 Task: Create validation rules in product object.
Action: Mouse moved to (810, 60)
Screenshot: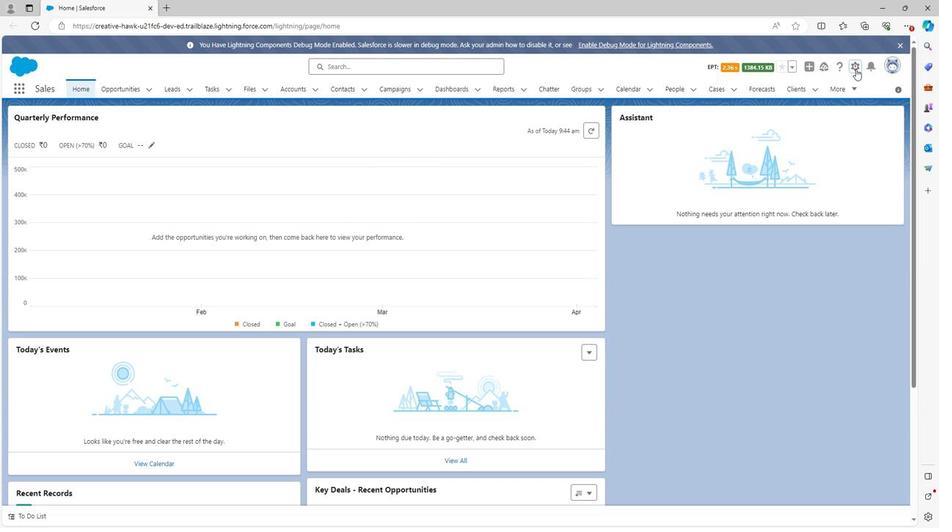 
Action: Mouse pressed left at (810, 60)
Screenshot: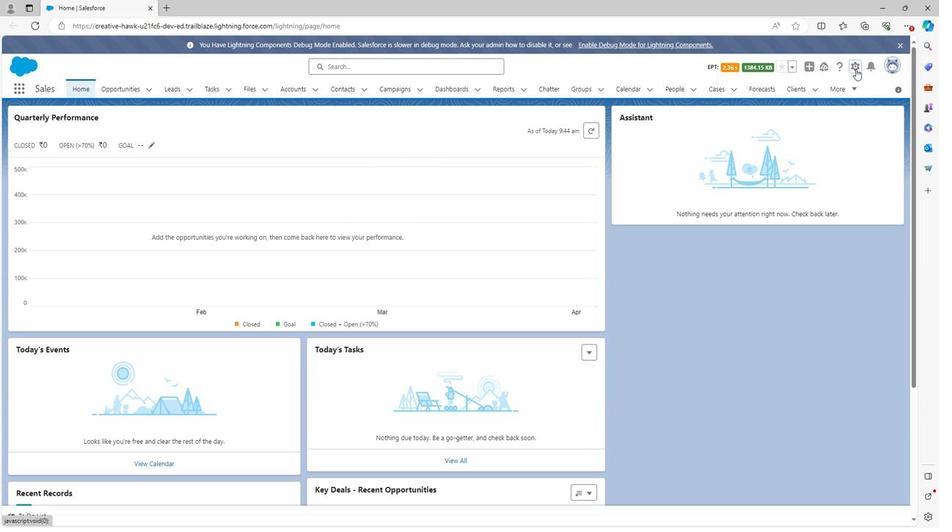 
Action: Mouse moved to (774, 86)
Screenshot: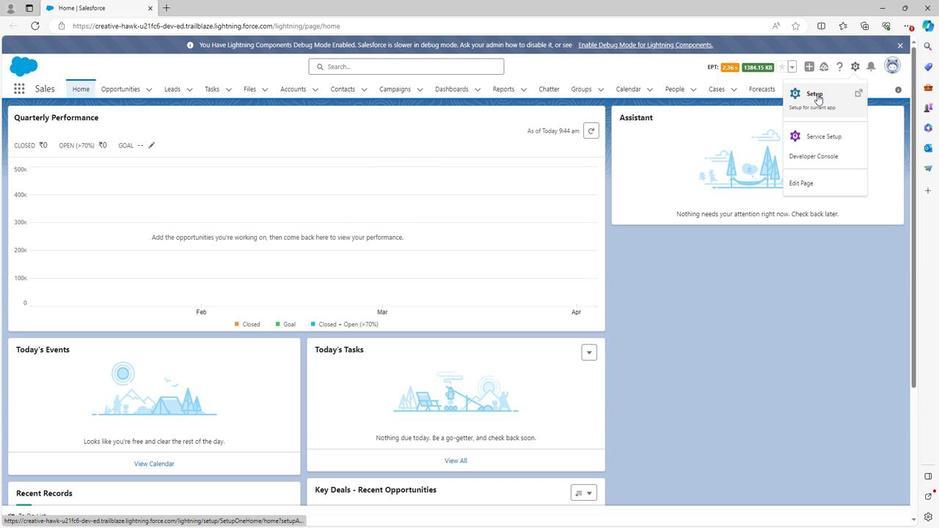 
Action: Mouse pressed left at (774, 86)
Screenshot: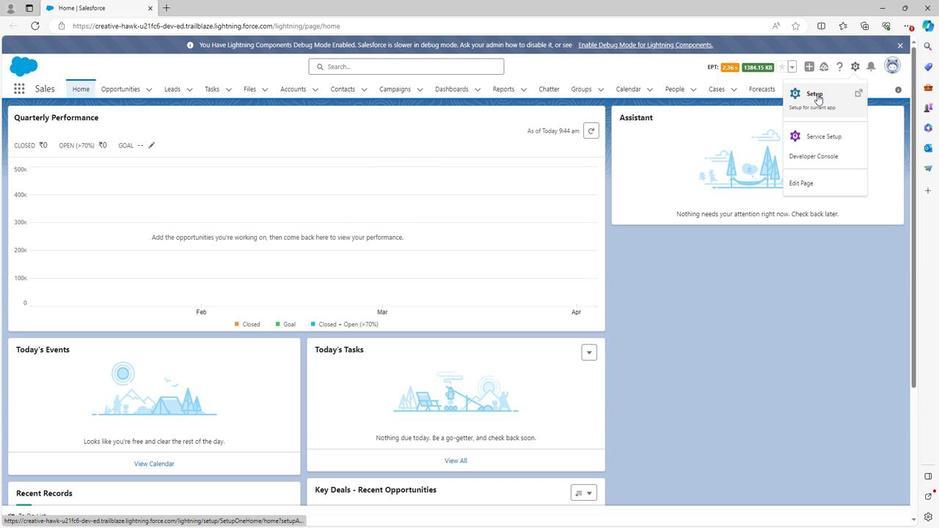 
Action: Mouse moved to (126, 82)
Screenshot: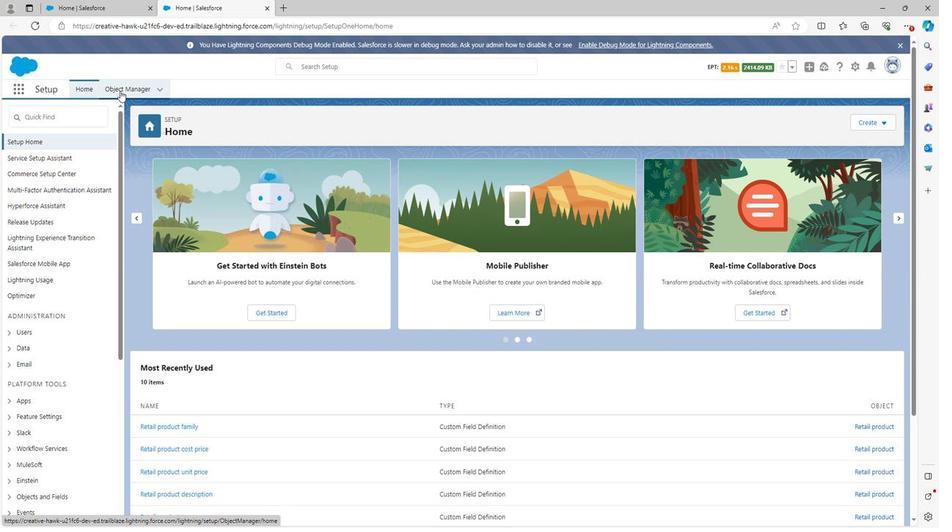
Action: Mouse pressed left at (126, 82)
Screenshot: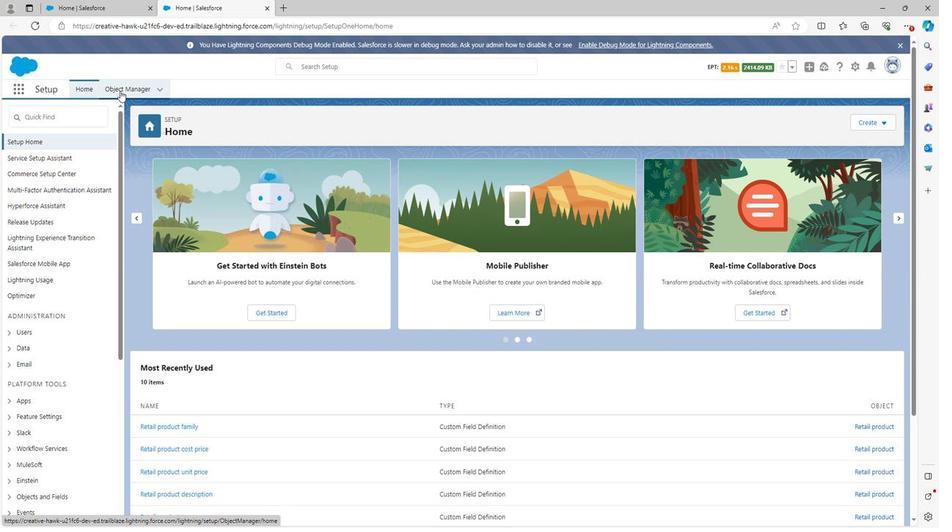 
Action: Mouse moved to (126, 297)
Screenshot: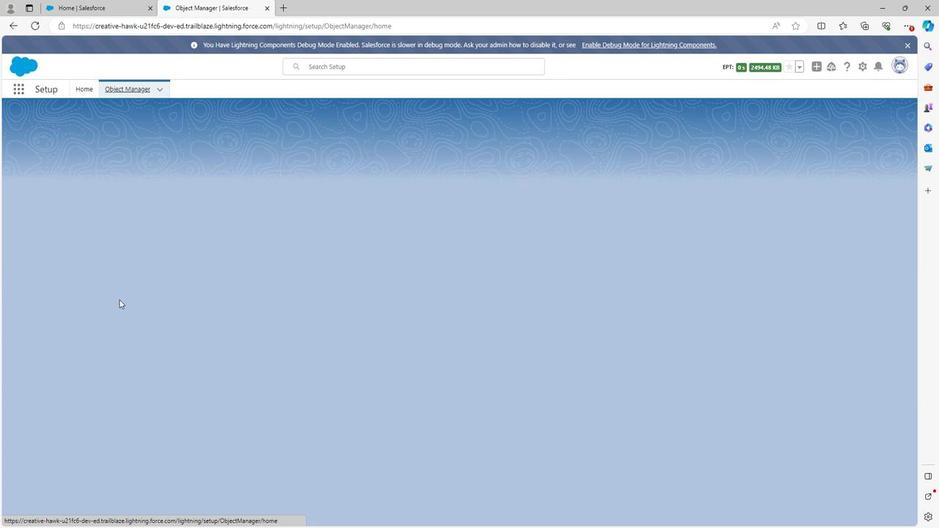 
Action: Mouse scrolled (126, 297) with delta (0, 0)
Screenshot: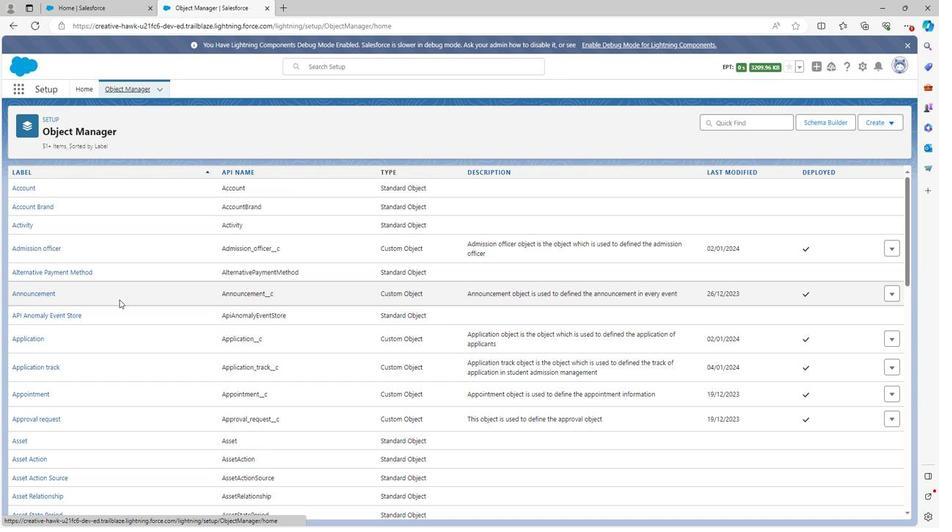 
Action: Mouse scrolled (126, 297) with delta (0, 0)
Screenshot: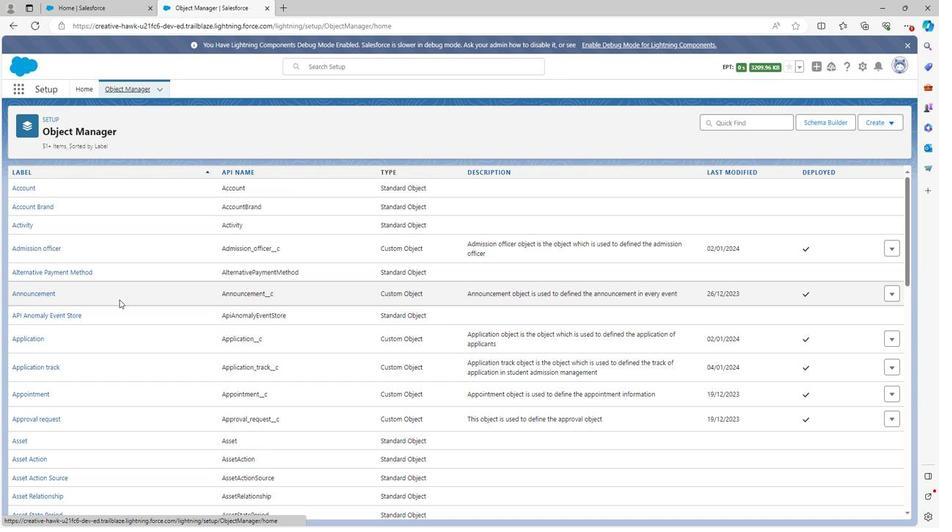 
Action: Mouse scrolled (126, 297) with delta (0, 0)
Screenshot: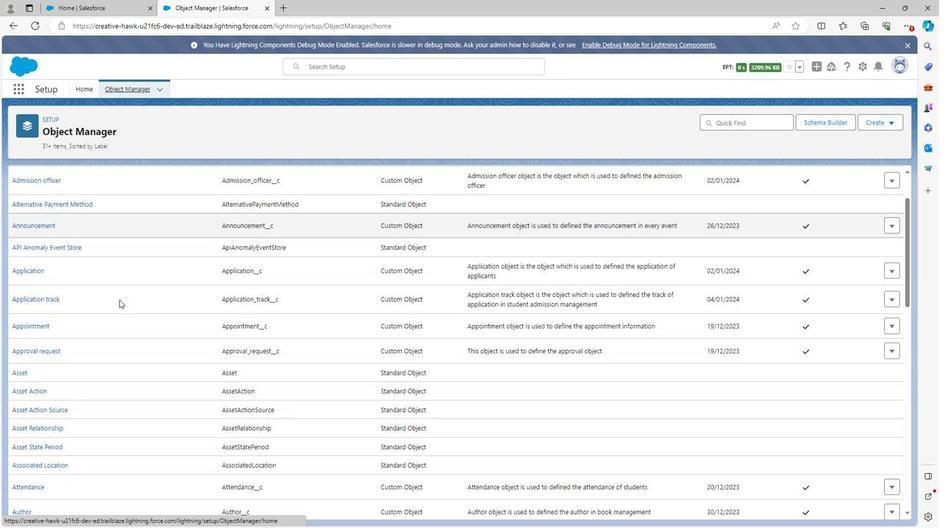 
Action: Mouse scrolled (126, 297) with delta (0, 0)
Screenshot: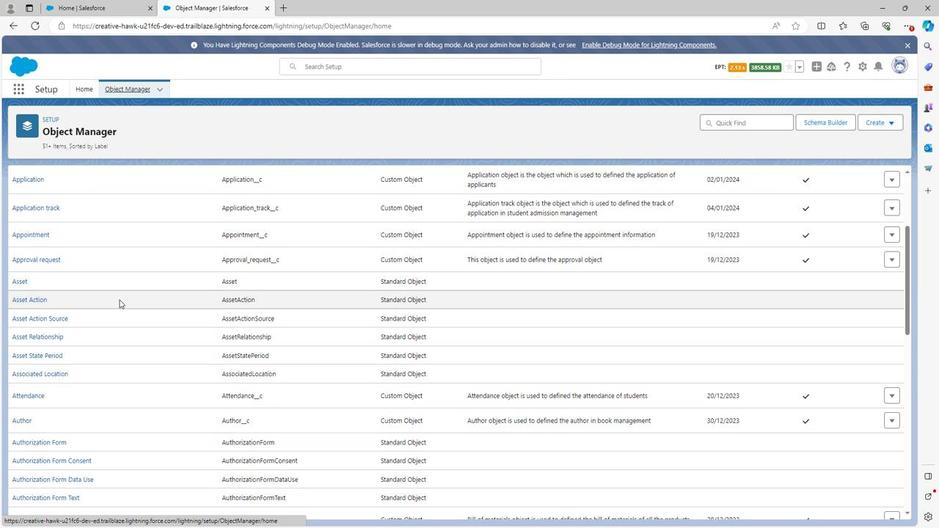 
Action: Mouse scrolled (126, 297) with delta (0, 0)
Screenshot: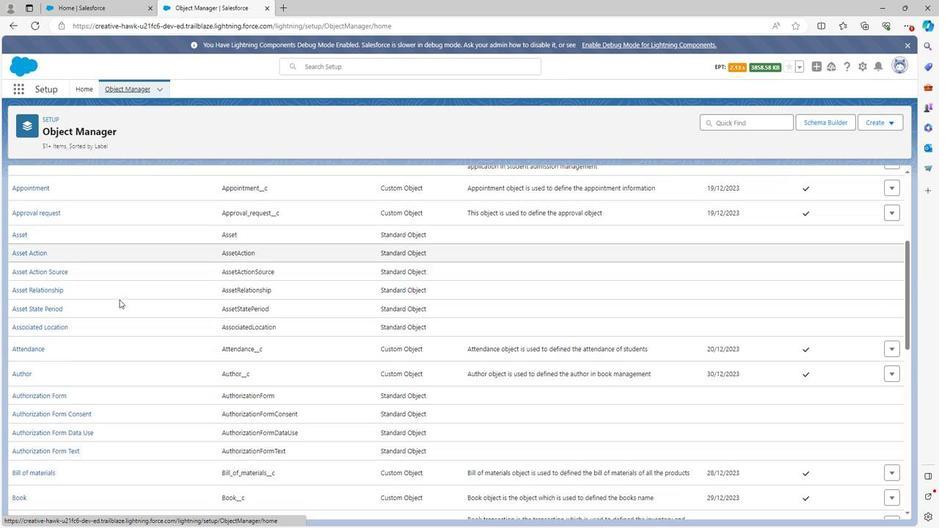 
Action: Mouse scrolled (126, 297) with delta (0, 0)
Screenshot: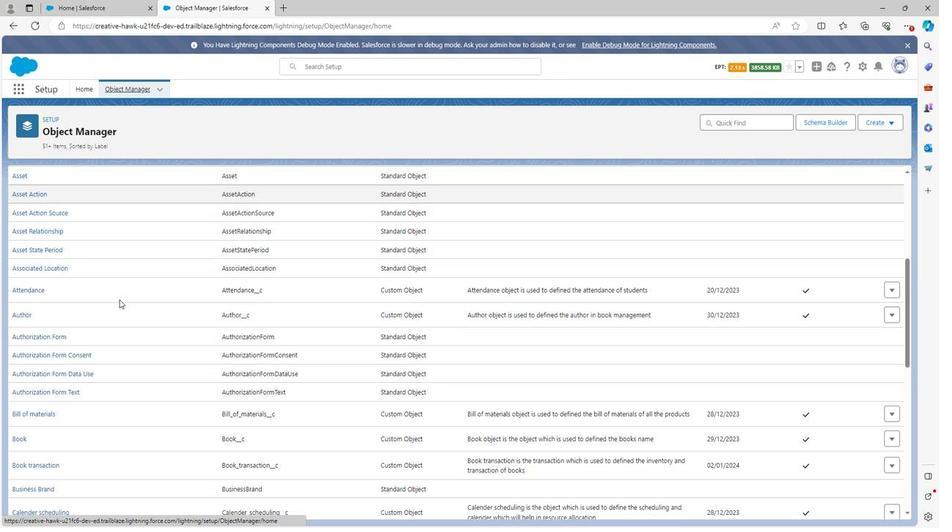 
Action: Mouse scrolled (126, 297) with delta (0, 0)
Screenshot: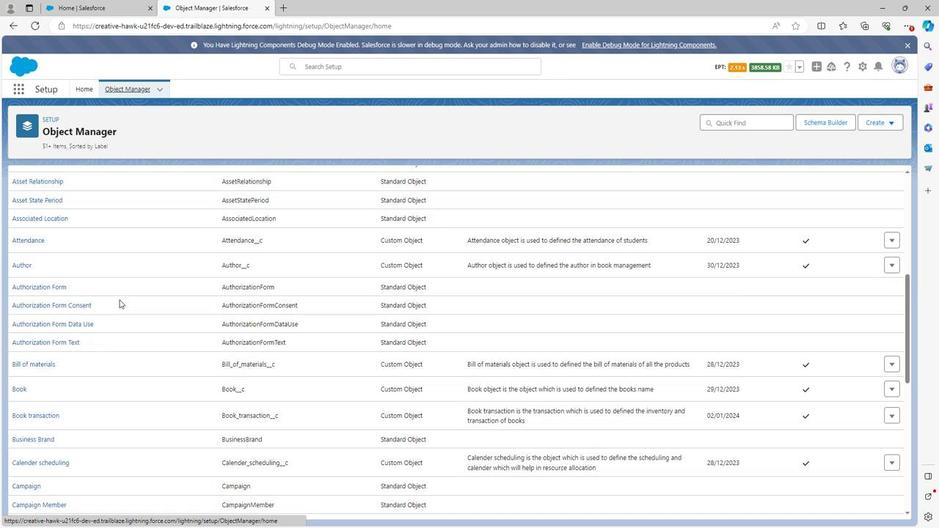 
Action: Mouse scrolled (126, 297) with delta (0, 0)
Screenshot: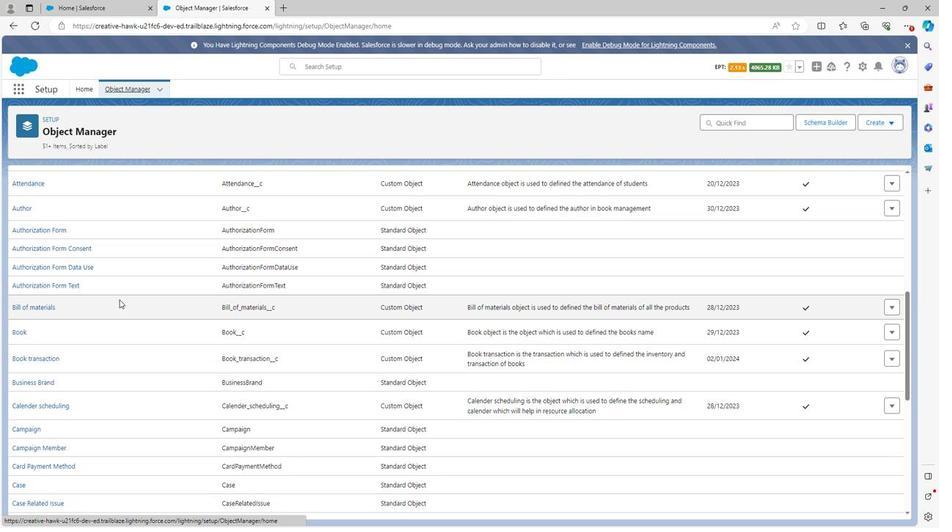 
Action: Mouse scrolled (126, 297) with delta (0, 0)
Screenshot: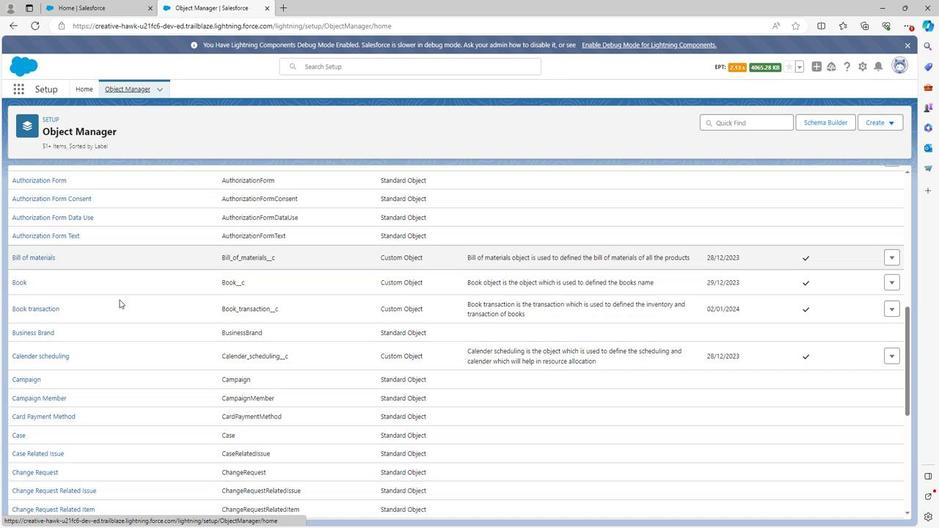
Action: Mouse scrolled (126, 297) with delta (0, 0)
Screenshot: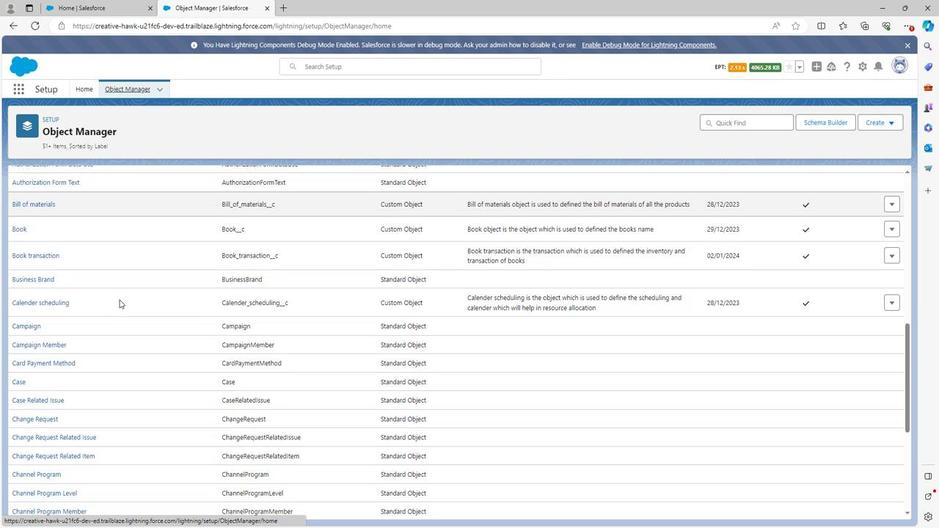 
Action: Mouse scrolled (126, 297) with delta (0, 0)
Screenshot: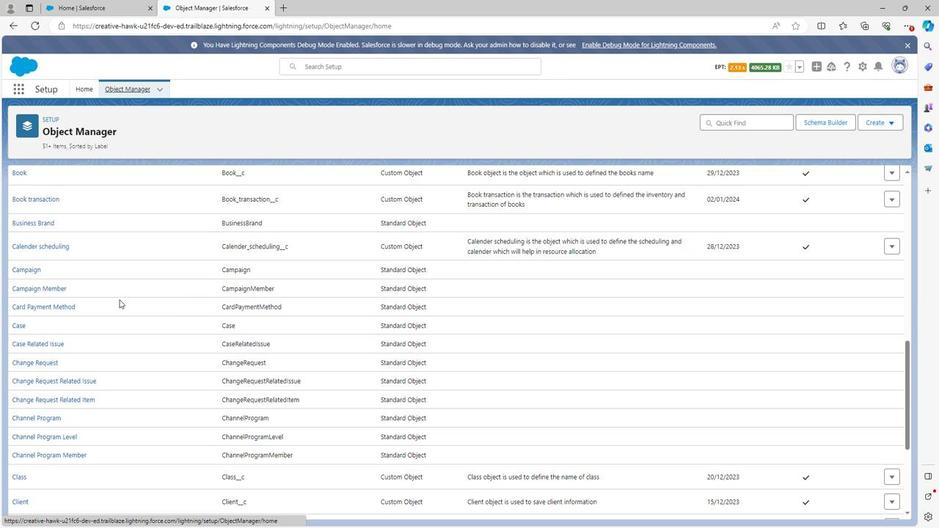 
Action: Mouse scrolled (126, 297) with delta (0, 0)
Screenshot: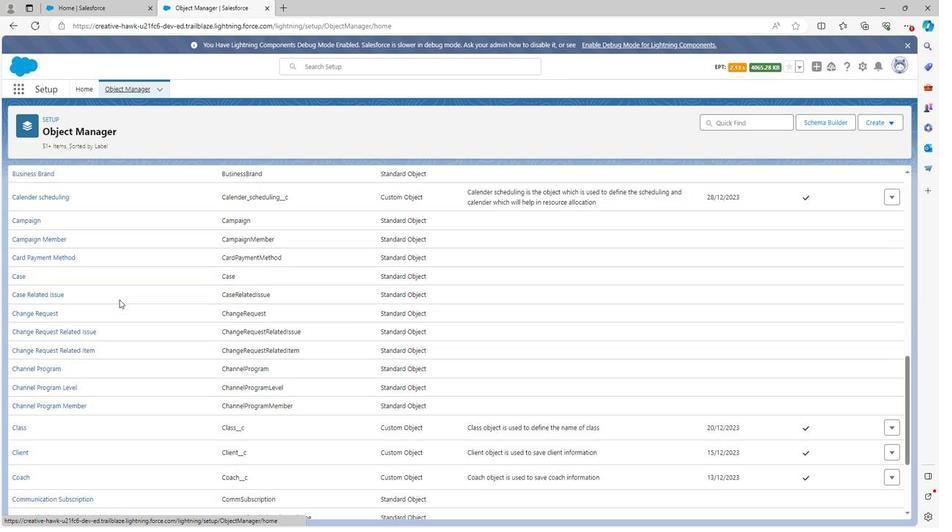 
Action: Mouse scrolled (126, 297) with delta (0, 0)
Screenshot: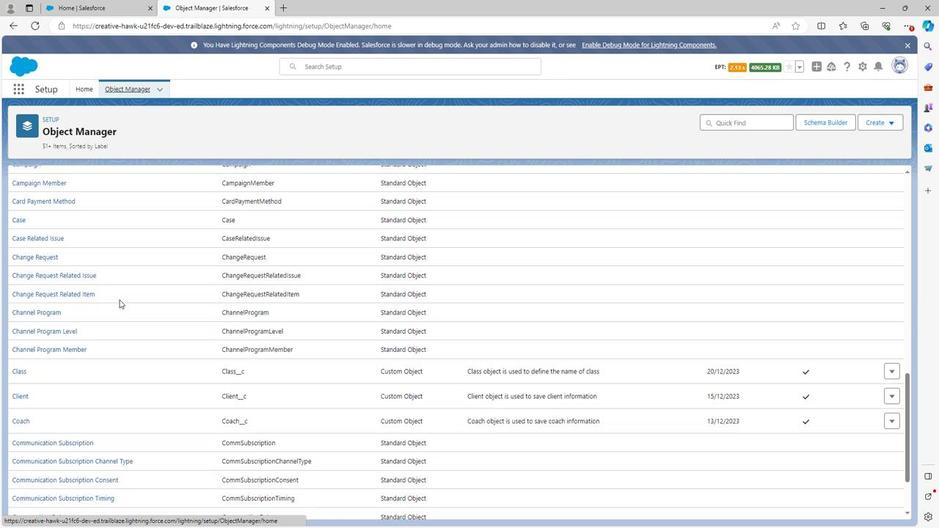 
Action: Mouse scrolled (126, 297) with delta (0, 0)
Screenshot: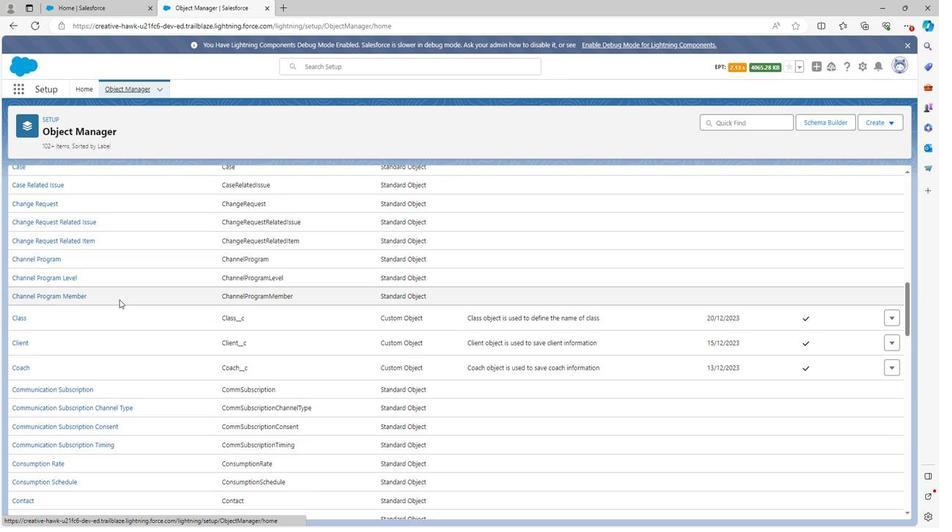 
Action: Mouse scrolled (126, 297) with delta (0, 0)
Screenshot: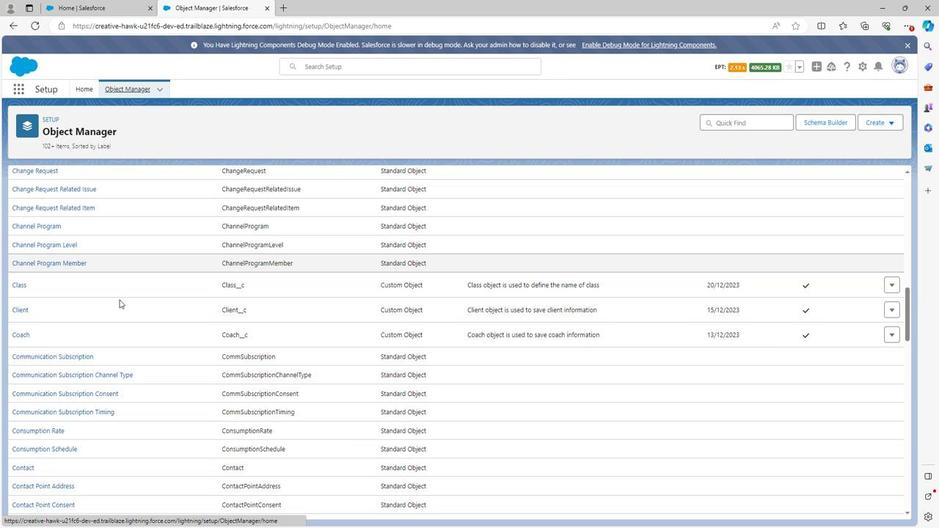 
Action: Mouse scrolled (126, 297) with delta (0, 0)
Screenshot: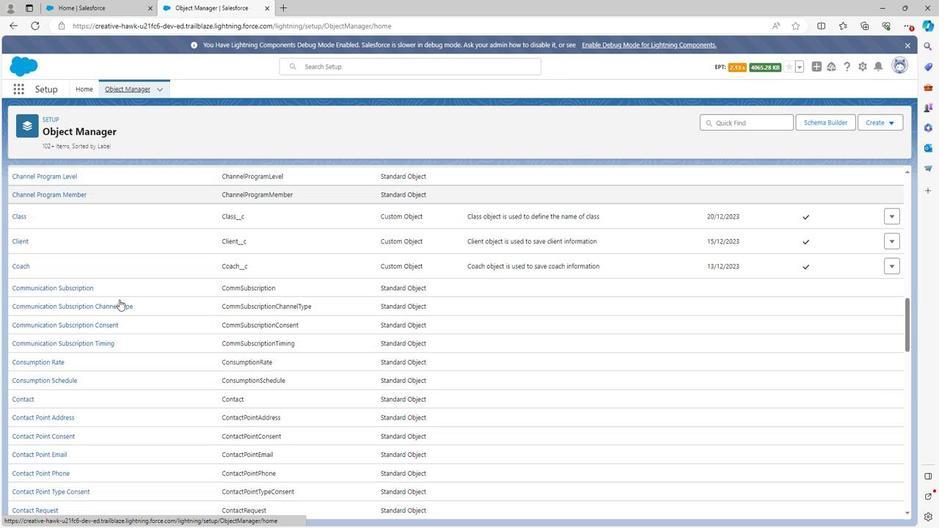 
Action: Mouse scrolled (126, 297) with delta (0, 0)
Screenshot: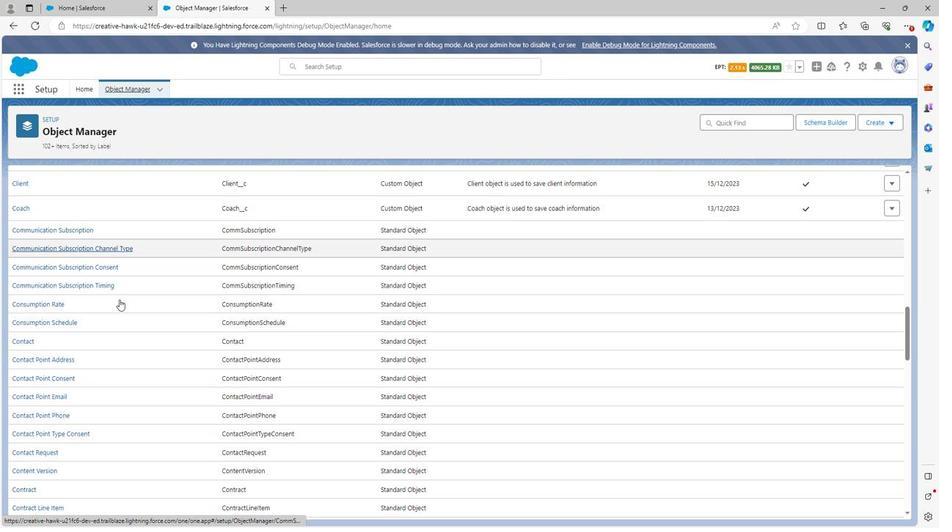 
Action: Mouse scrolled (126, 297) with delta (0, 0)
Screenshot: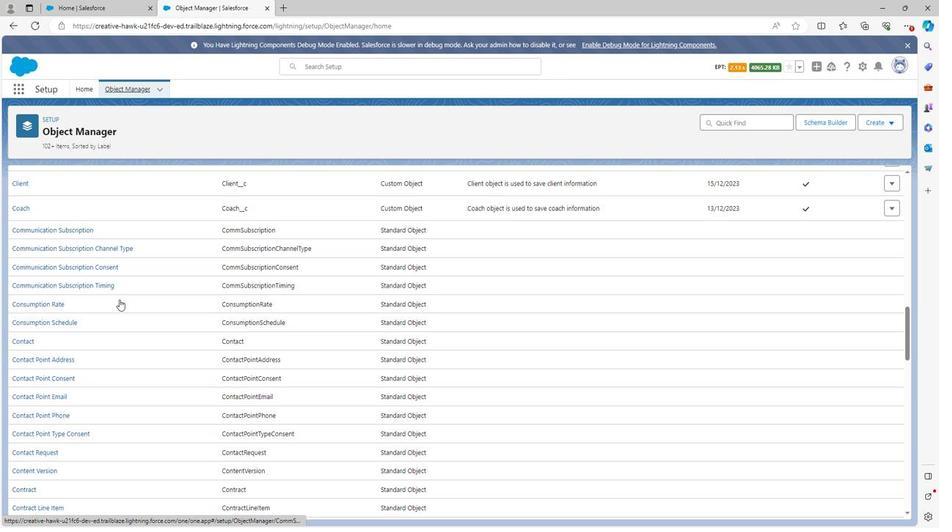 
Action: Mouse scrolled (126, 297) with delta (0, 0)
Screenshot: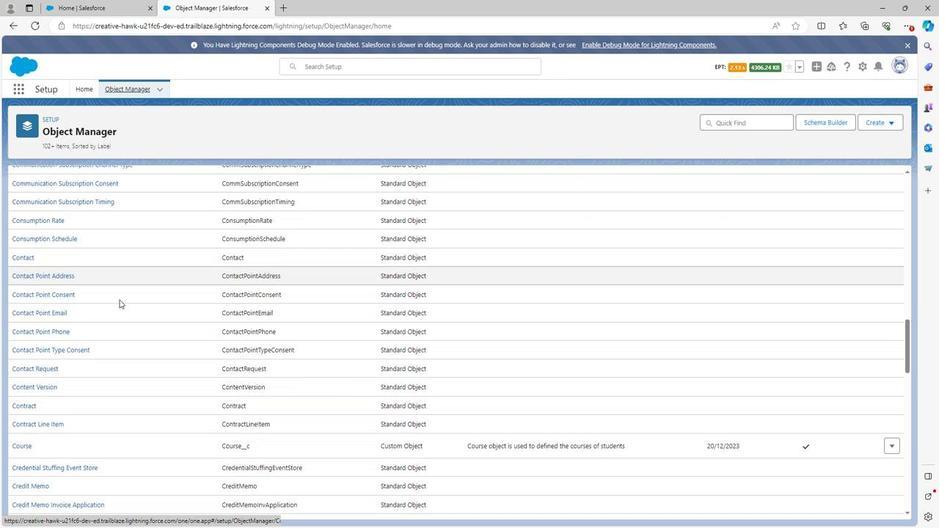 
Action: Mouse scrolled (126, 297) with delta (0, 0)
Screenshot: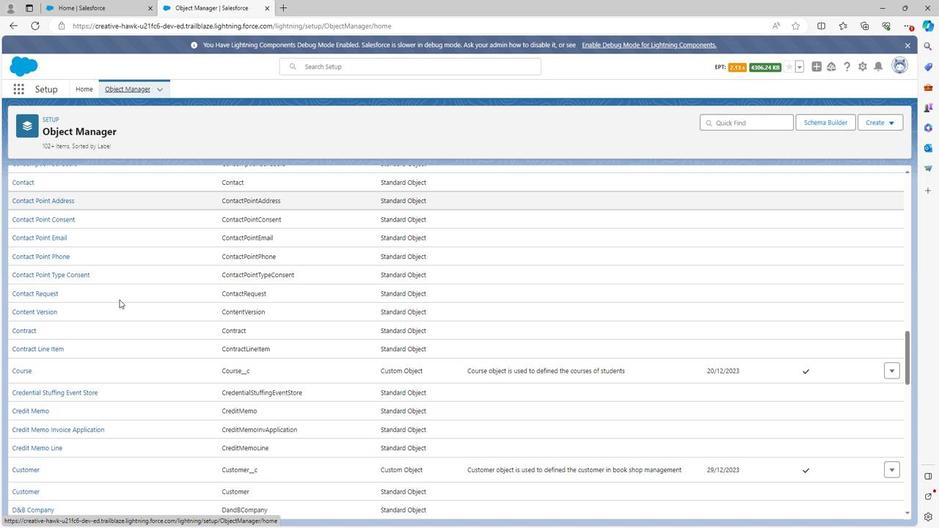 
Action: Mouse scrolled (126, 297) with delta (0, 0)
Screenshot: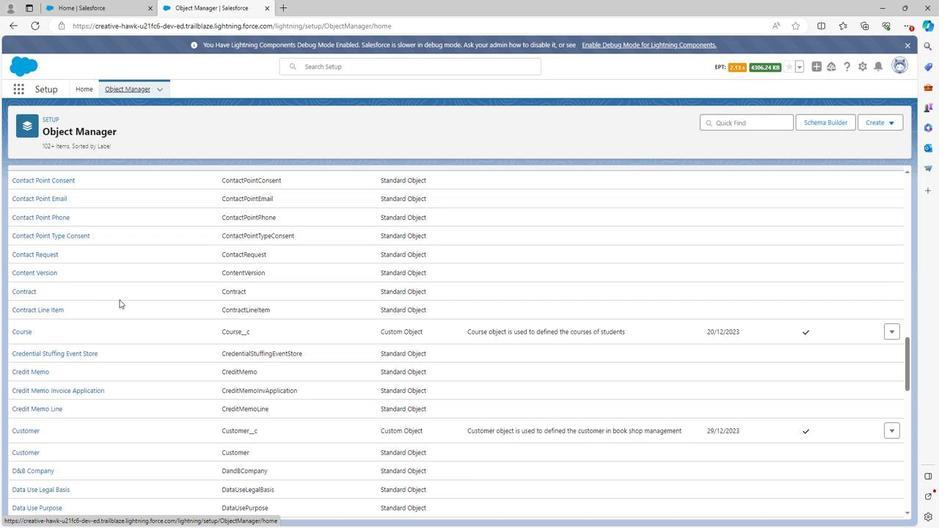 
Action: Mouse scrolled (126, 297) with delta (0, 0)
Screenshot: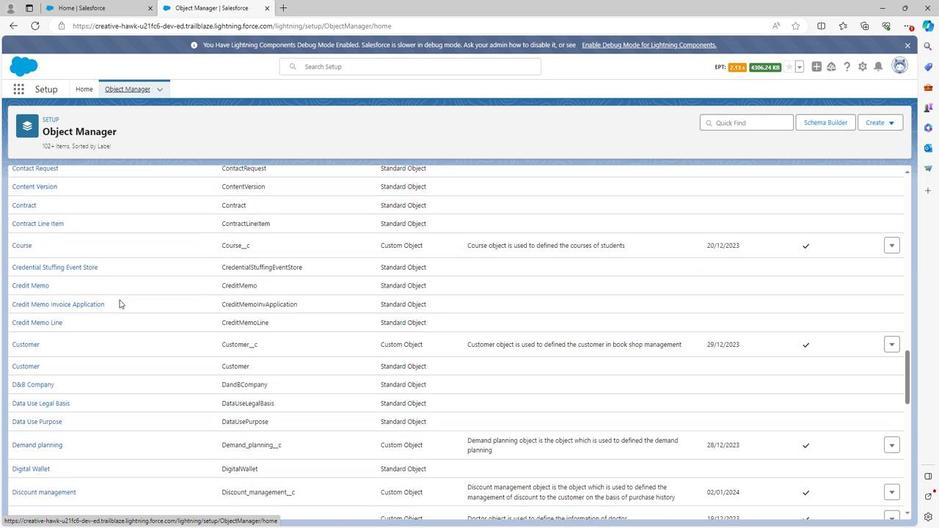 
Action: Mouse scrolled (126, 297) with delta (0, 0)
Screenshot: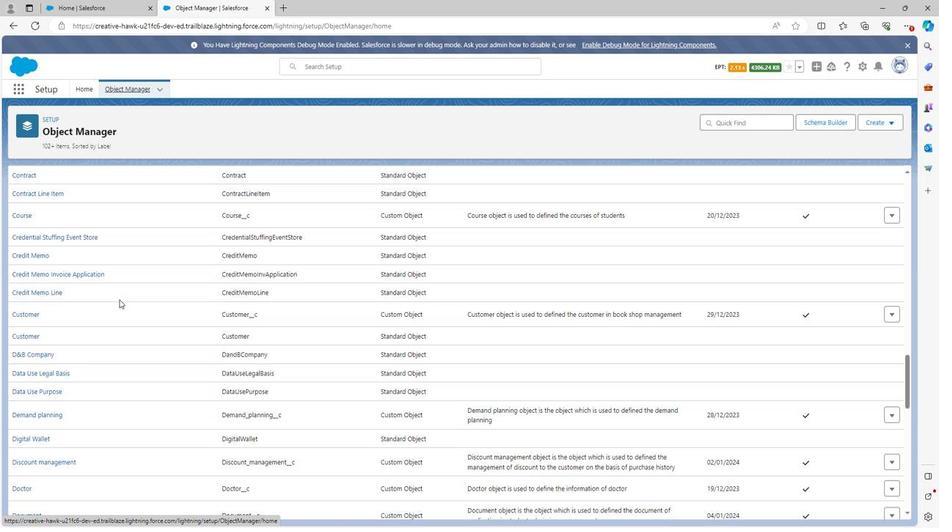 
Action: Mouse scrolled (126, 297) with delta (0, 0)
Screenshot: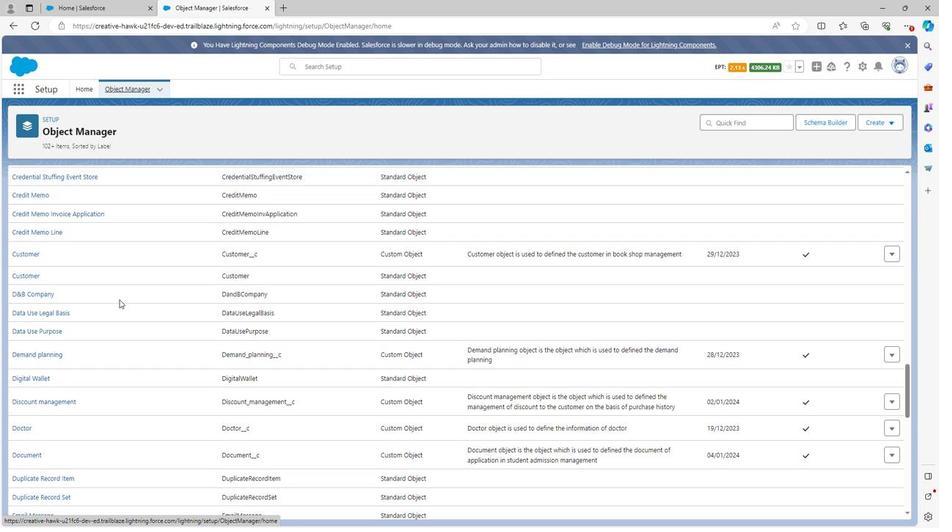 
Action: Mouse scrolled (126, 297) with delta (0, 0)
Screenshot: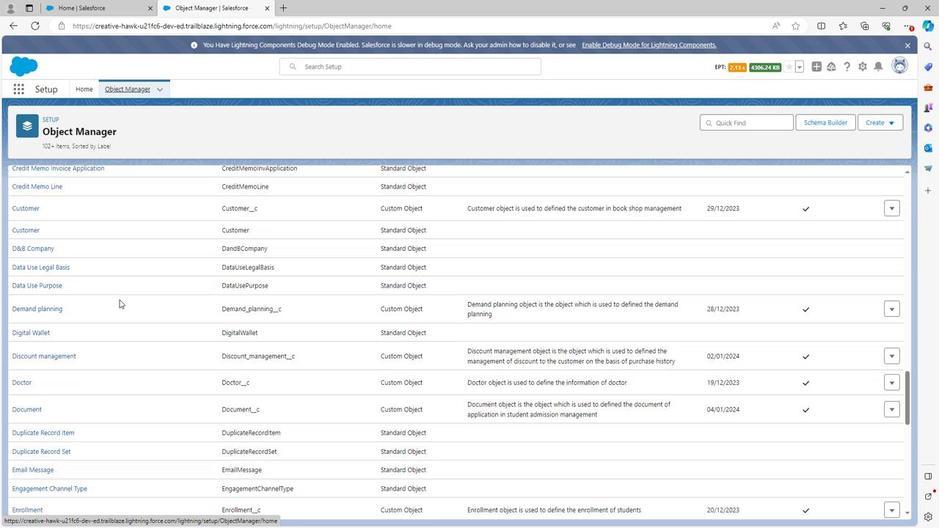 
Action: Mouse scrolled (126, 297) with delta (0, 0)
Screenshot: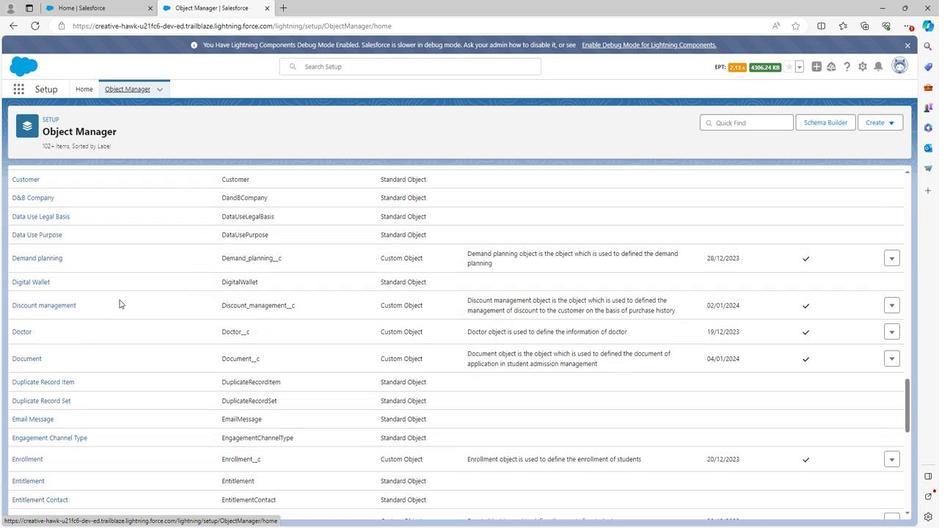 
Action: Mouse scrolled (126, 297) with delta (0, 0)
Screenshot: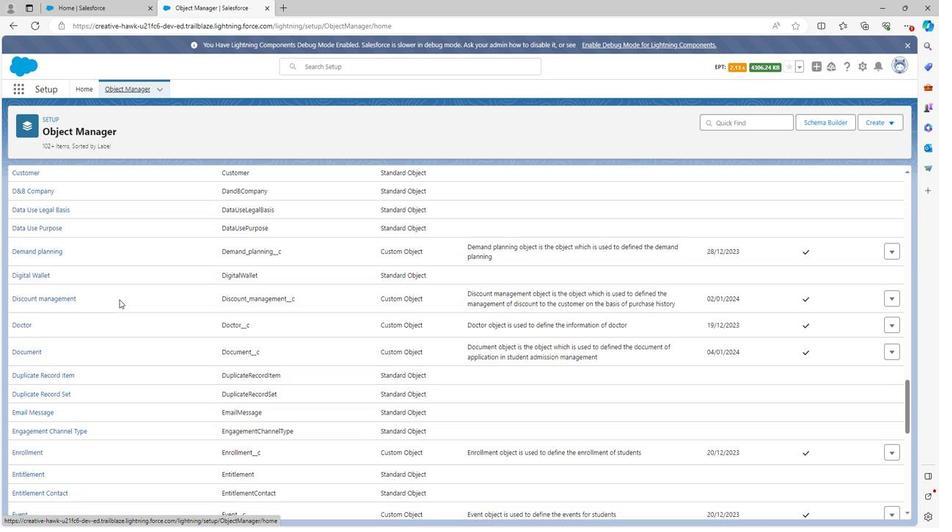 
Action: Mouse scrolled (126, 297) with delta (0, 0)
Screenshot: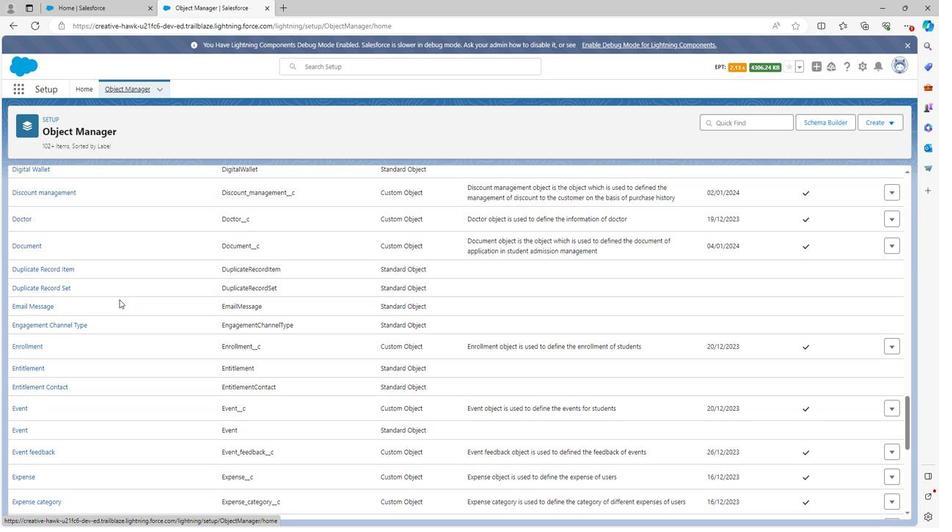 
Action: Mouse scrolled (126, 297) with delta (0, 0)
Screenshot: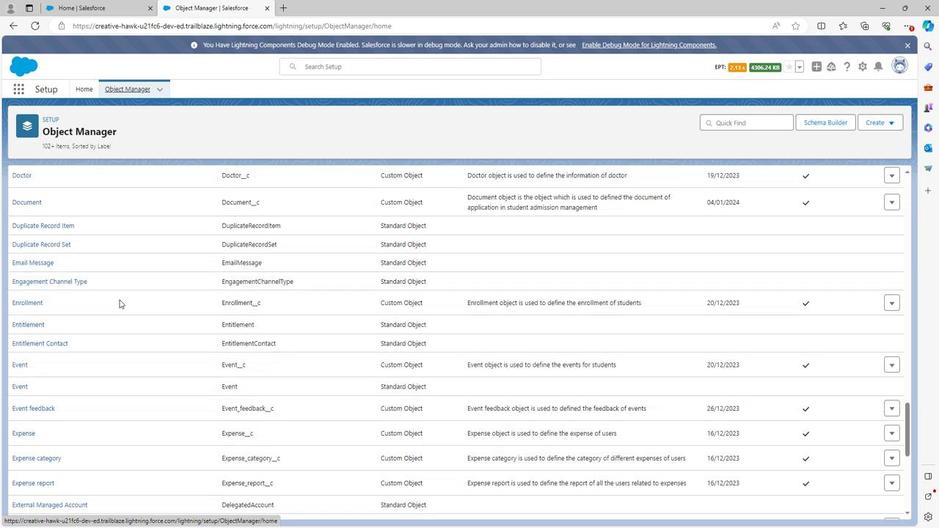 
Action: Mouse scrolled (126, 297) with delta (0, 0)
Screenshot: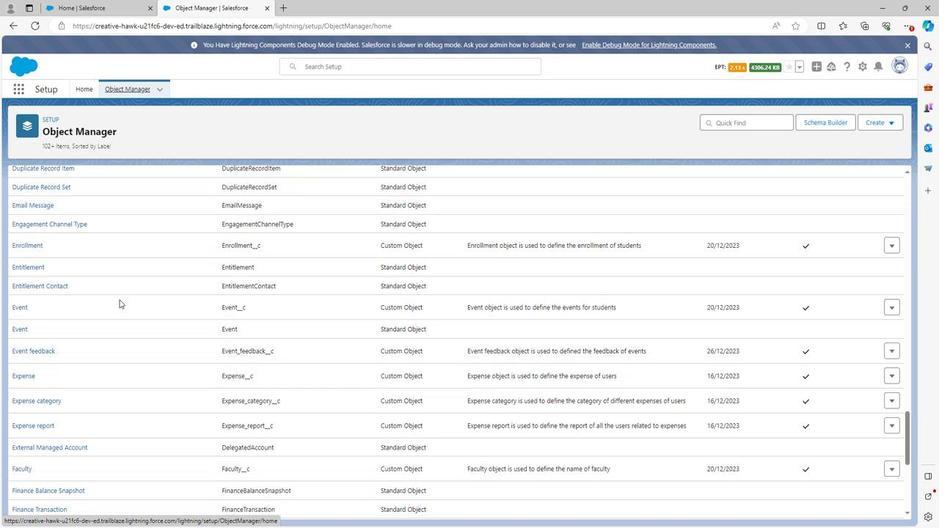 
Action: Mouse scrolled (126, 297) with delta (0, 0)
Screenshot: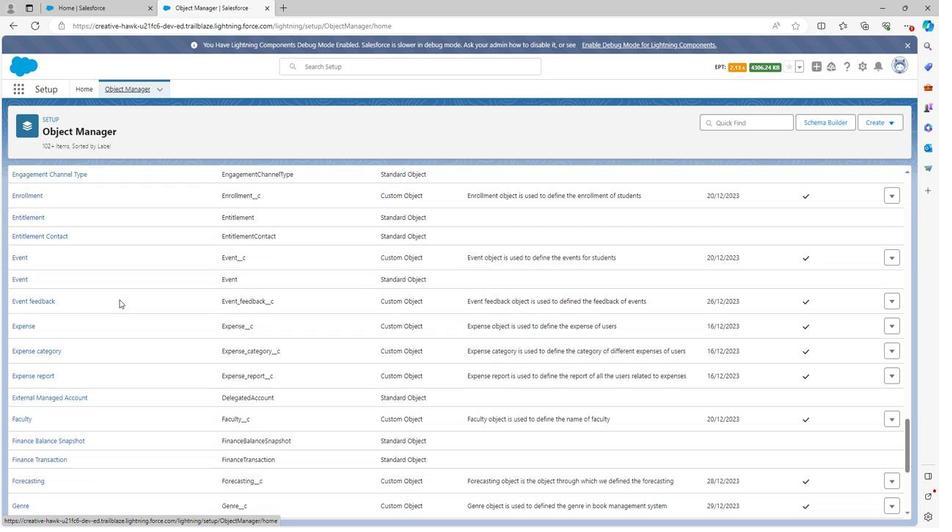 
Action: Mouse scrolled (126, 297) with delta (0, 0)
Screenshot: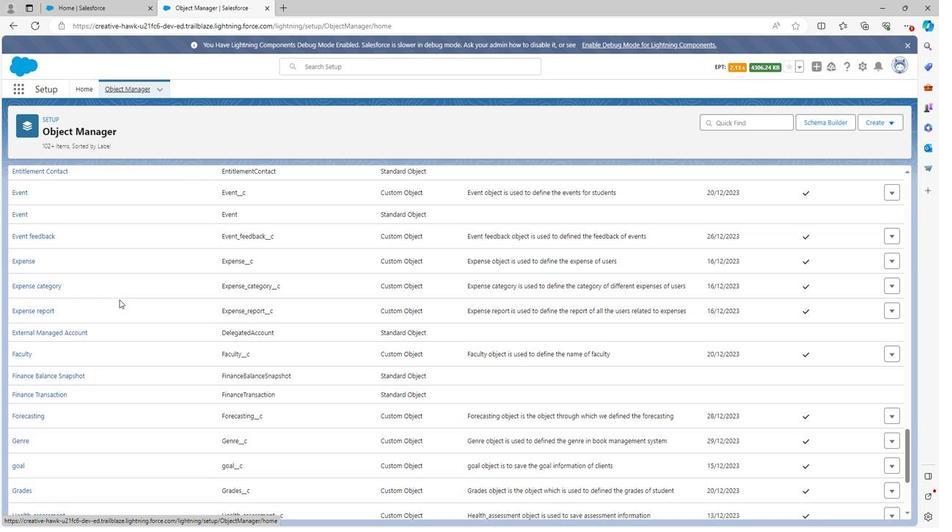 
Action: Mouse scrolled (126, 297) with delta (0, 0)
Screenshot: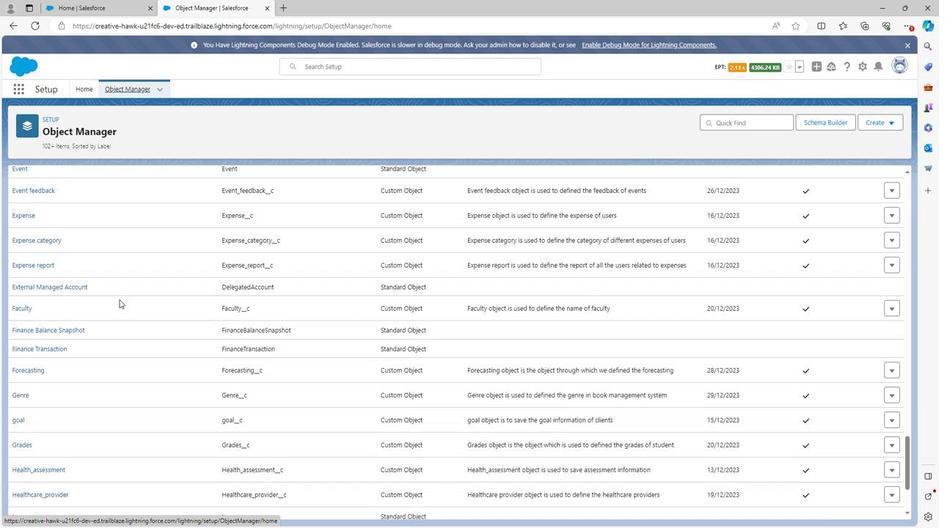 
Action: Mouse scrolled (126, 297) with delta (0, 0)
Screenshot: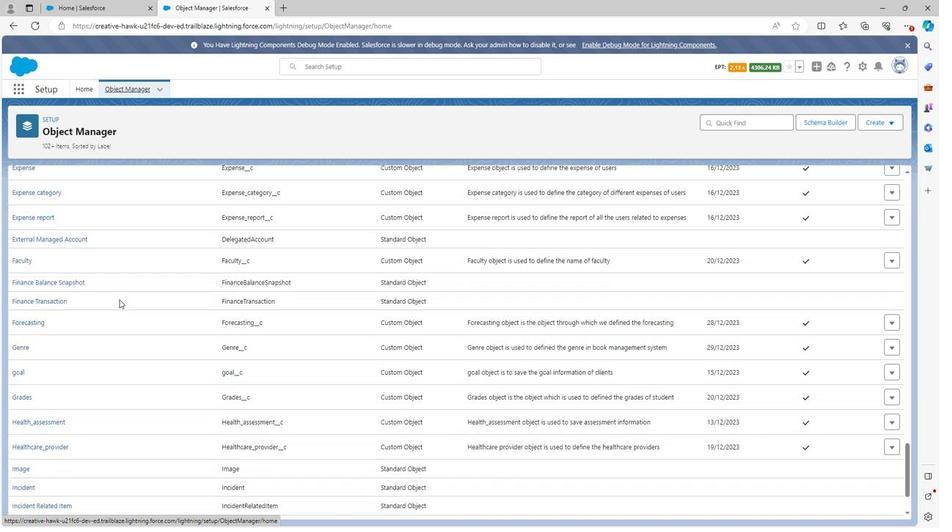 
Action: Mouse scrolled (126, 297) with delta (0, 0)
Screenshot: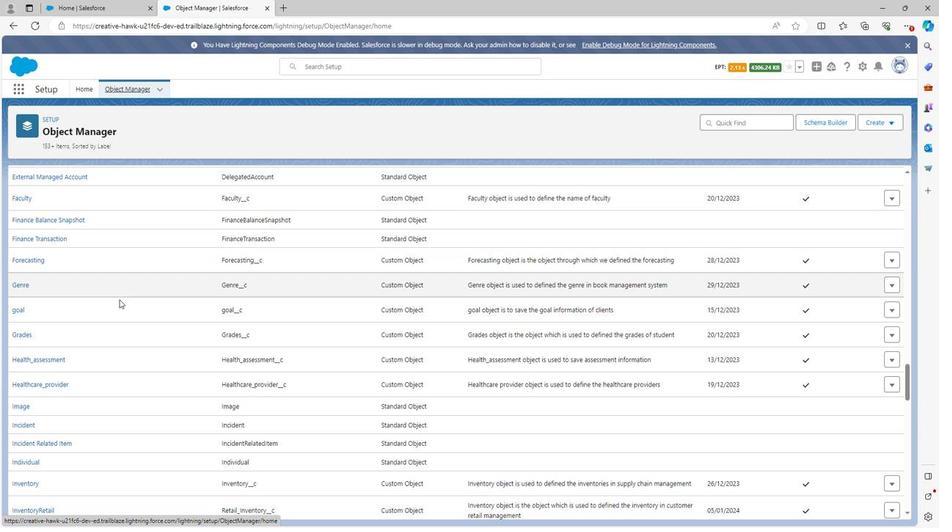 
Action: Mouse scrolled (126, 297) with delta (0, 0)
Screenshot: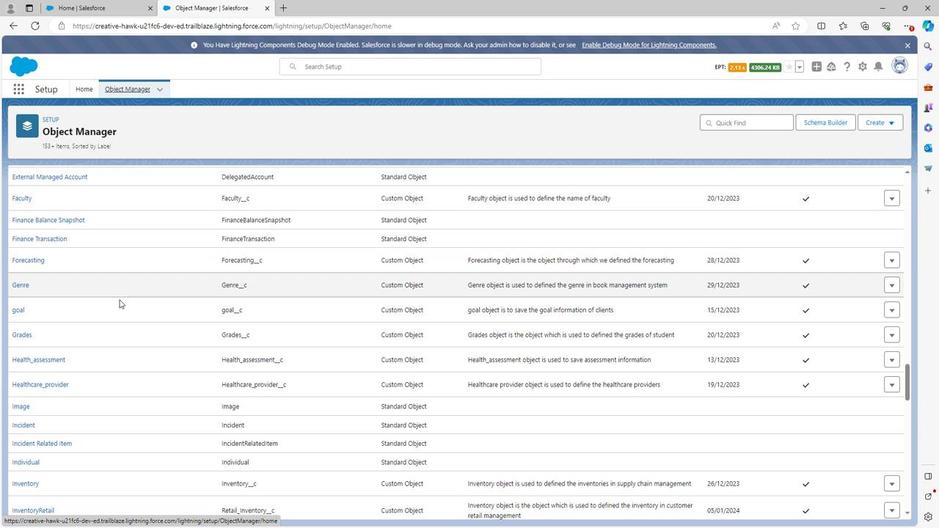 
Action: Mouse scrolled (126, 297) with delta (0, 0)
Screenshot: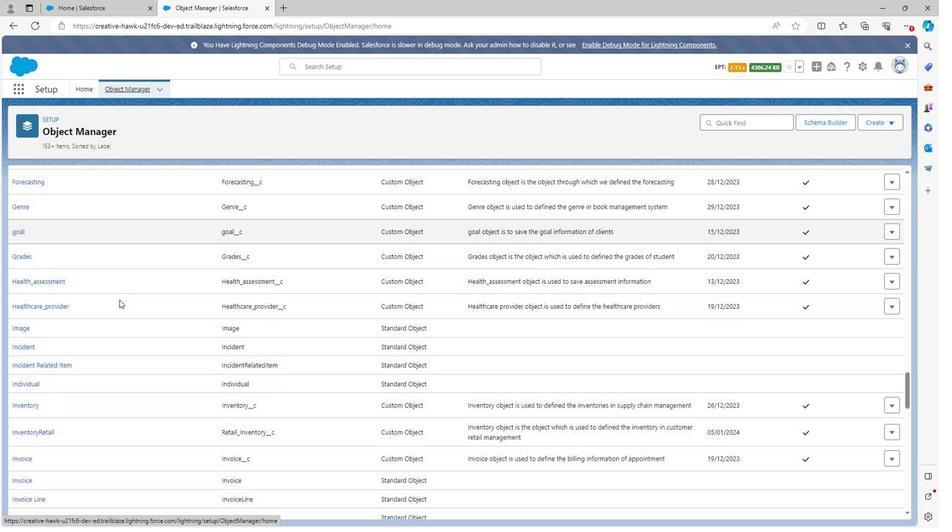 
Action: Mouse scrolled (126, 297) with delta (0, 0)
Screenshot: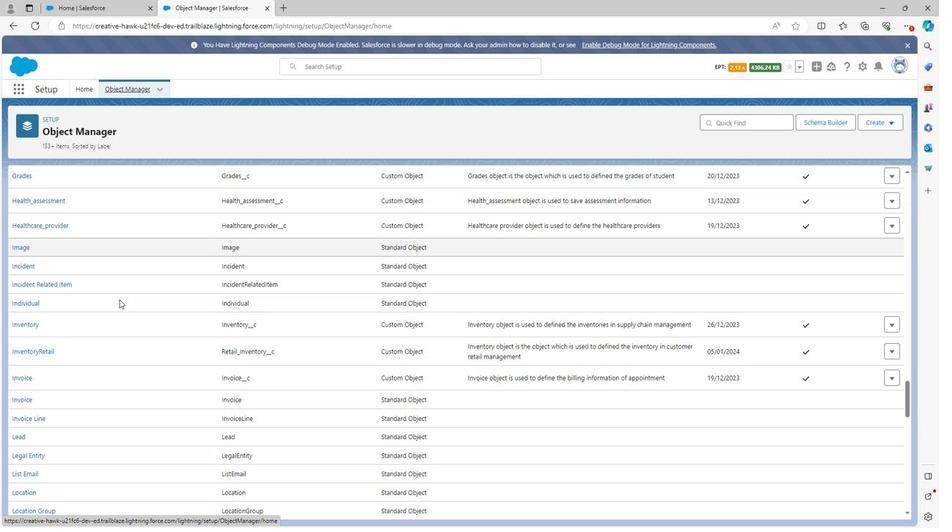 
Action: Mouse scrolled (126, 297) with delta (0, 0)
Screenshot: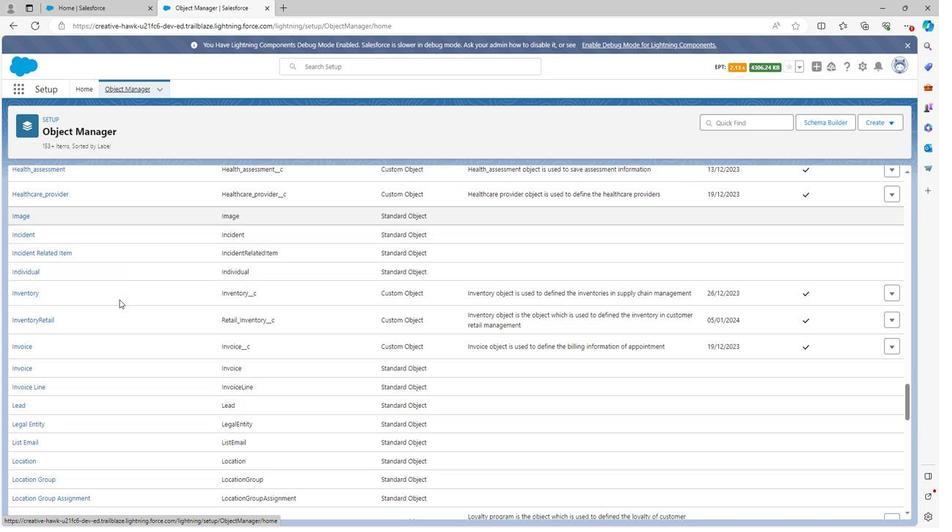 
Action: Mouse scrolled (126, 297) with delta (0, 0)
Screenshot: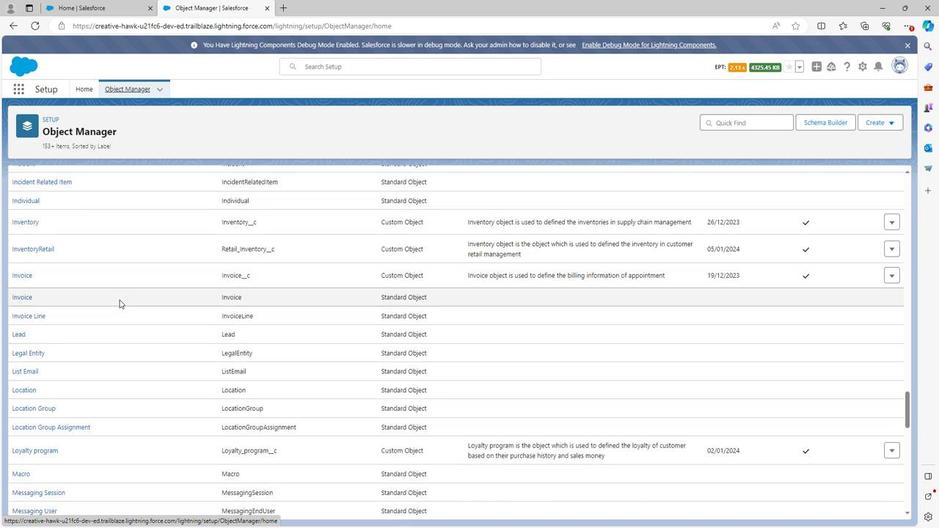 
Action: Mouse scrolled (126, 297) with delta (0, 0)
Screenshot: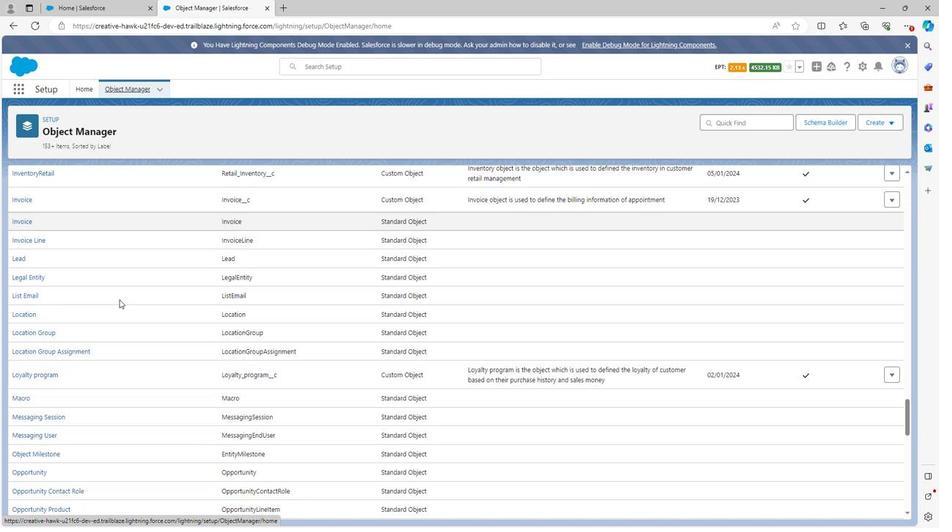 
Action: Mouse scrolled (126, 297) with delta (0, 0)
Screenshot: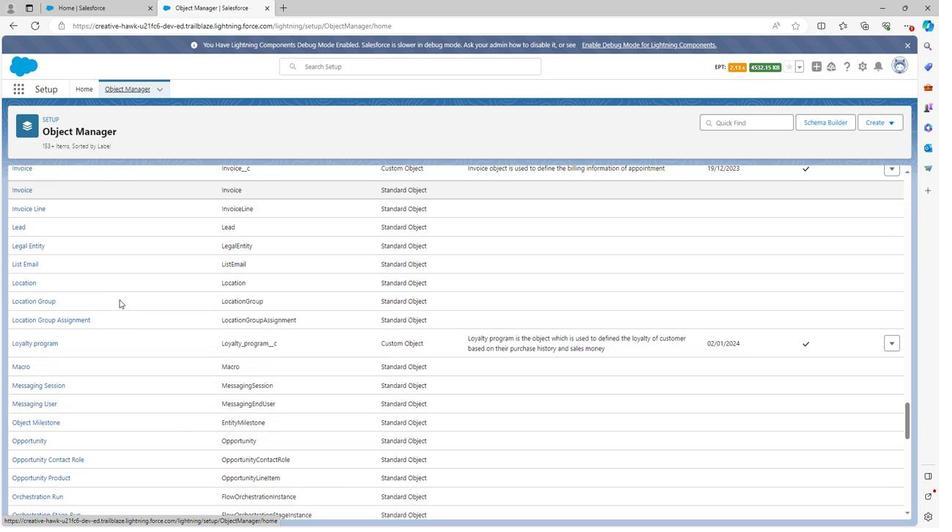 
Action: Mouse scrolled (126, 297) with delta (0, 0)
Screenshot: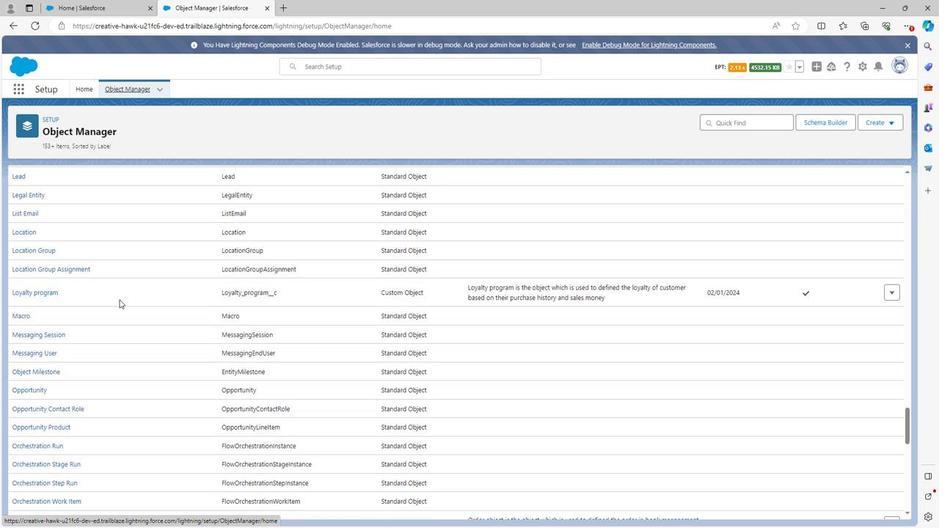 
Action: Mouse scrolled (126, 297) with delta (0, 0)
Screenshot: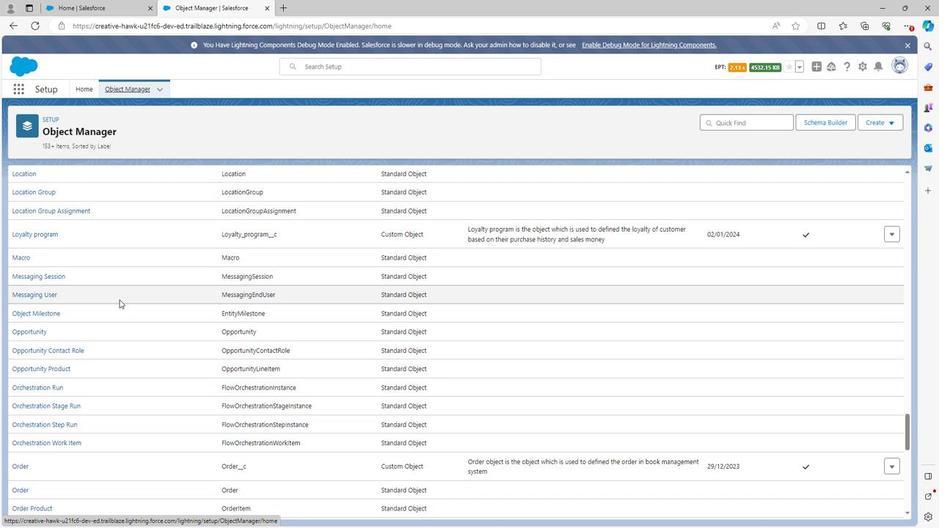 
Action: Mouse scrolled (126, 297) with delta (0, 0)
Screenshot: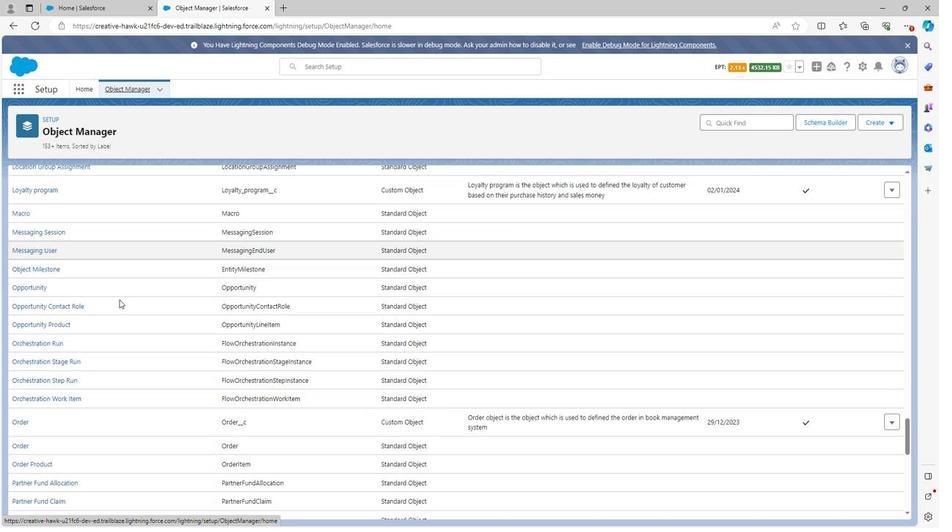
Action: Mouse scrolled (126, 297) with delta (0, 0)
Screenshot: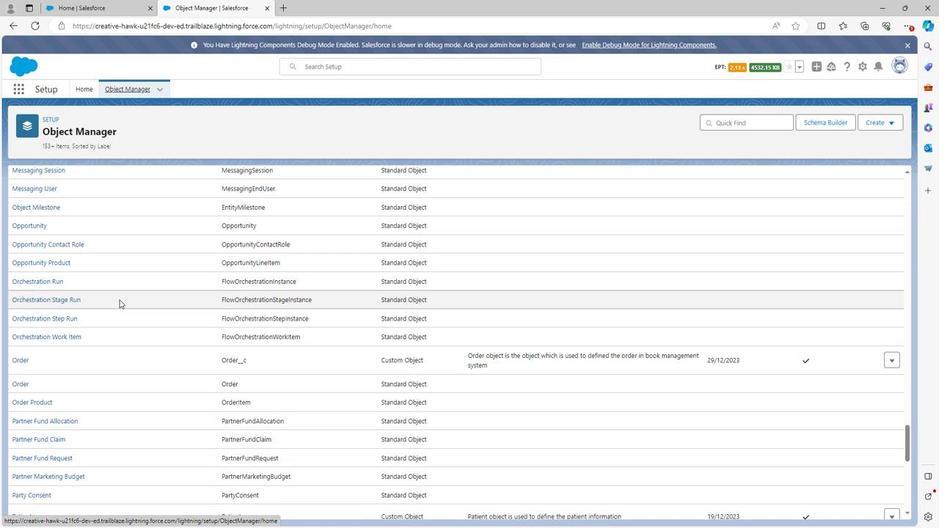 
Action: Mouse scrolled (126, 297) with delta (0, 0)
Screenshot: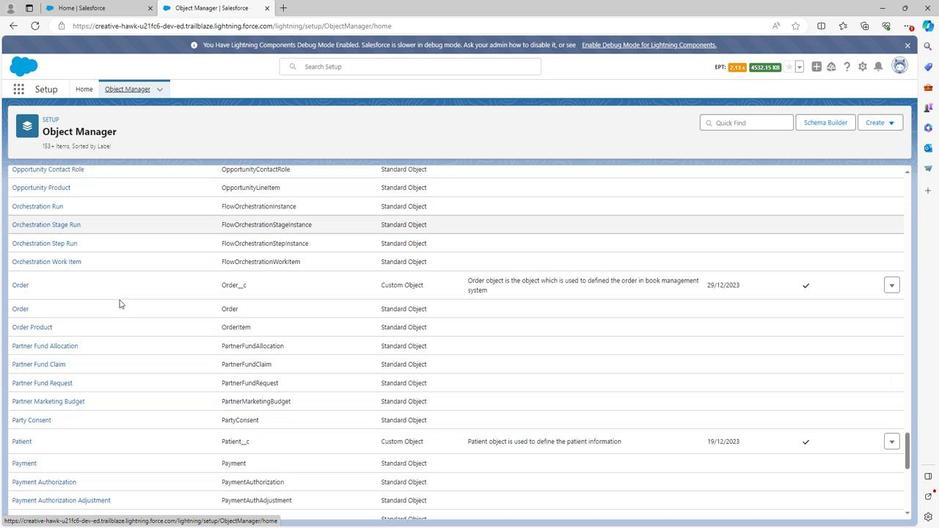 
Action: Mouse scrolled (126, 297) with delta (0, 0)
Screenshot: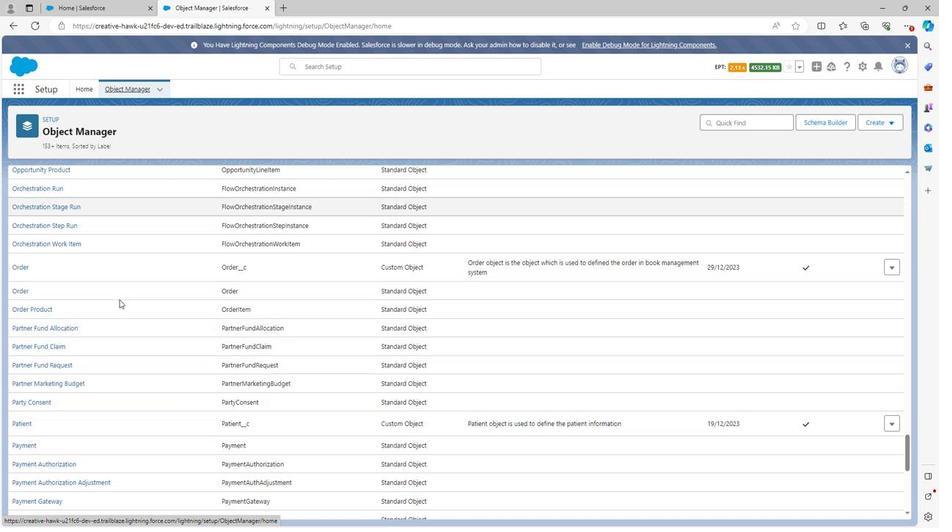 
Action: Mouse scrolled (126, 297) with delta (0, 0)
Screenshot: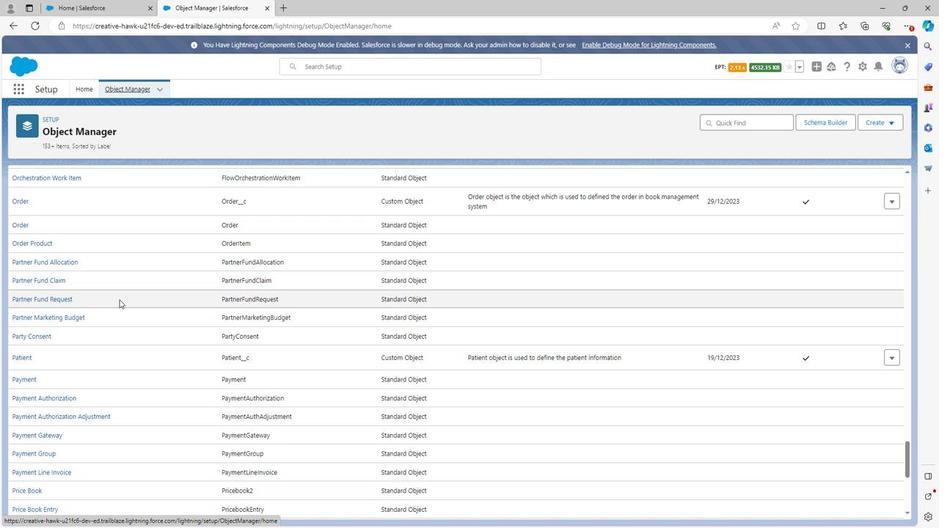 
Action: Mouse scrolled (126, 297) with delta (0, 0)
Screenshot: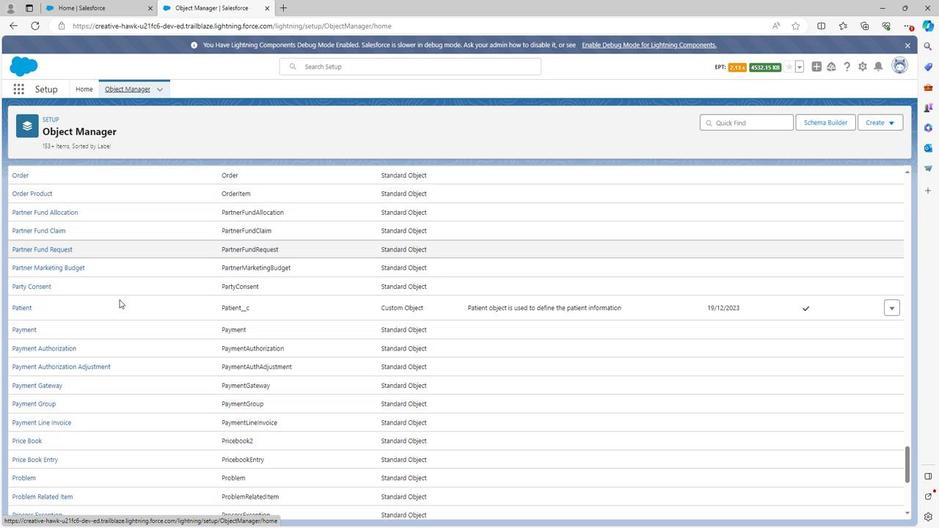 
Action: Mouse scrolled (126, 297) with delta (0, 0)
Screenshot: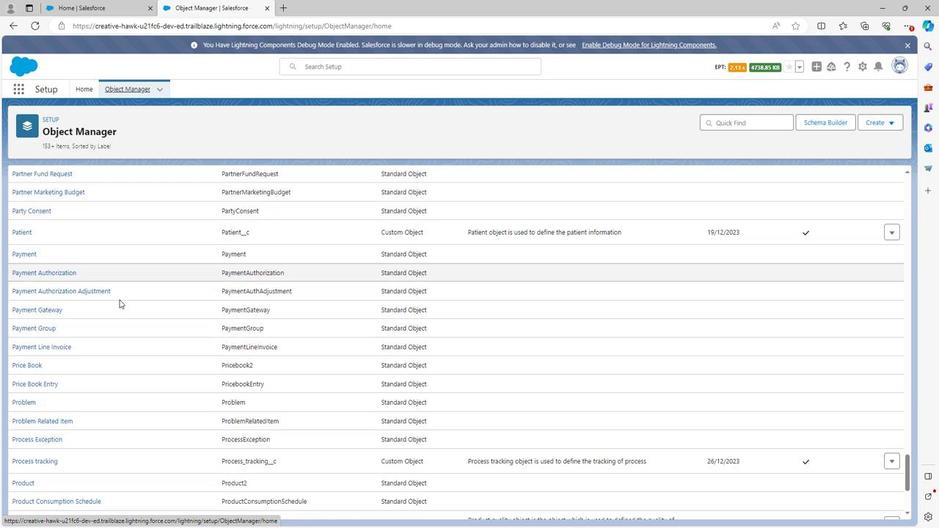 
Action: Mouse scrolled (126, 297) with delta (0, 0)
Screenshot: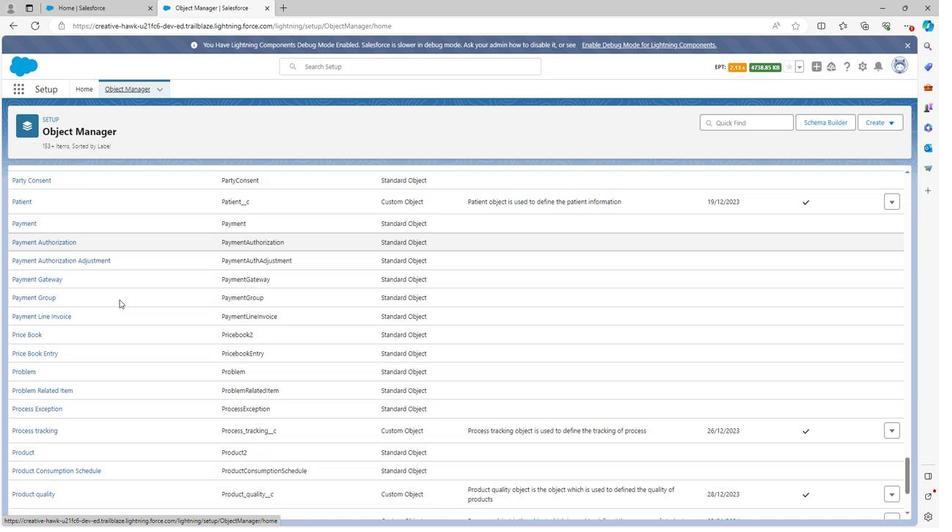 
Action: Mouse scrolled (126, 297) with delta (0, 0)
Screenshot: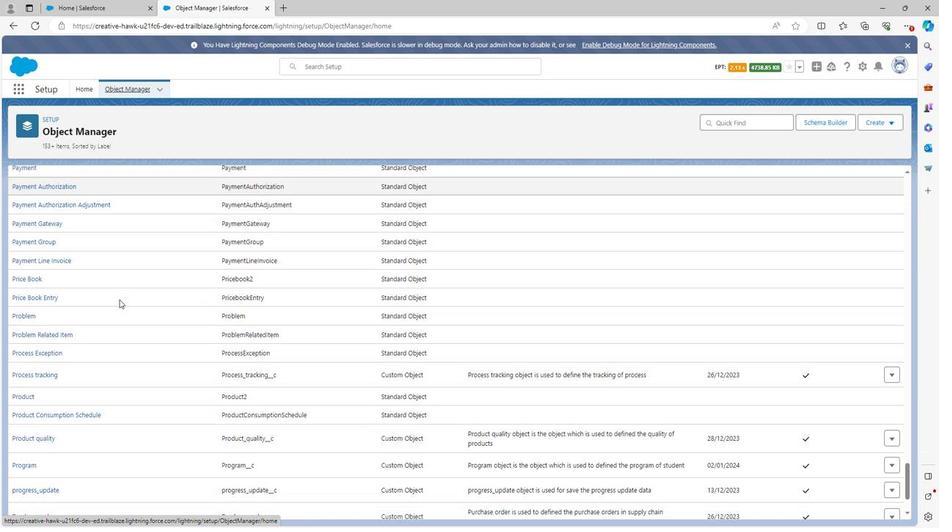 
Action: Mouse scrolled (126, 297) with delta (0, 0)
Screenshot: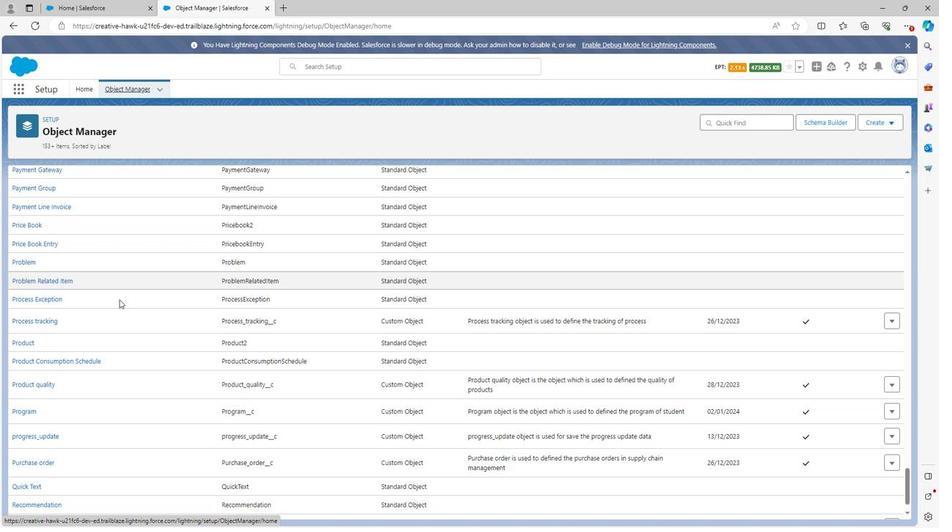 
Action: Mouse scrolled (126, 297) with delta (0, 0)
Screenshot: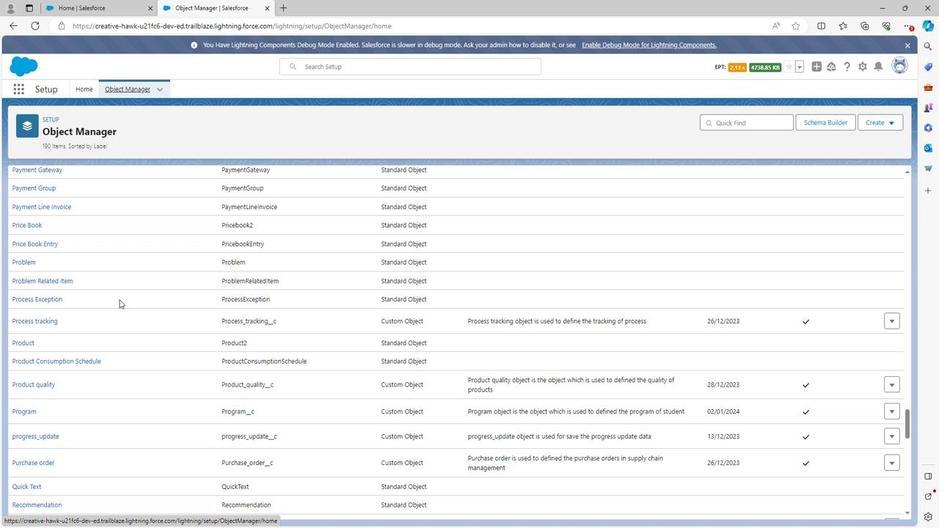 
Action: Mouse scrolled (126, 297) with delta (0, 0)
Screenshot: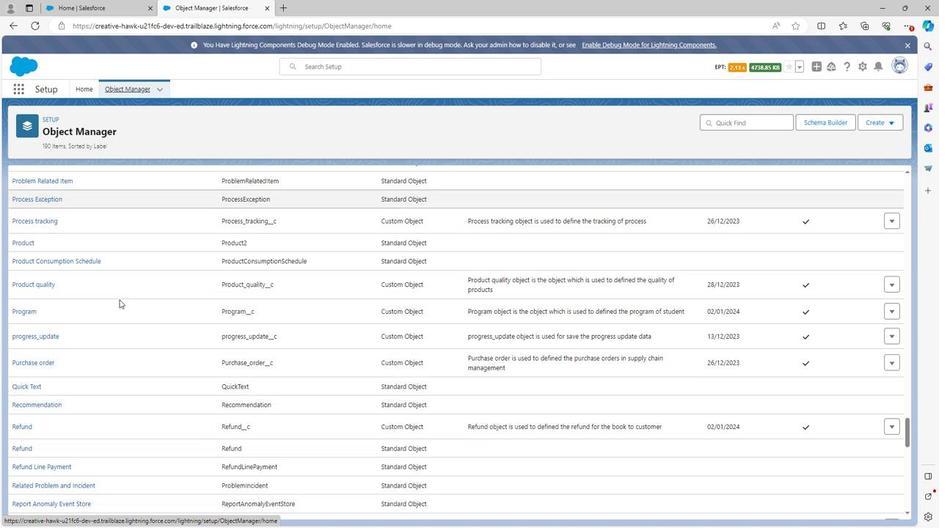 
Action: Mouse scrolled (126, 297) with delta (0, 0)
Screenshot: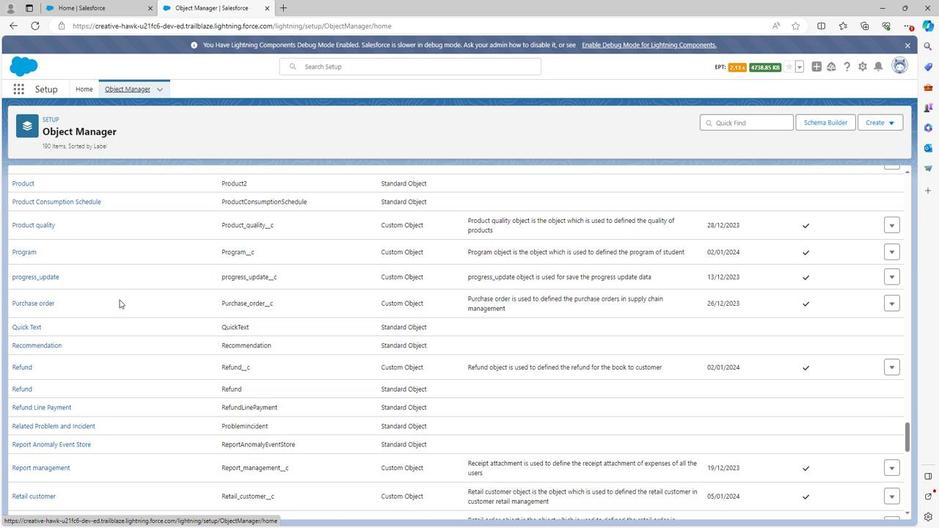 
Action: Mouse scrolled (126, 297) with delta (0, 0)
Screenshot: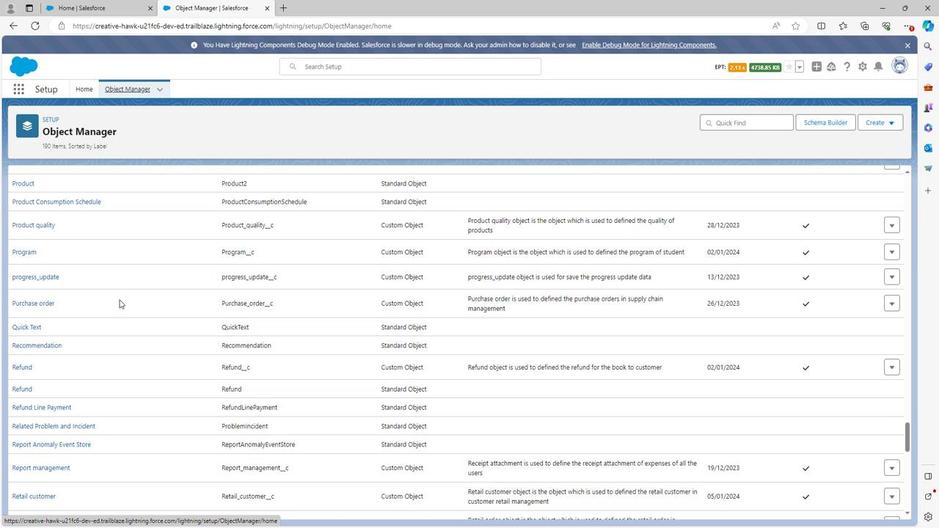 
Action: Mouse scrolled (126, 297) with delta (0, 0)
Screenshot: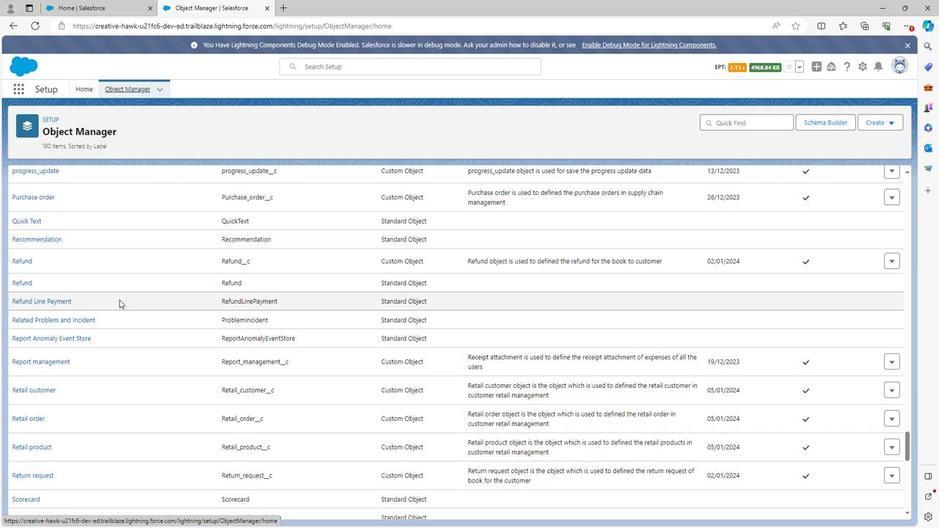 
Action: Mouse moved to (126, 300)
Screenshot: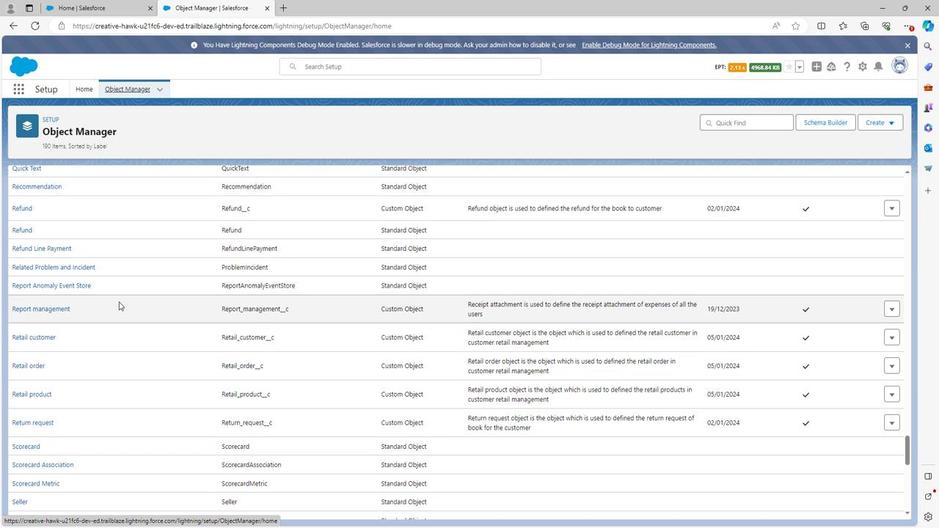 
Action: Mouse scrolled (126, 299) with delta (0, 0)
Screenshot: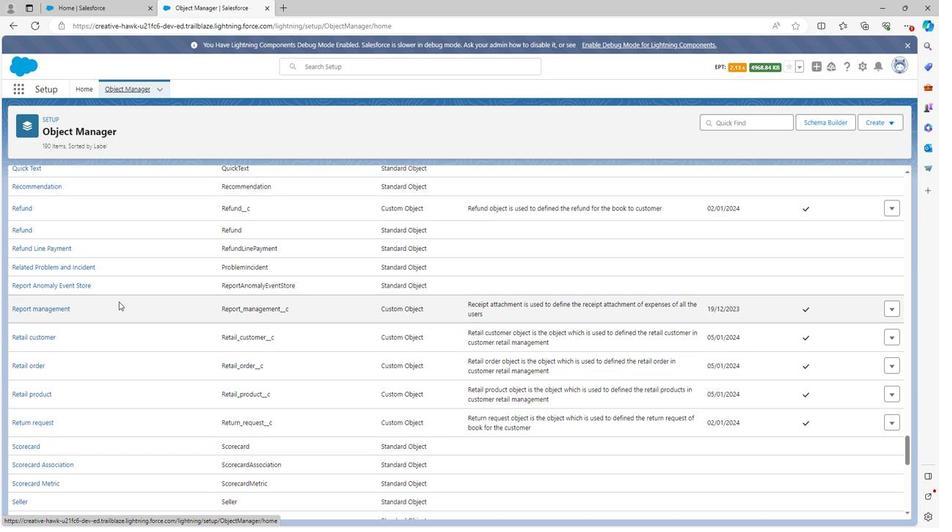 
Action: Mouse scrolled (126, 300) with delta (0, 0)
Screenshot: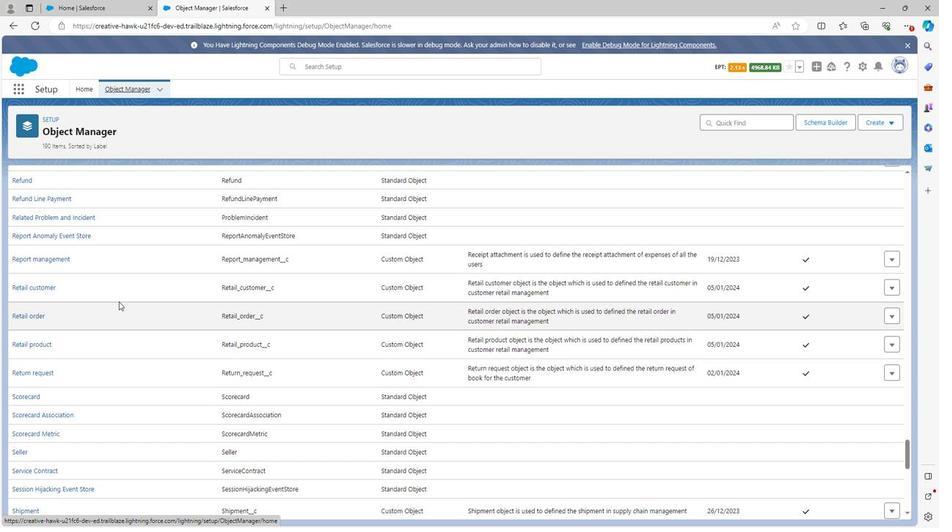 
Action: Mouse moved to (49, 394)
Screenshot: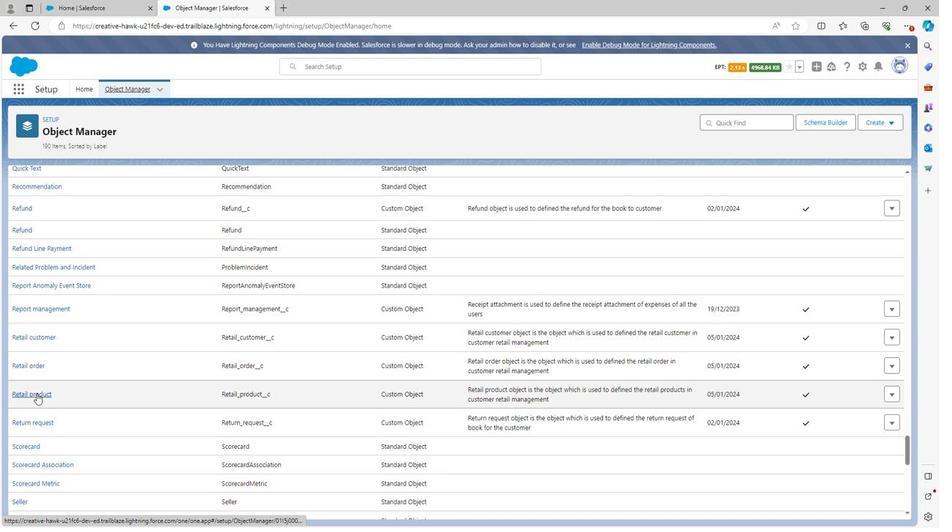 
Action: Mouse pressed left at (49, 394)
Screenshot: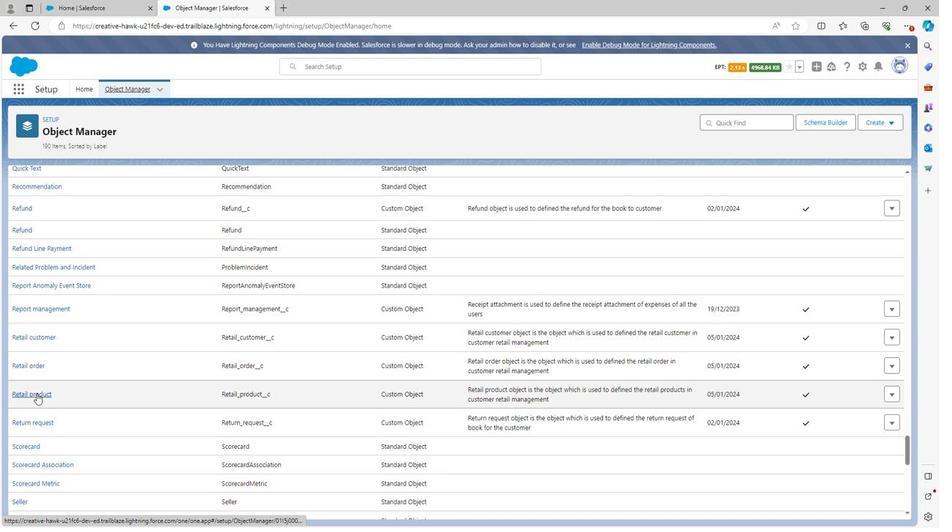 
Action: Mouse moved to (92, 187)
Screenshot: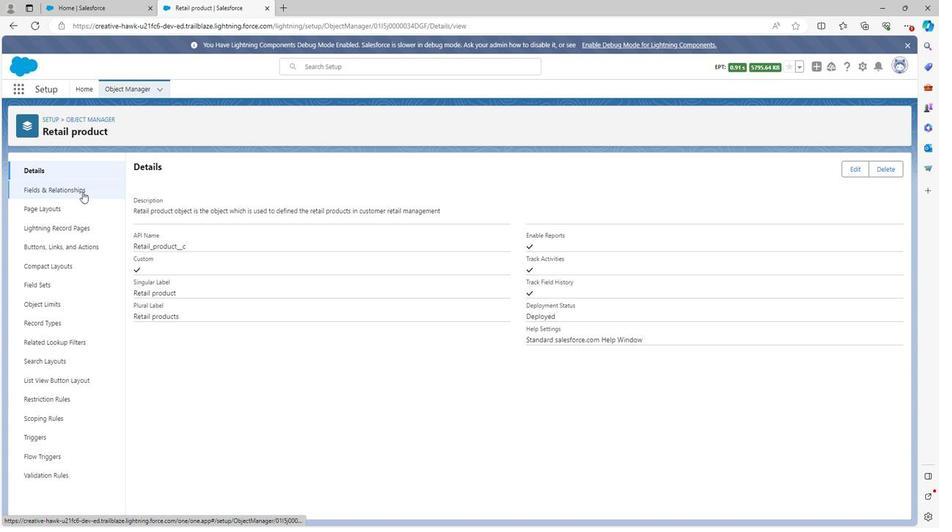 
Action: Mouse pressed left at (92, 187)
Screenshot: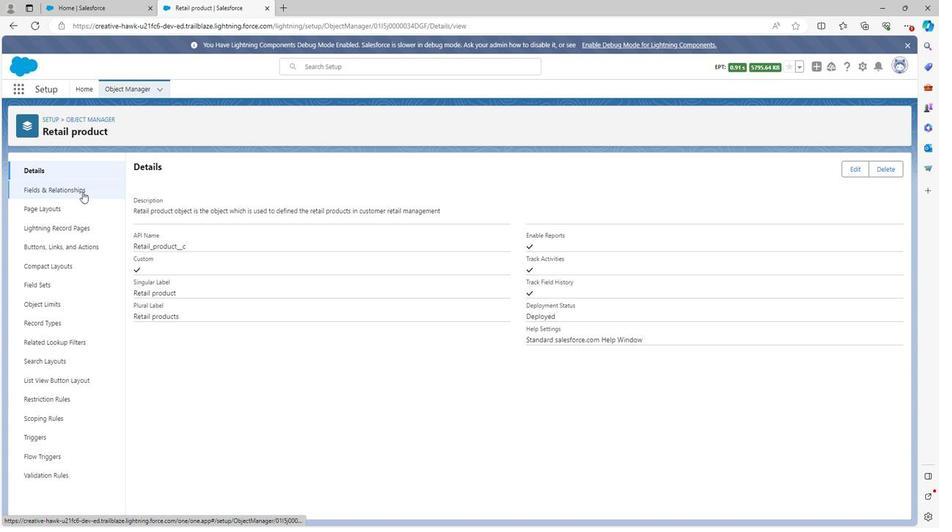 
Action: Mouse moved to (155, 291)
Screenshot: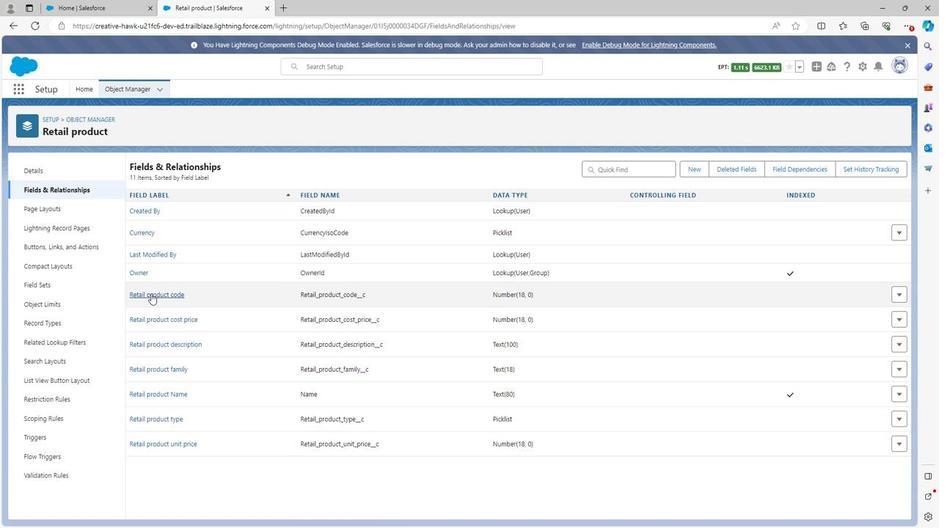
Action: Mouse pressed left at (155, 291)
Screenshot: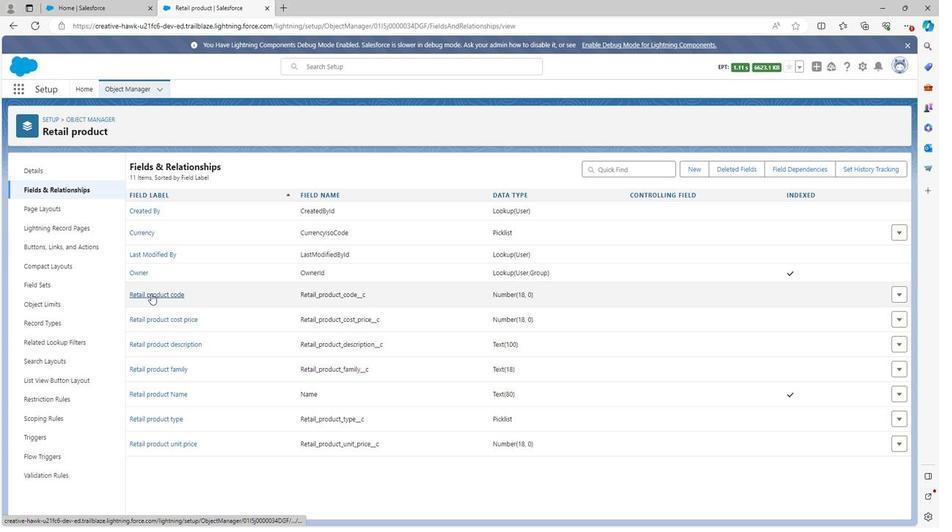 
Action: Mouse moved to (366, 462)
Screenshot: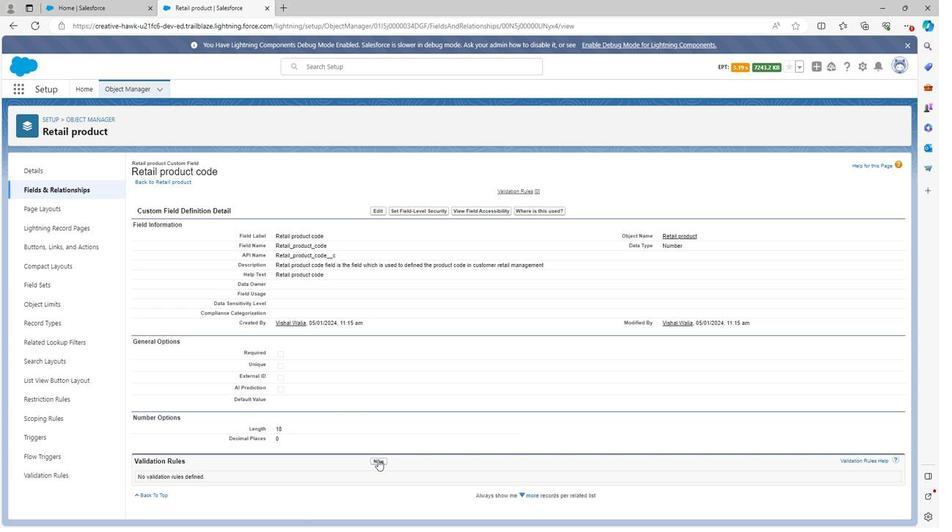 
Action: Mouse pressed left at (366, 462)
Screenshot: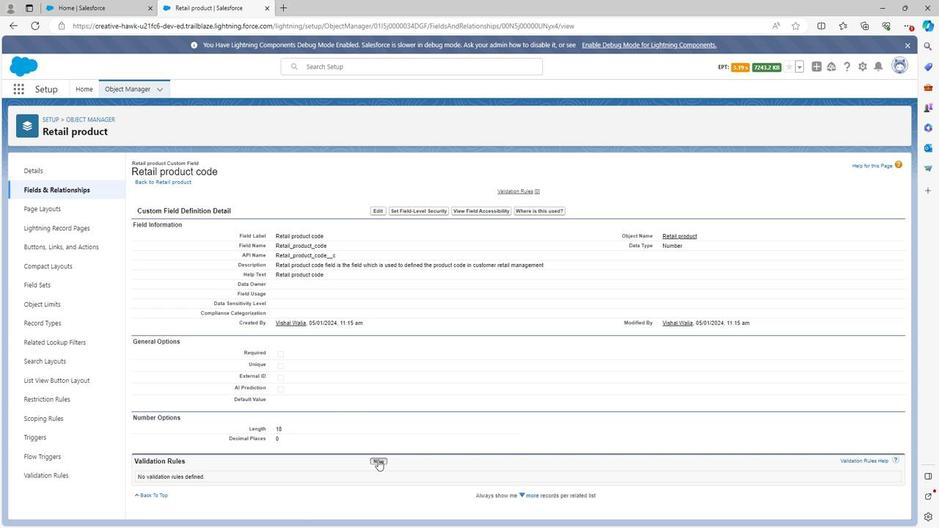 
Action: Mouse moved to (240, 231)
Screenshot: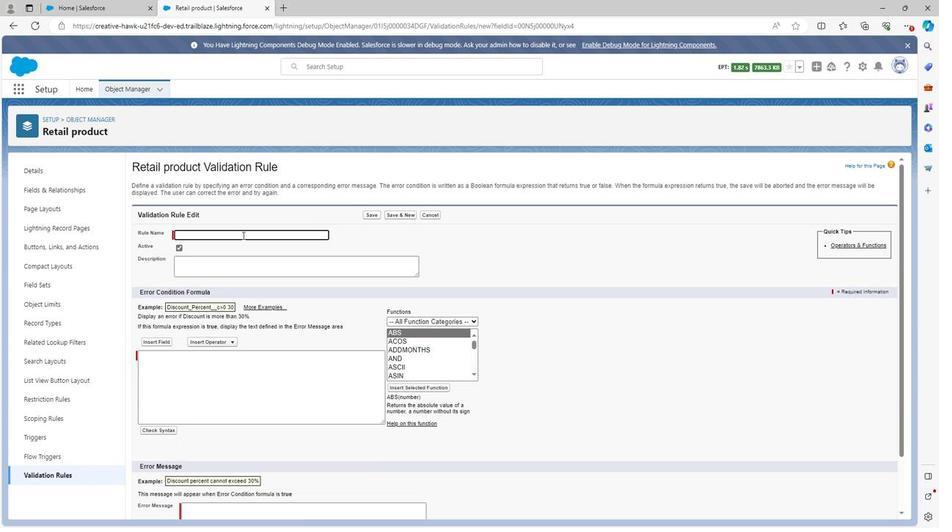
Action: Mouse pressed left at (240, 231)
Screenshot: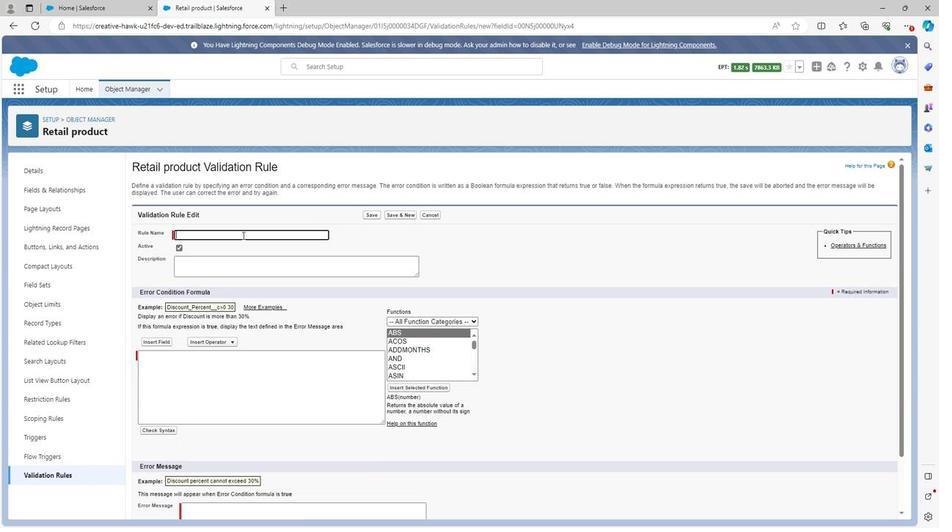 
Action: Mouse moved to (146, 290)
Screenshot: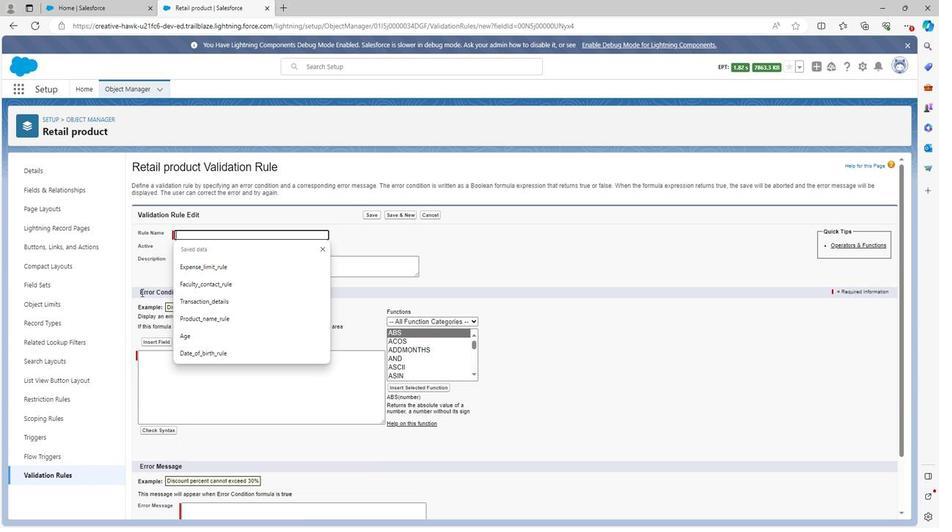 
Action: Key pressed <Key.shift><Key.shift>Retail<Key.space>product<Key.space>code<Key.space>rule
Screenshot: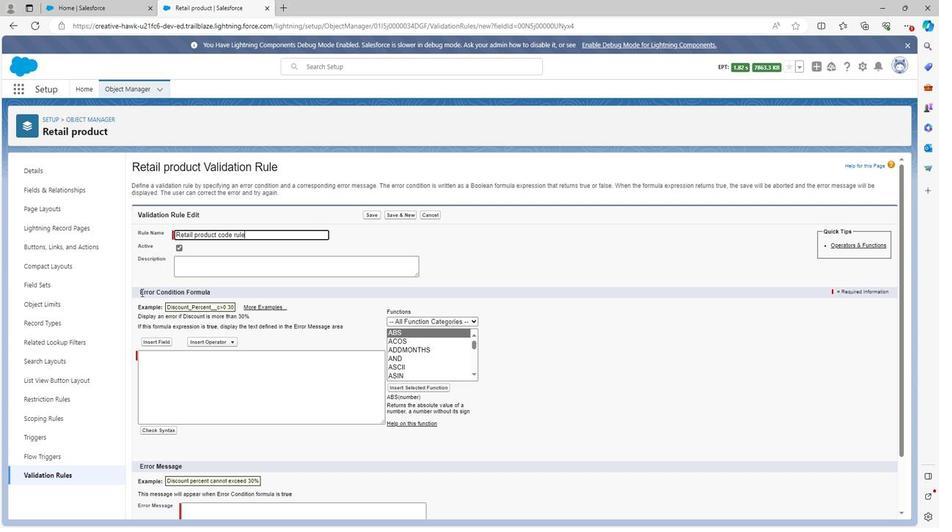 
Action: Mouse moved to (210, 264)
Screenshot: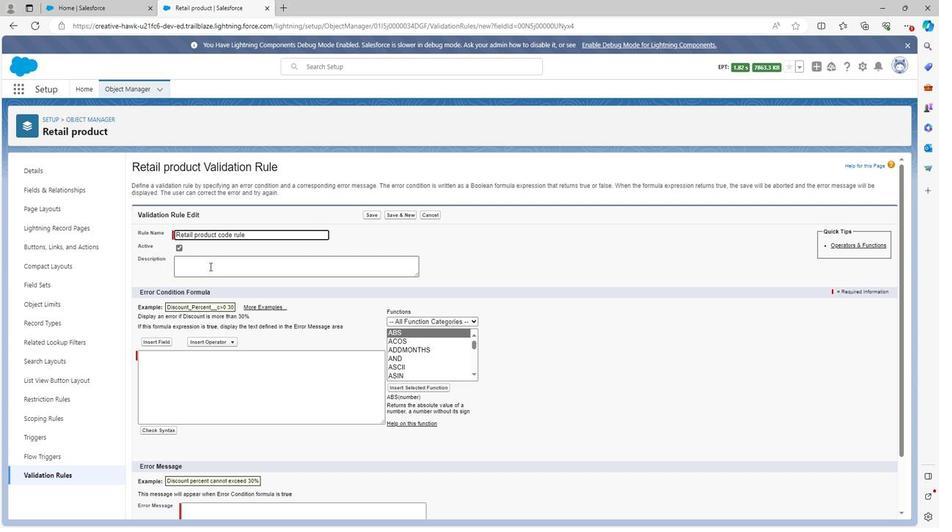 
Action: Mouse pressed left at (210, 264)
Screenshot: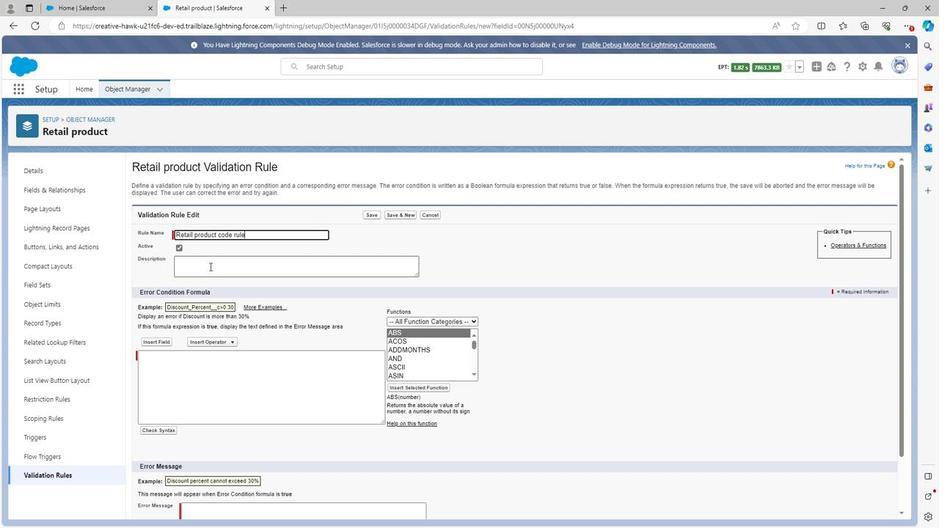 
Action: Mouse moved to (191, 275)
Screenshot: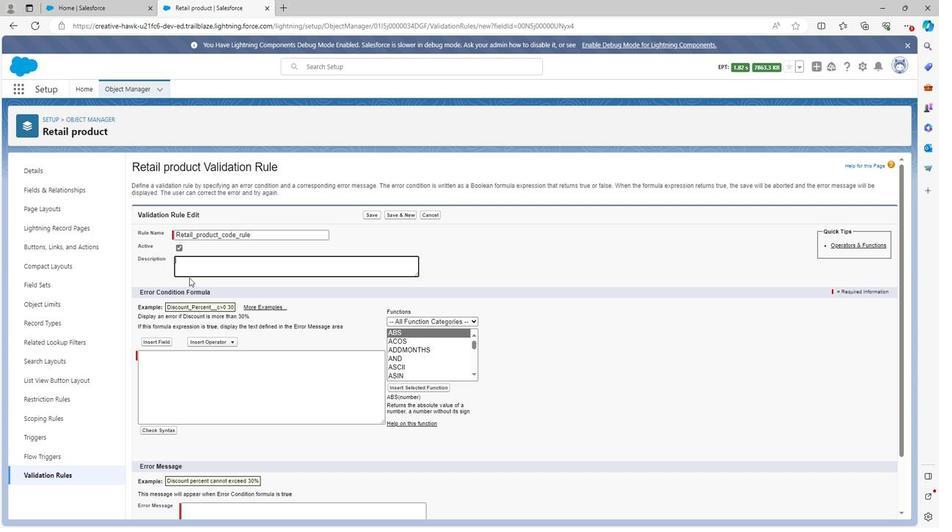 
Action: Key pressed <Key.shift>Retail<Key.space>produvt<Key.backspace><Key.backspace>ct<Key.space>code<Key.space>rule<Key.space>is<Key.space>the<Key.space>rule<Key.space>in<Key.space>which<Key.space>we<Key.space>define<Key.space>product<Key.space>code<Key.space>with<Key.space>some<Key.space>validations
Screenshot: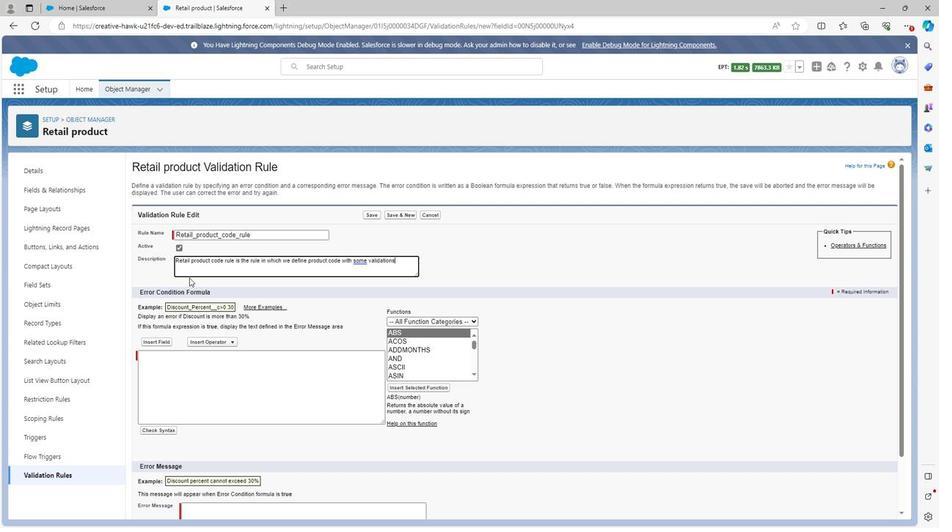 
Action: Mouse moved to (166, 338)
Screenshot: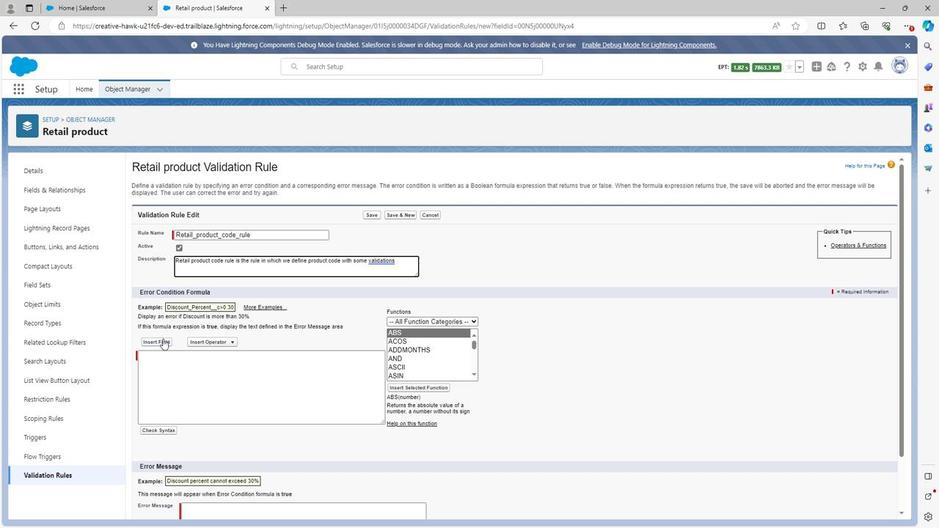 
Action: Mouse pressed left at (166, 338)
Screenshot: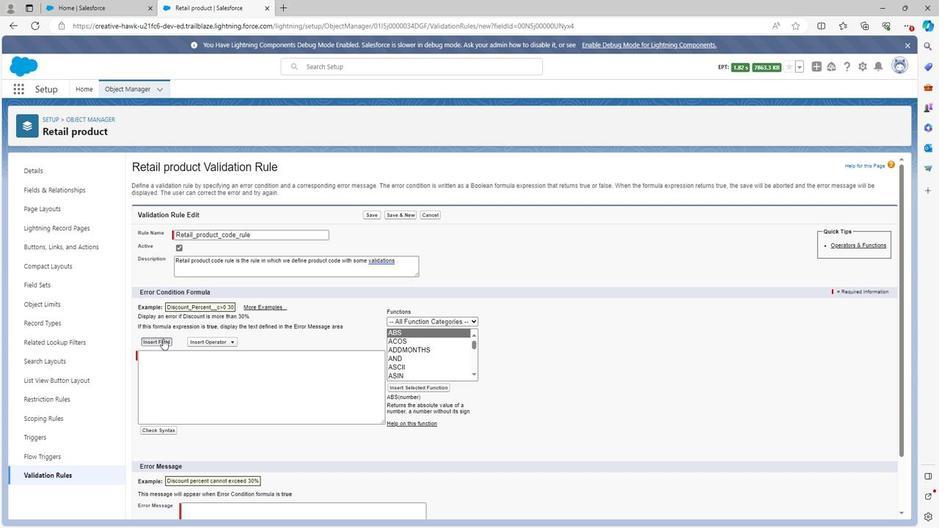 
Action: Mouse moved to (417, 333)
Screenshot: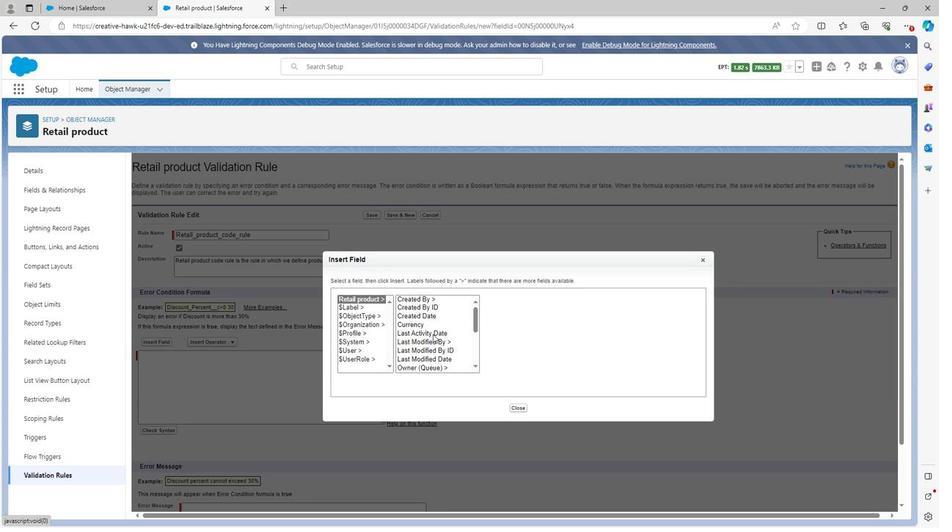 
Action: Mouse scrolled (417, 333) with delta (0, 0)
Screenshot: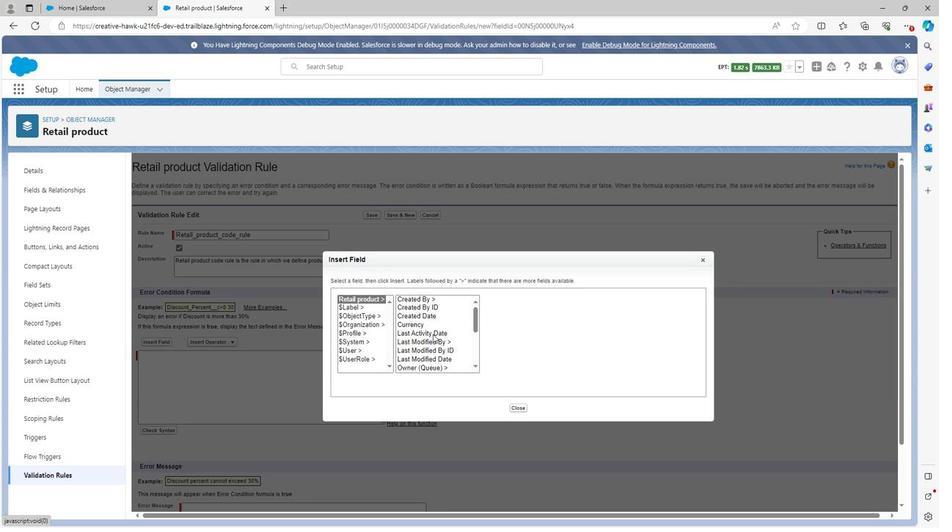
Action: Mouse moved to (417, 334)
Screenshot: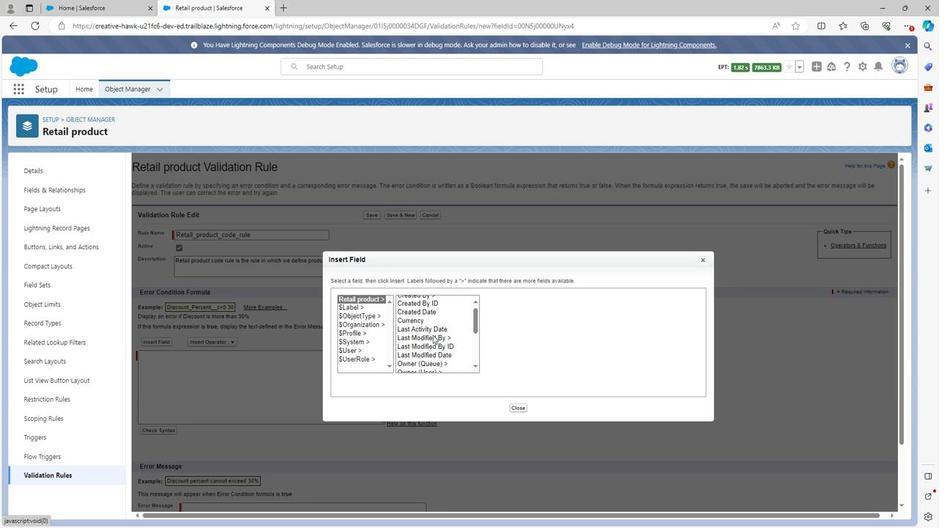 
Action: Mouse scrolled (417, 333) with delta (0, 0)
Screenshot: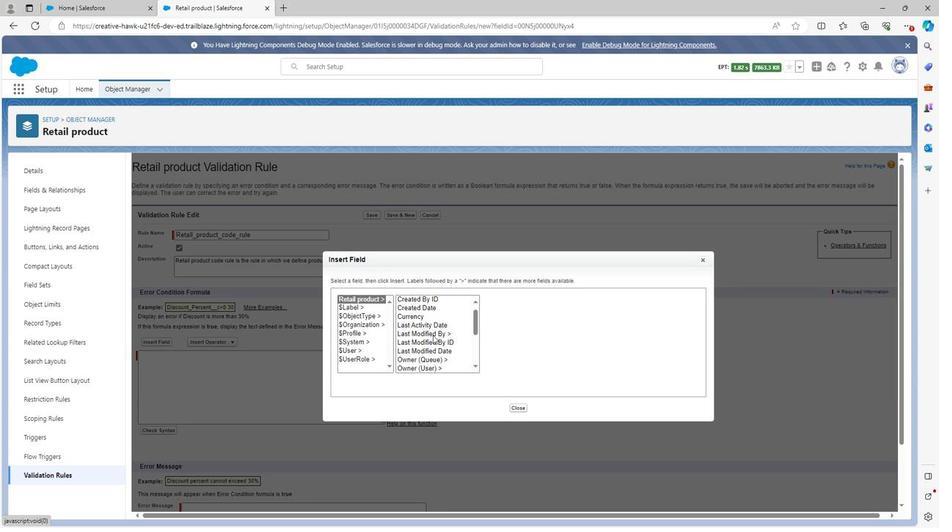 
Action: Mouse moved to (417, 334)
Screenshot: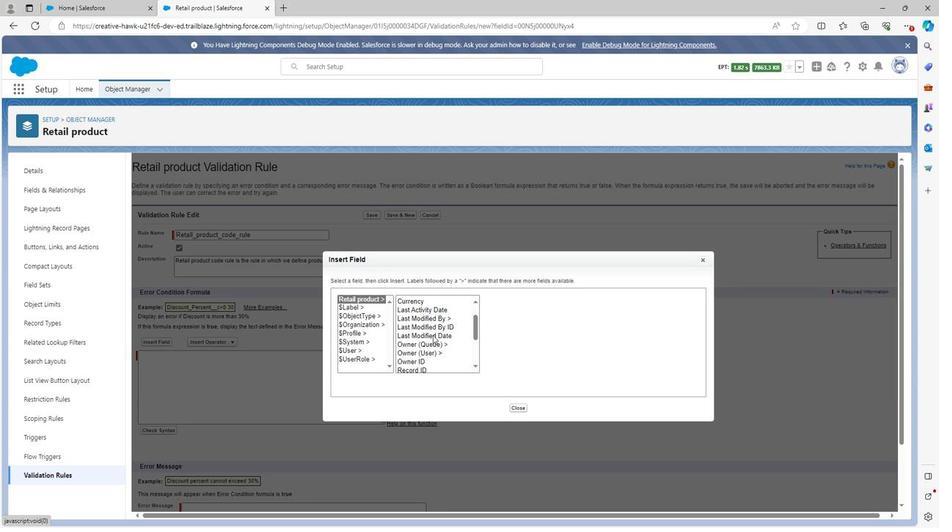 
Action: Mouse scrolled (417, 333) with delta (0, 0)
Screenshot: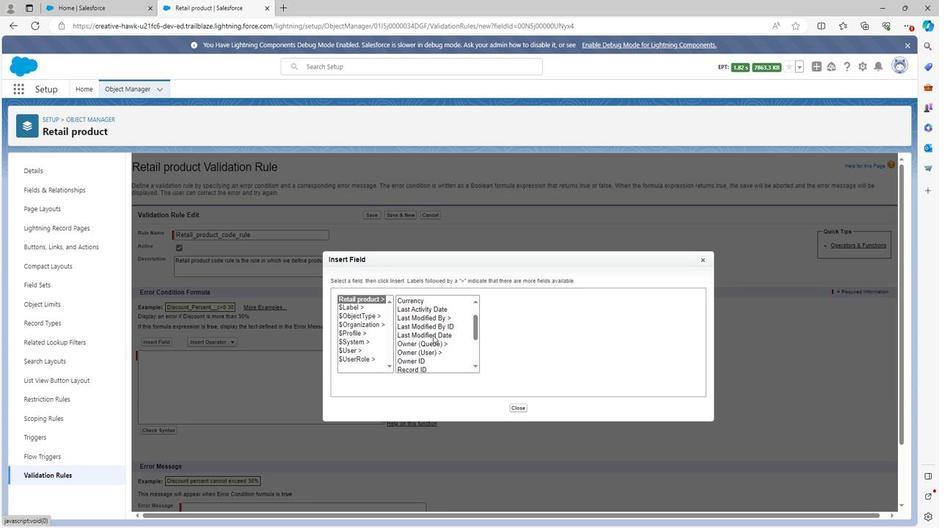 
Action: Mouse moved to (417, 334)
Screenshot: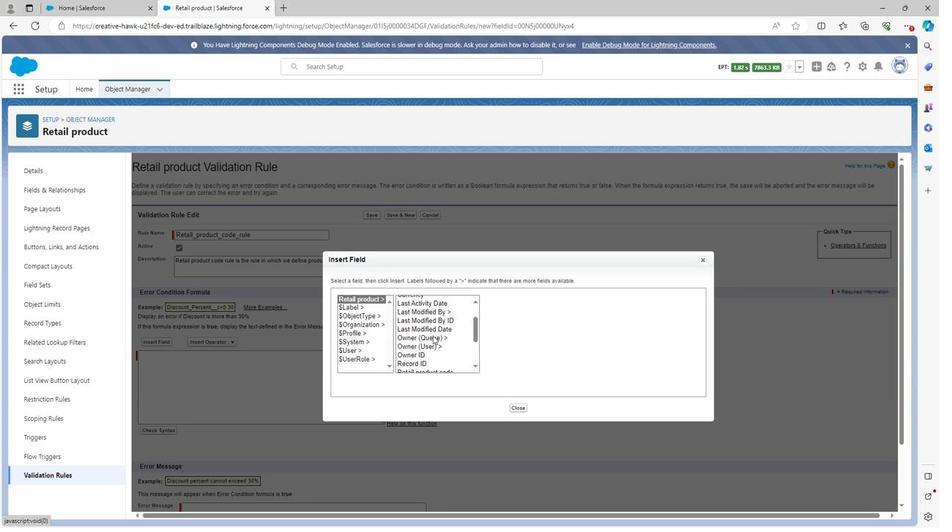 
Action: Mouse scrolled (417, 334) with delta (0, 0)
Screenshot: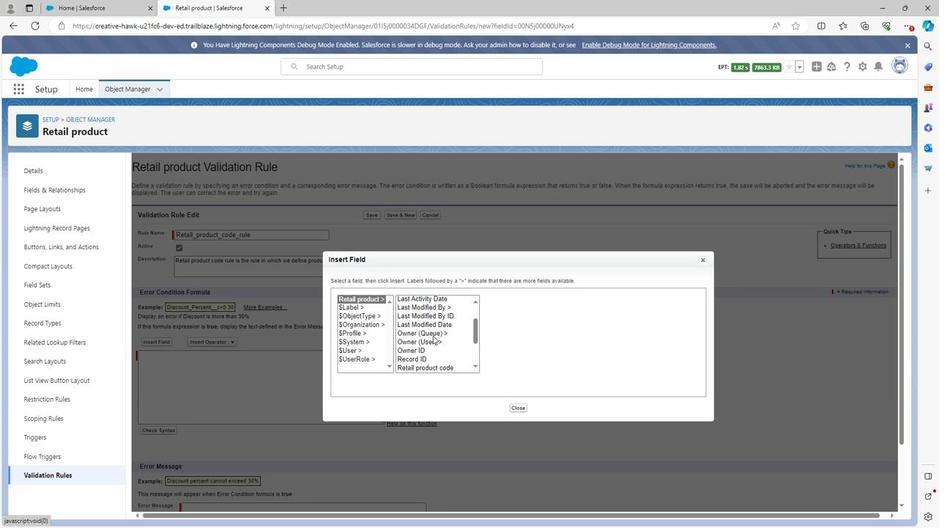 
Action: Mouse scrolled (417, 334) with delta (0, 0)
Screenshot: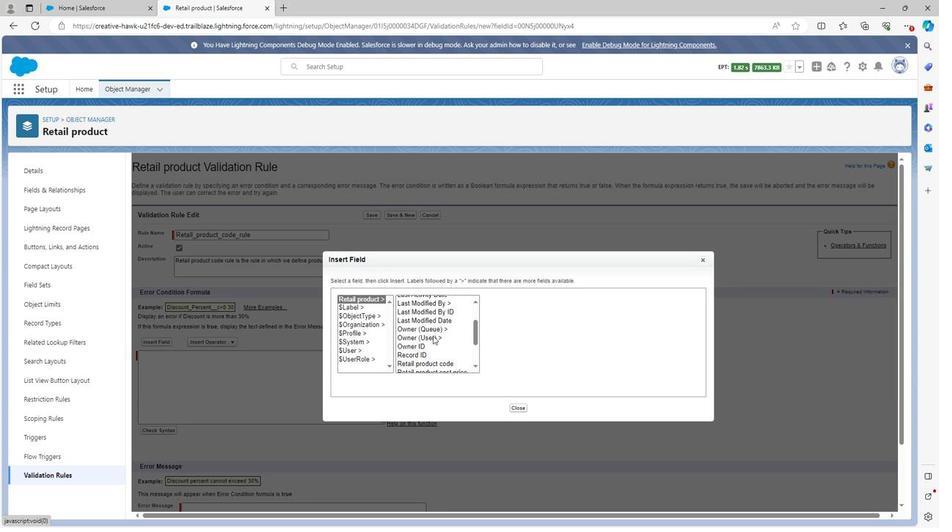 
Action: Mouse scrolled (417, 334) with delta (0, 0)
Screenshot: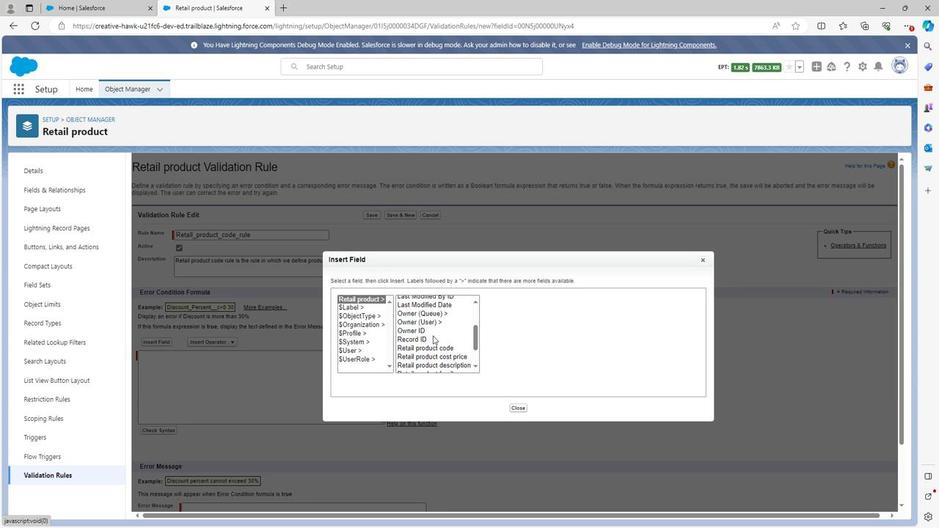 
Action: Mouse moved to (418, 329)
Screenshot: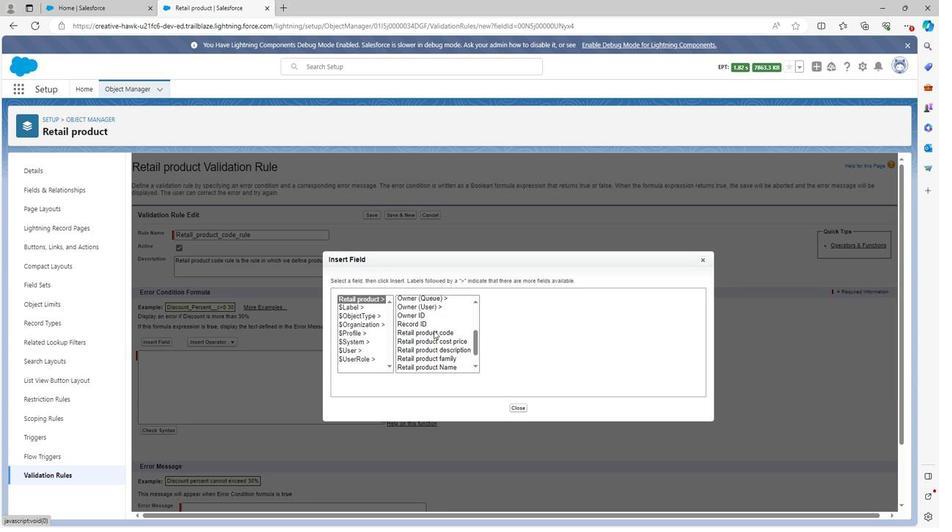 
Action: Mouse pressed left at (418, 329)
Screenshot: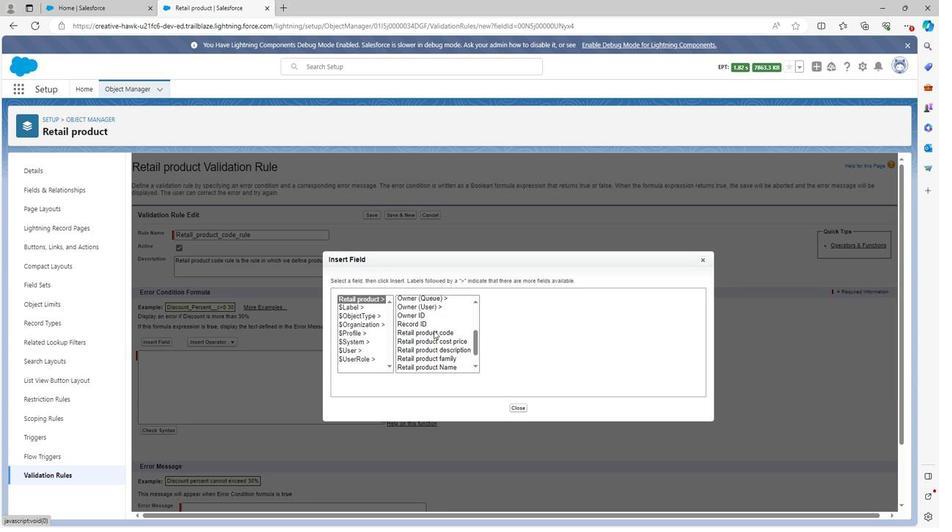 
Action: Mouse moved to (504, 351)
Screenshot: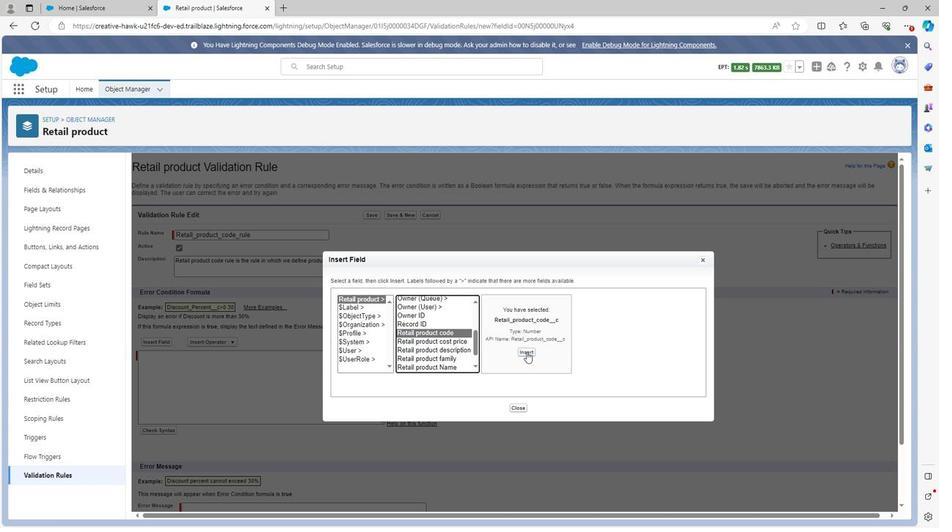 
Action: Mouse pressed left at (504, 351)
Screenshot: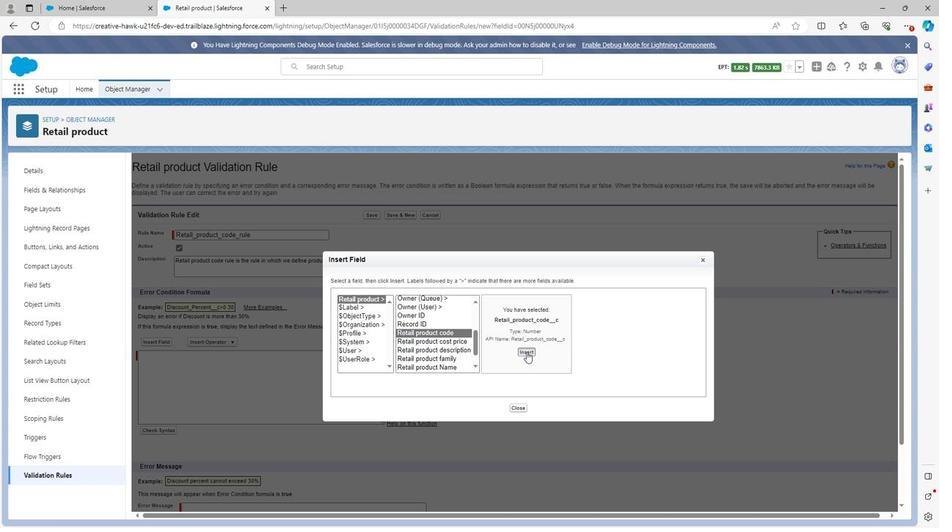 
Action: Mouse moved to (230, 339)
Screenshot: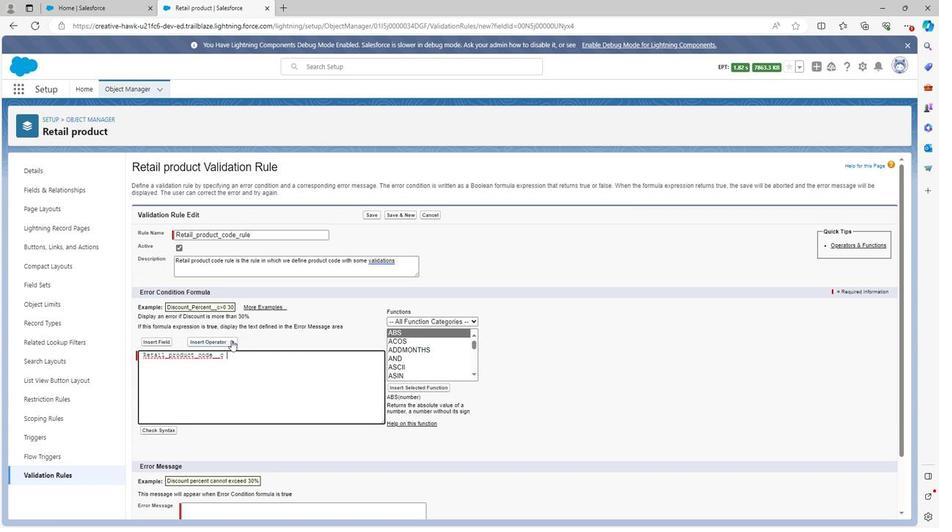 
Action: Mouse pressed left at (230, 339)
Screenshot: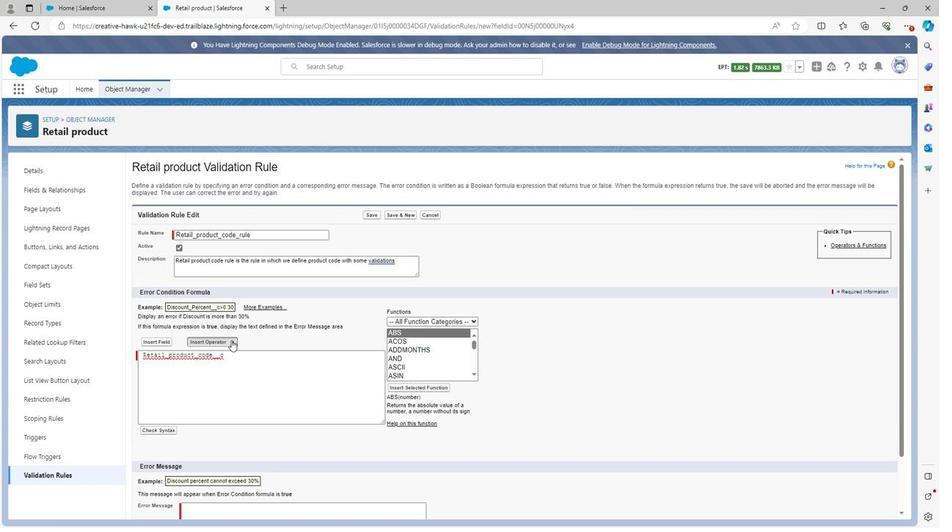
Action: Mouse moved to (213, 452)
Screenshot: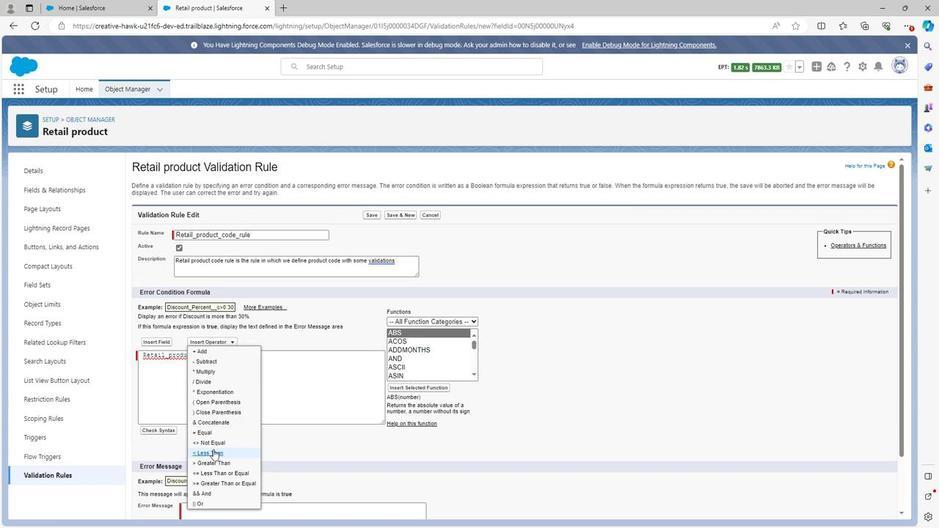 
Action: Mouse pressed left at (213, 452)
Screenshot: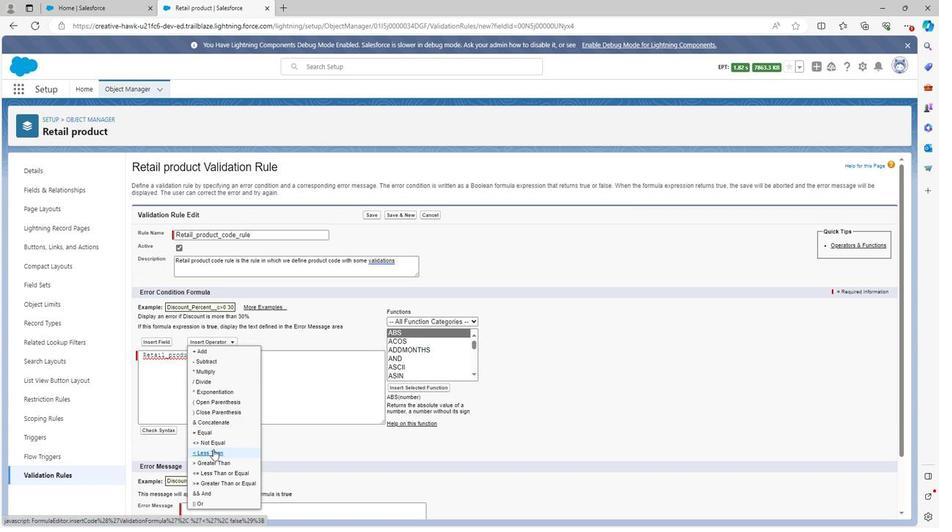 
Action: Key pressed 0
Screenshot: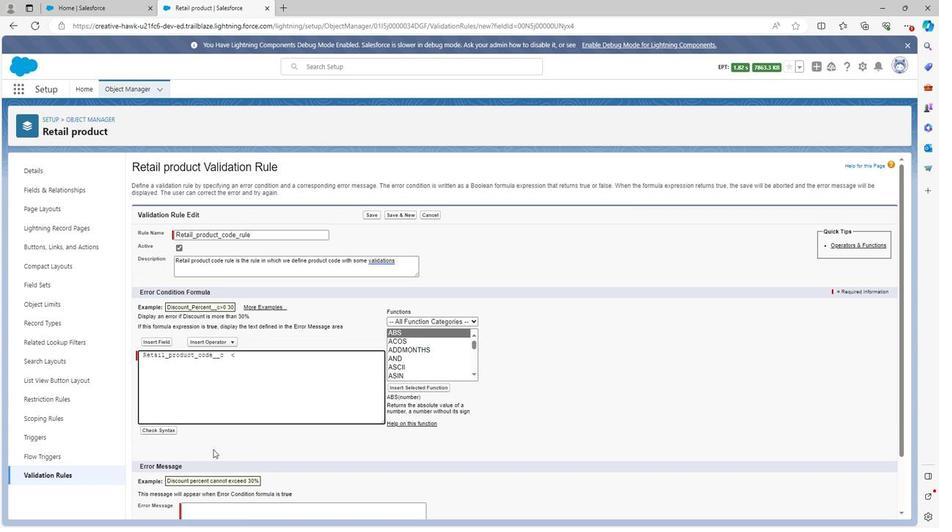 
Action: Mouse moved to (176, 432)
Screenshot: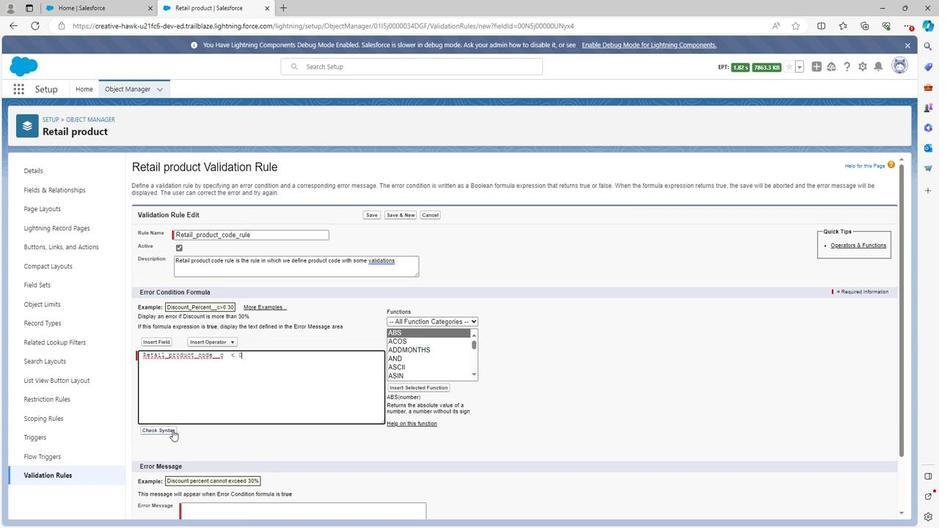 
Action: Mouse pressed left at (176, 432)
Screenshot: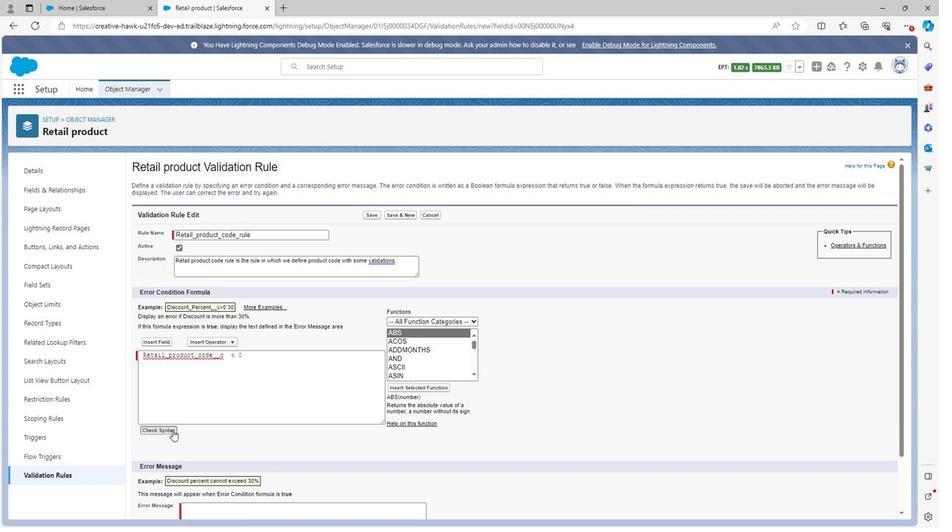 
Action: Mouse moved to (176, 430)
Screenshot: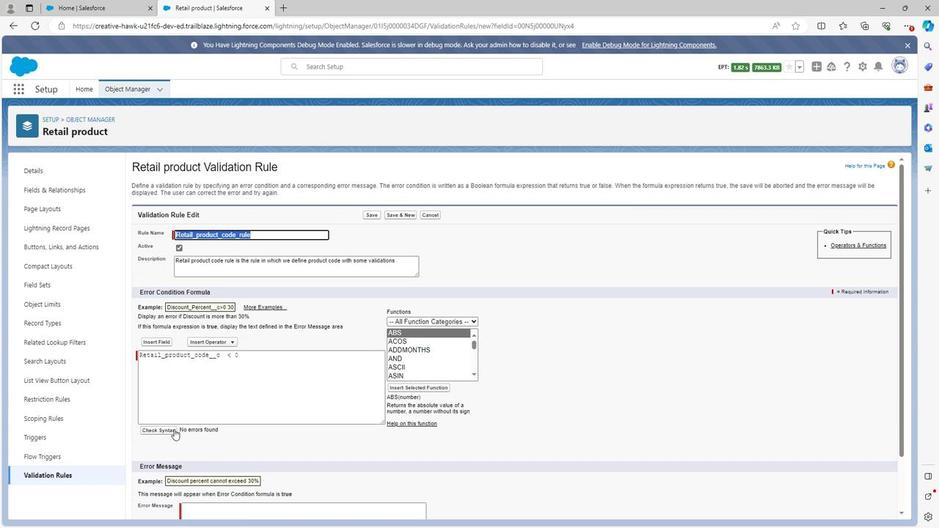 
Action: Mouse scrolled (176, 430) with delta (0, 0)
Screenshot: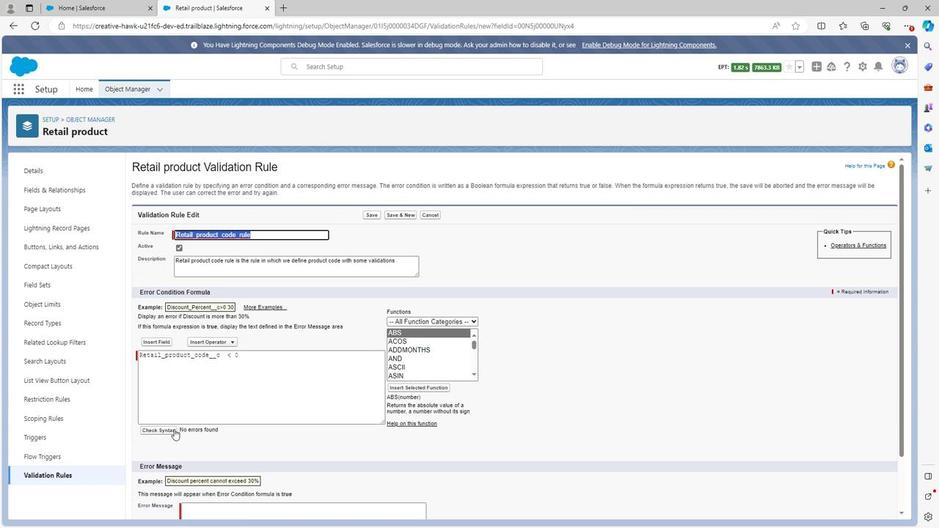 
Action: Mouse moved to (180, 429)
Screenshot: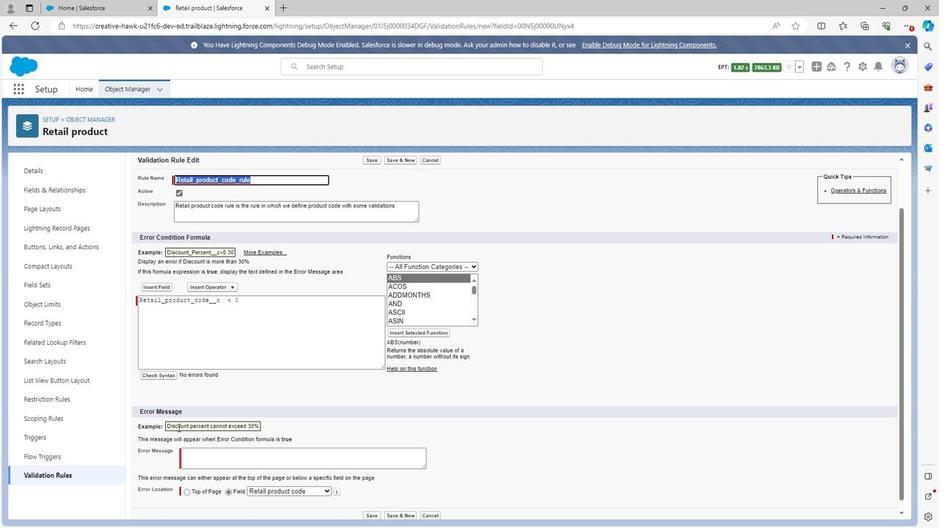 
Action: Mouse scrolled (180, 428) with delta (0, 0)
Screenshot: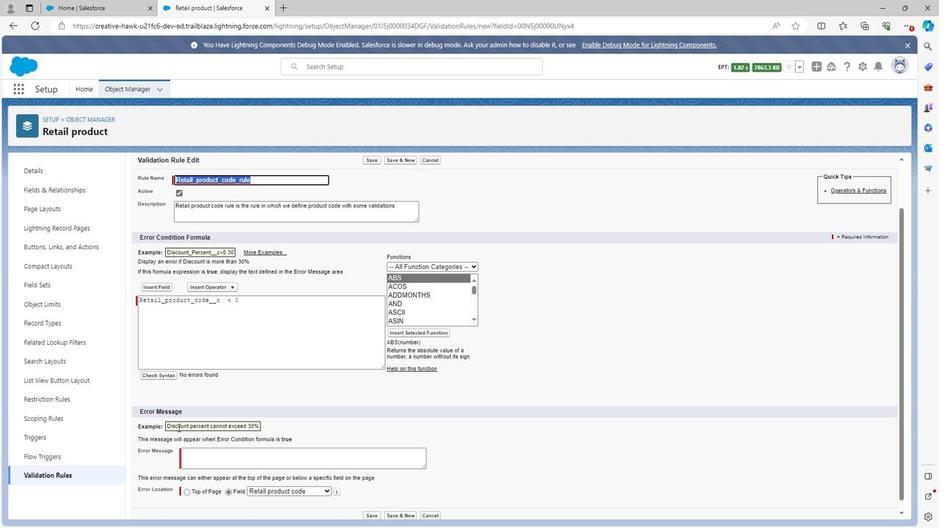 
Action: Mouse moved to (217, 450)
Screenshot: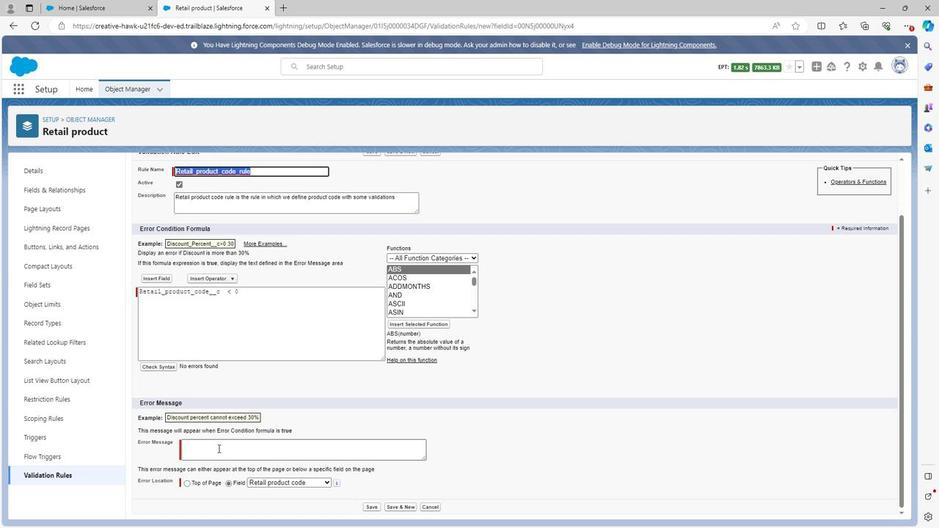 
Action: Mouse pressed left at (217, 450)
Screenshot: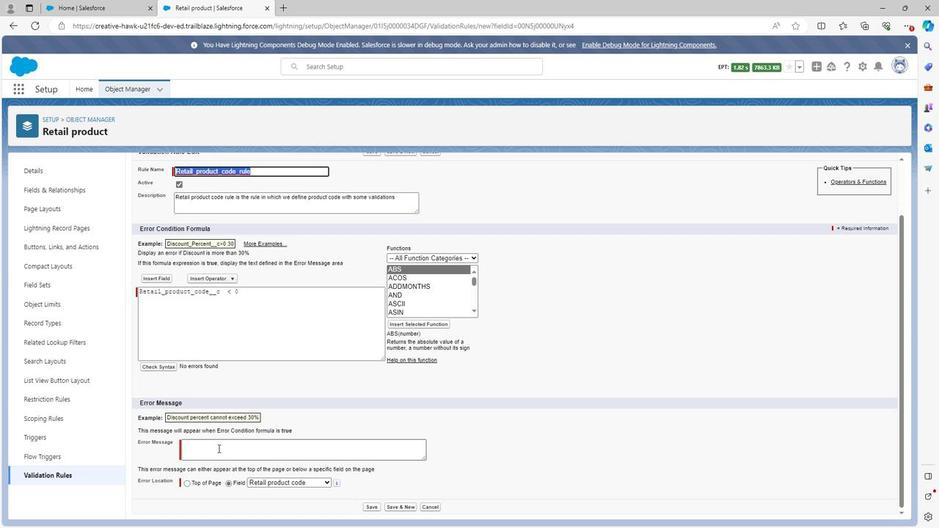 
Action: Mouse moved to (217, 450)
Screenshot: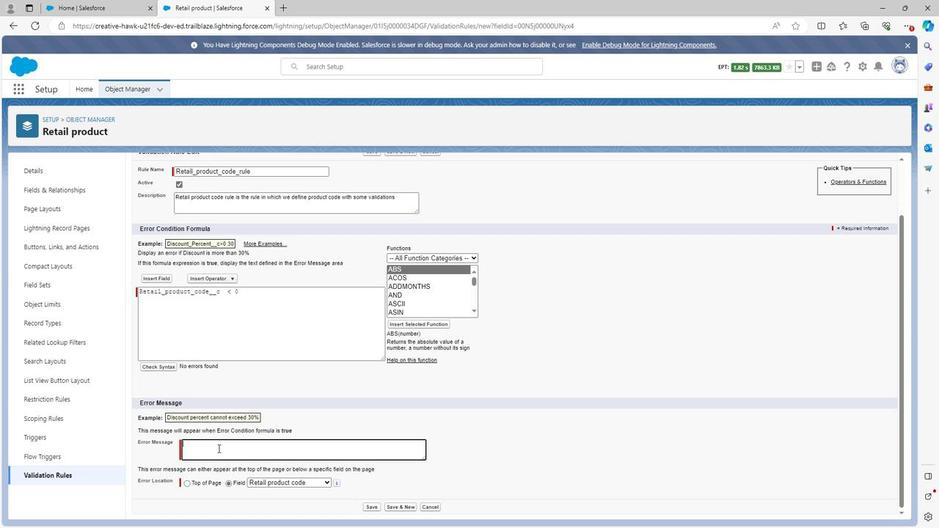 
Action: Key pressed <Key.shift>Retail<Key.space>product<Key.space>code<Key.space>should<Key.space>not<Key.space>be<Key.space>less<Key.space>than<Key.space>zero<Key.space>in<Key.space>customer<Key.space>retail<Key.space>management
Screenshot: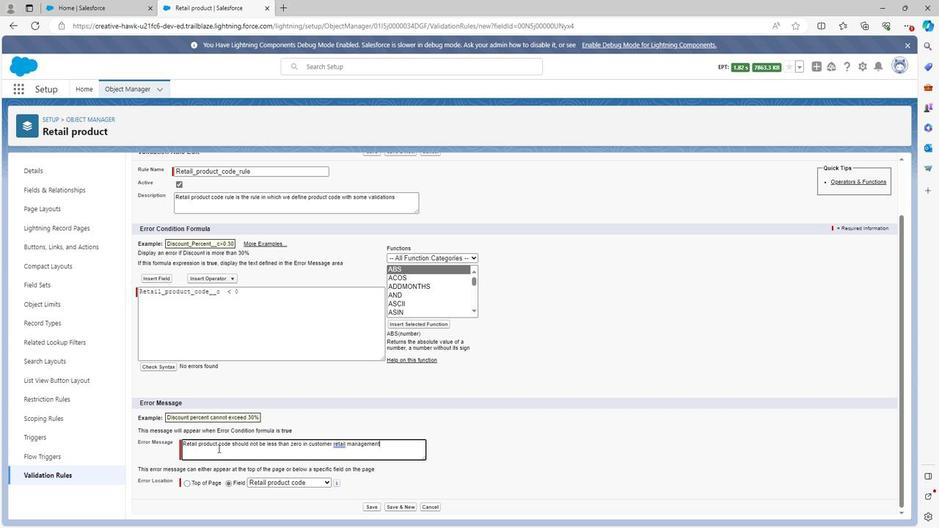 
Action: Mouse moved to (364, 508)
Screenshot: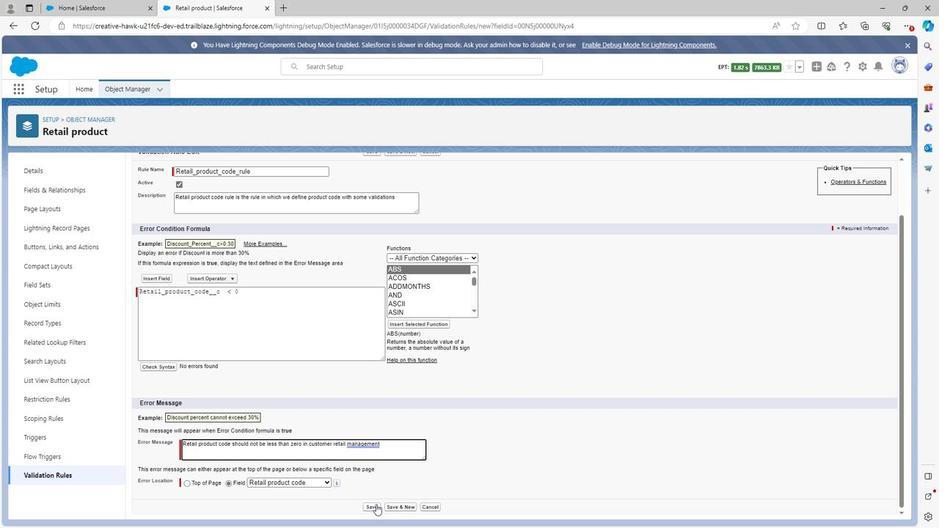 
Action: Mouse pressed left at (364, 508)
Screenshot: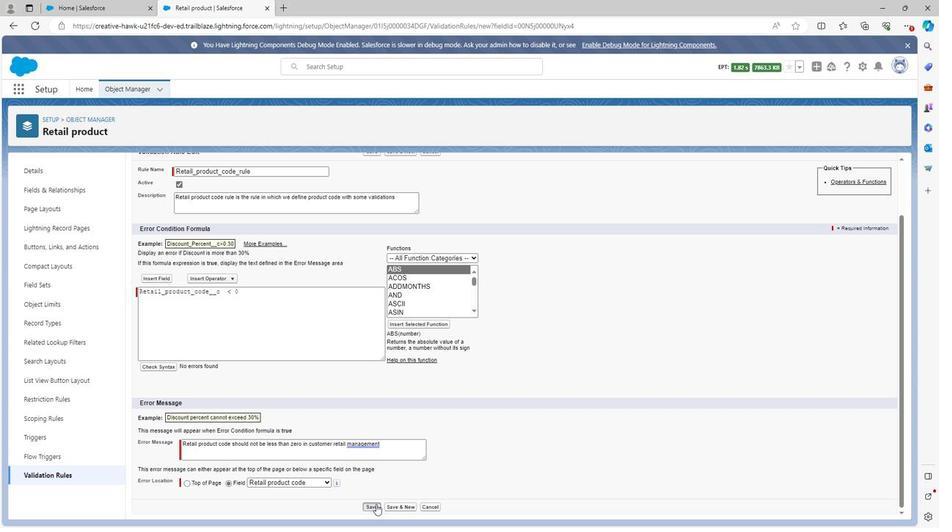 
Action: Mouse moved to (77, 174)
Screenshot: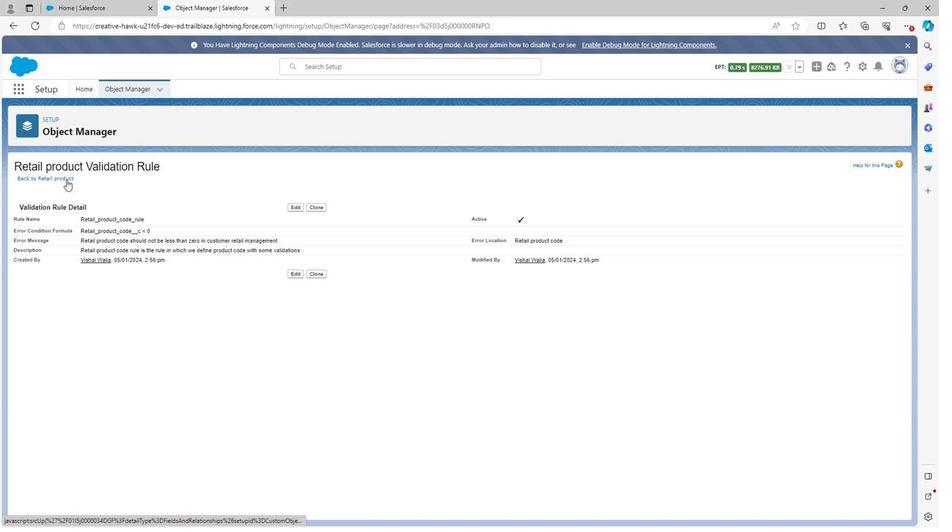 
Action: Mouse pressed left at (77, 174)
Screenshot: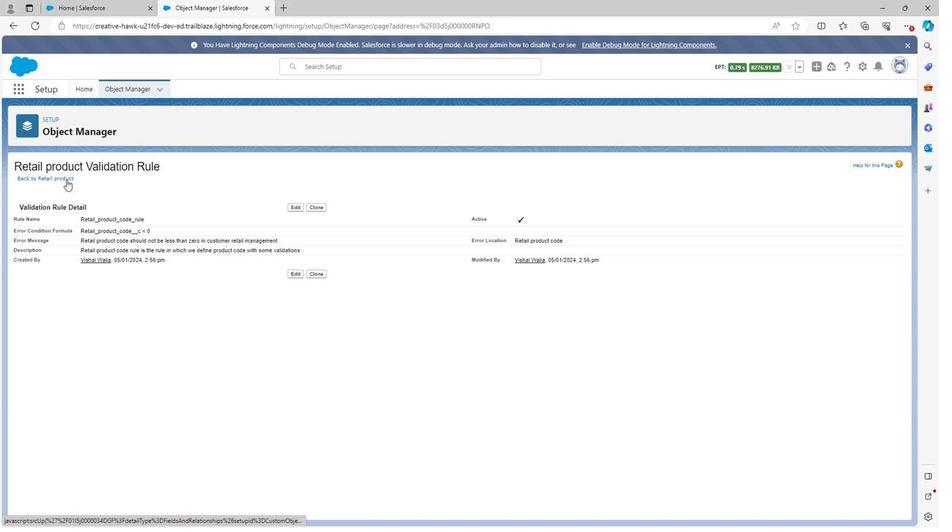 
Action: Mouse moved to (171, 316)
Screenshot: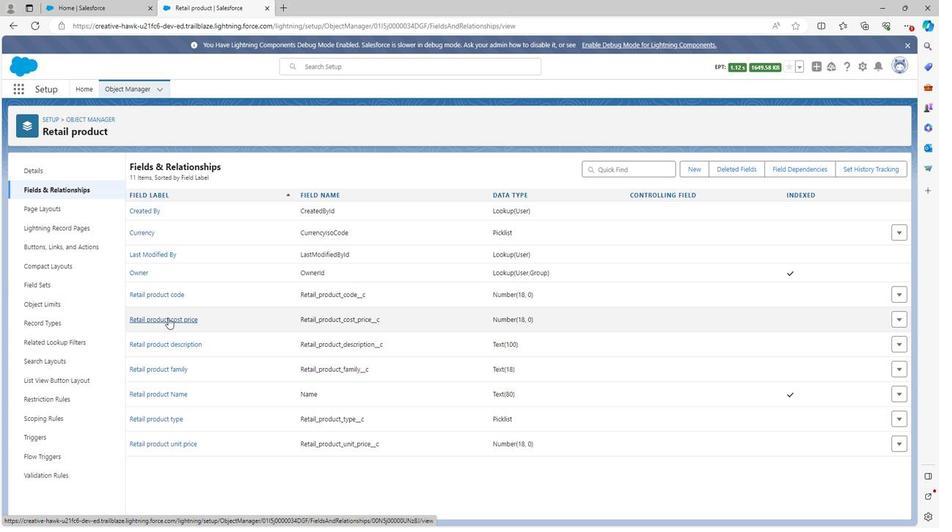 
Action: Mouse pressed left at (171, 316)
Screenshot: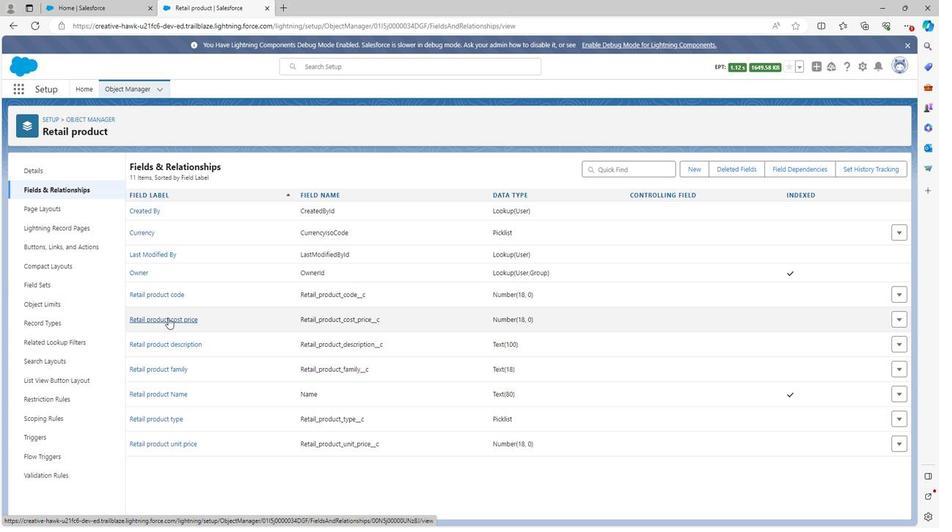 
Action: Mouse moved to (369, 465)
Screenshot: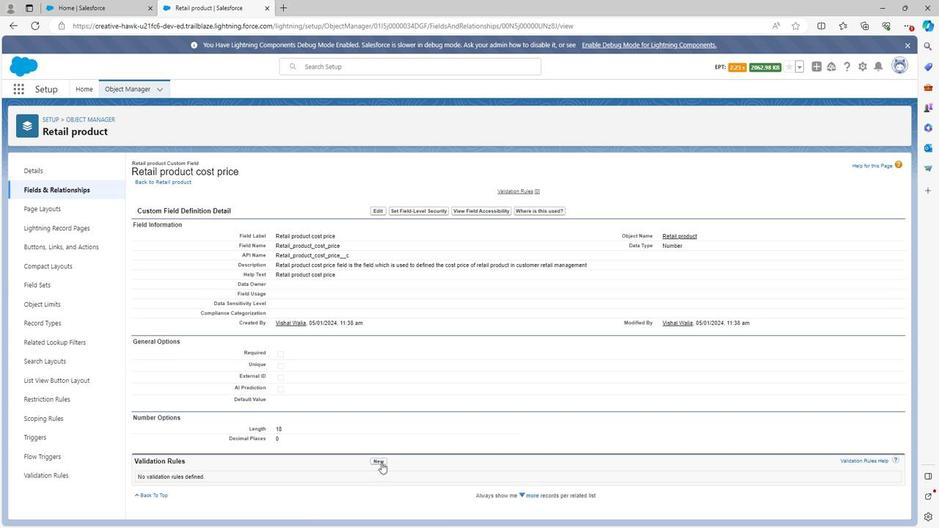 
Action: Mouse pressed left at (369, 465)
Screenshot: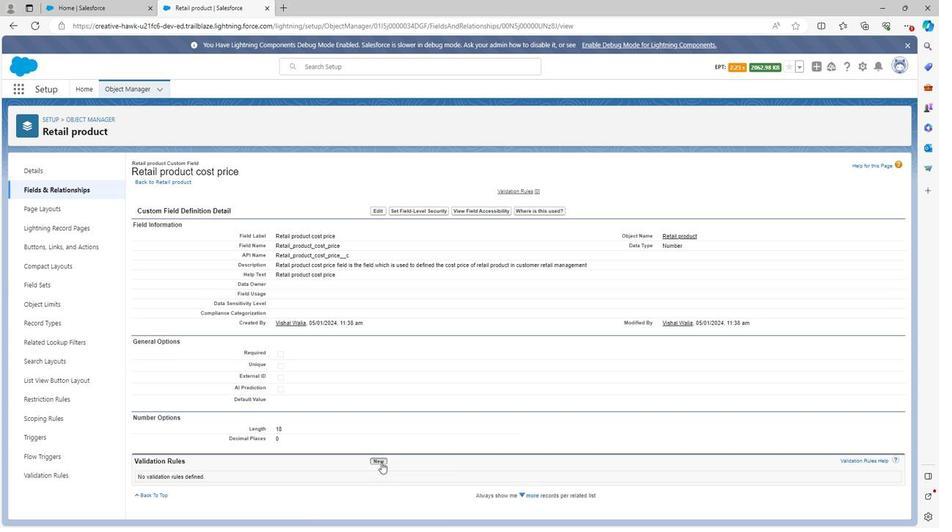 
Action: Mouse moved to (253, 231)
Screenshot: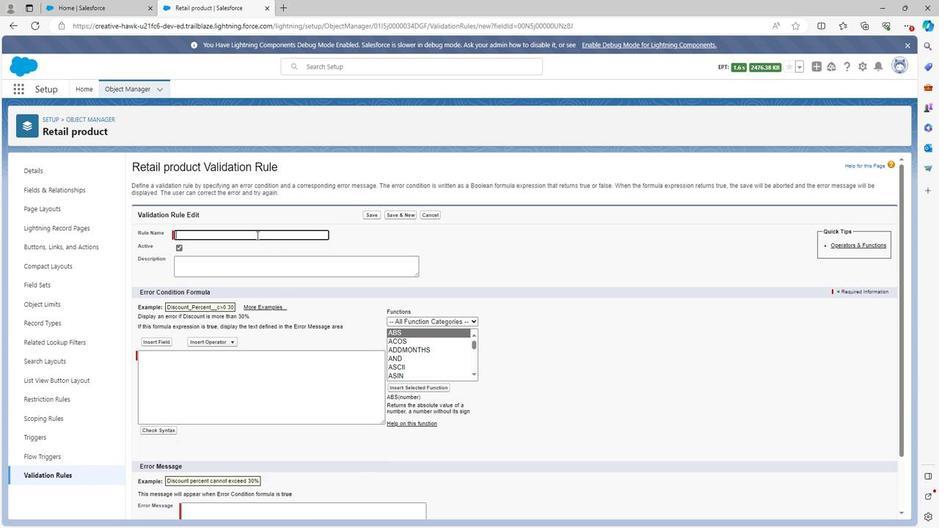 
Action: Mouse pressed left at (253, 231)
Screenshot: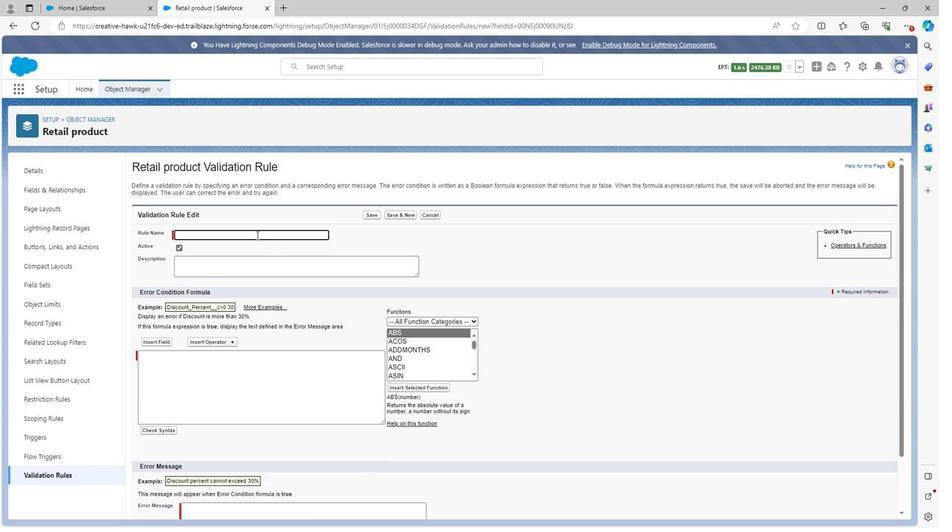 
Action: Key pressed <Key.shift>Retail<Key.space>product<Key.space>cost<Key.space>price<Key.space>rule
Screenshot: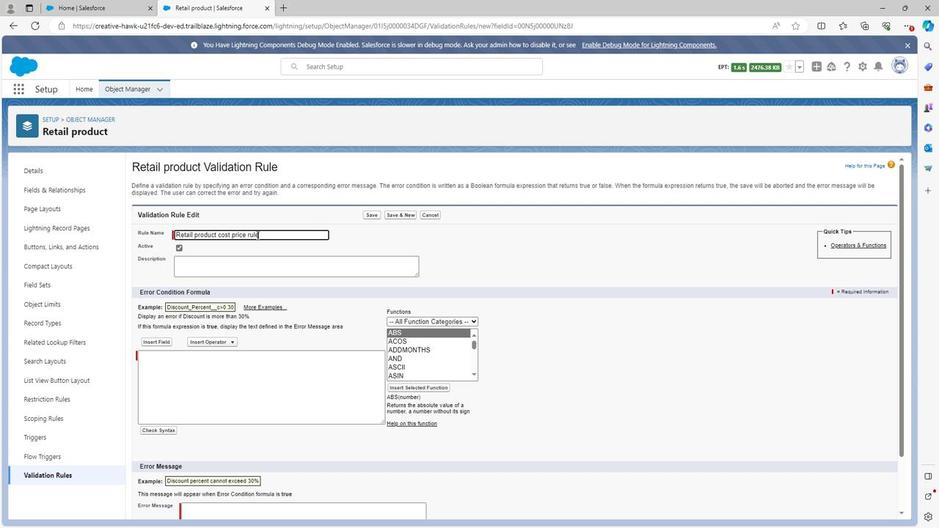 
Action: Mouse moved to (226, 259)
Screenshot: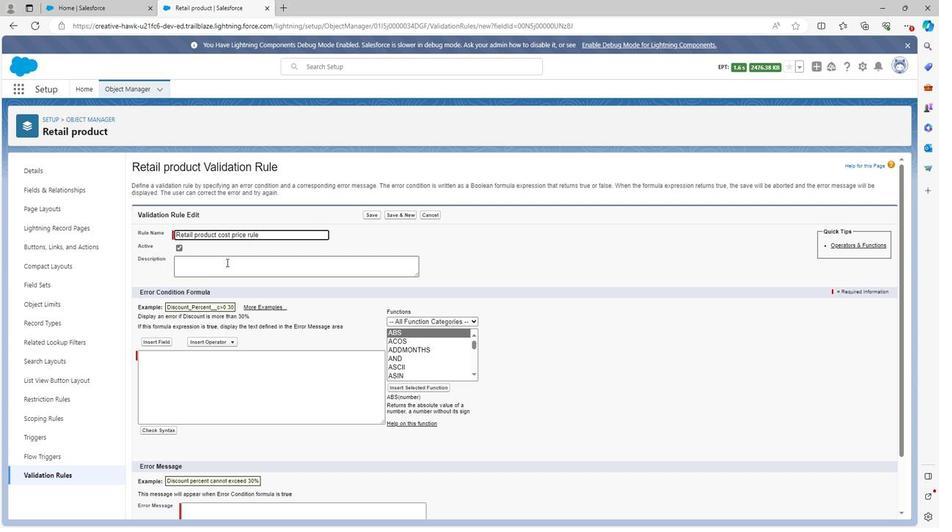 
Action: Mouse pressed left at (226, 259)
Screenshot: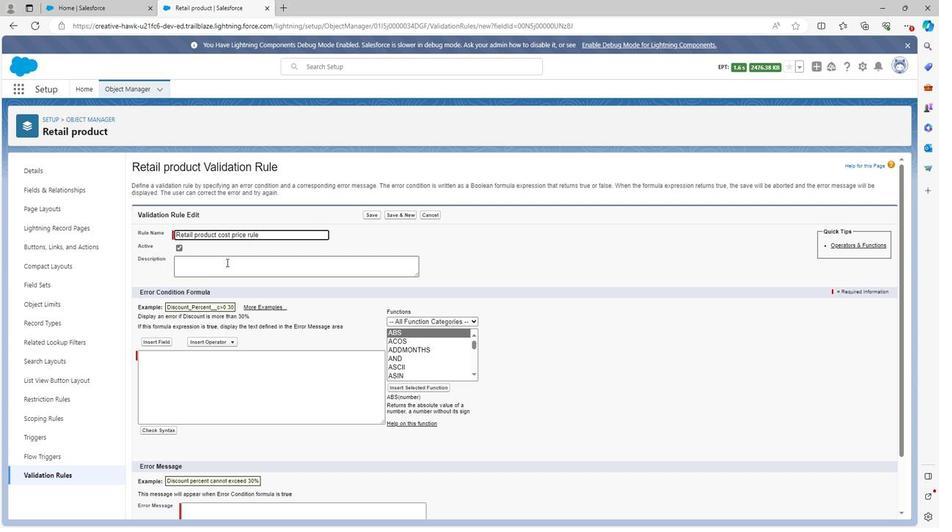 
Action: Key pressed <Key.shift>Reta
Screenshot: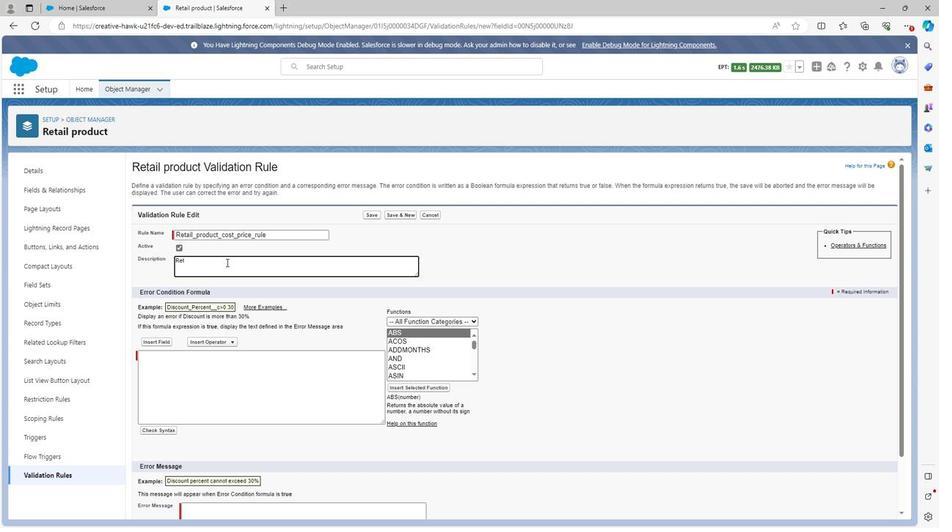 
Action: Mouse moved to (226, 255)
Screenshot: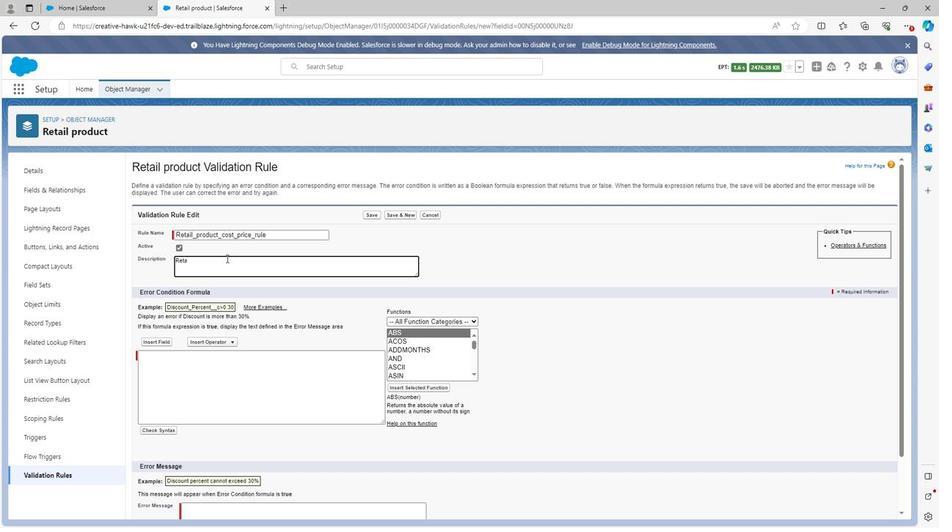 
Action: Key pressed i
Screenshot: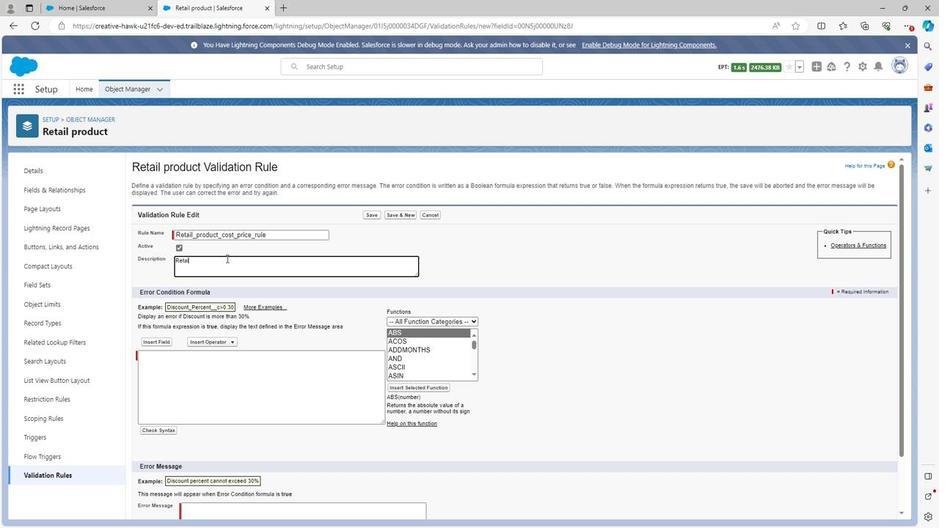 
Action: Mouse moved to (226, 251)
Screenshot: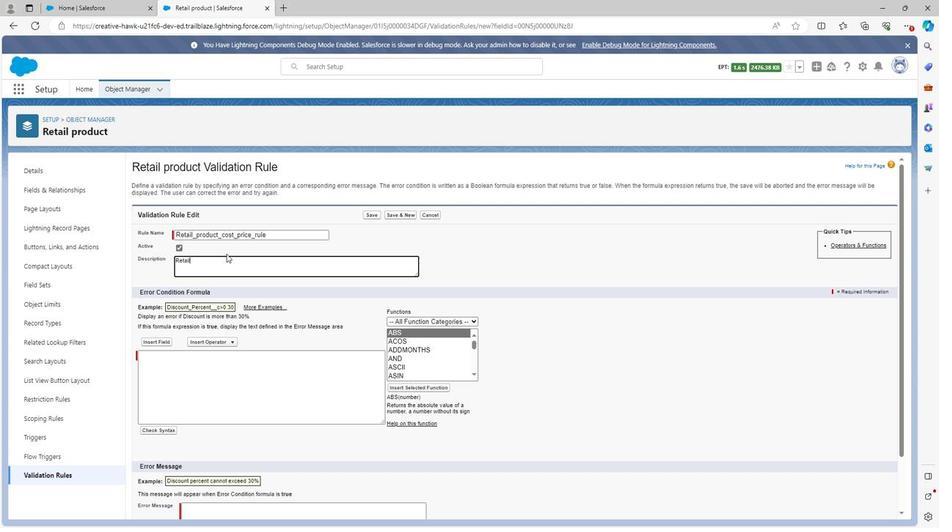 
Action: Key pressed l
Screenshot: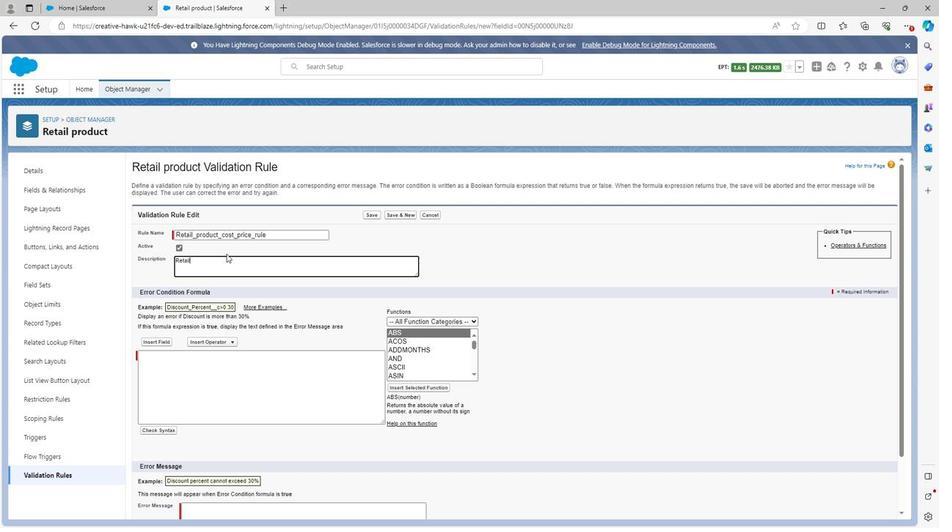 
Action: Mouse moved to (226, 238)
Screenshot: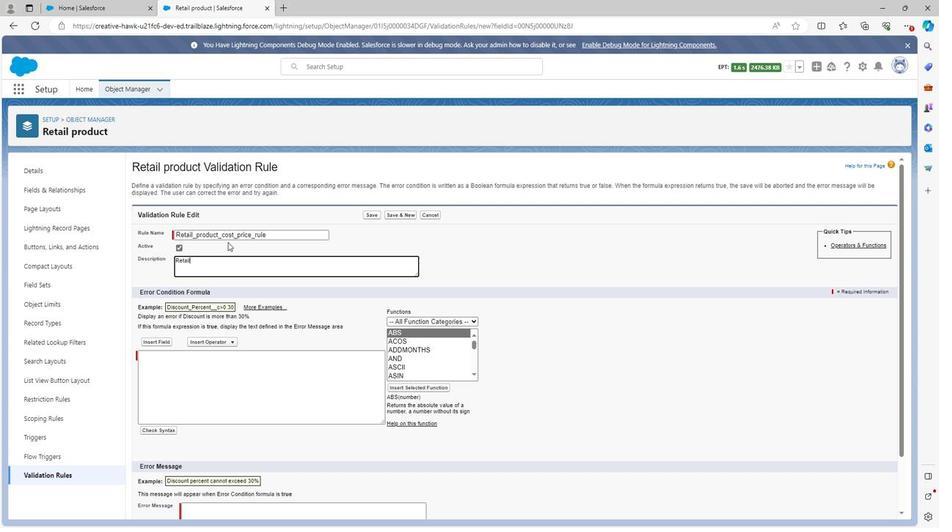 
Action: Key pressed <Key.space>
Screenshot: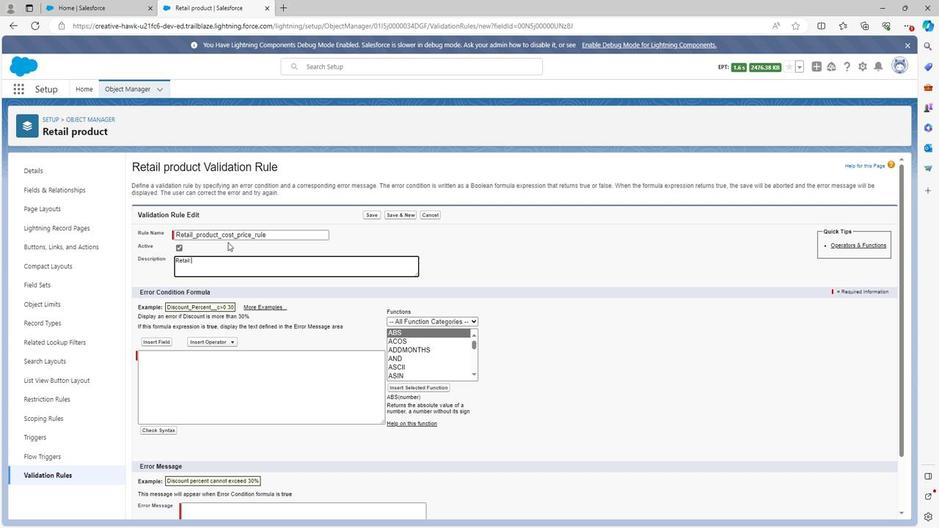 
Action: Mouse moved to (226, 237)
Screenshot: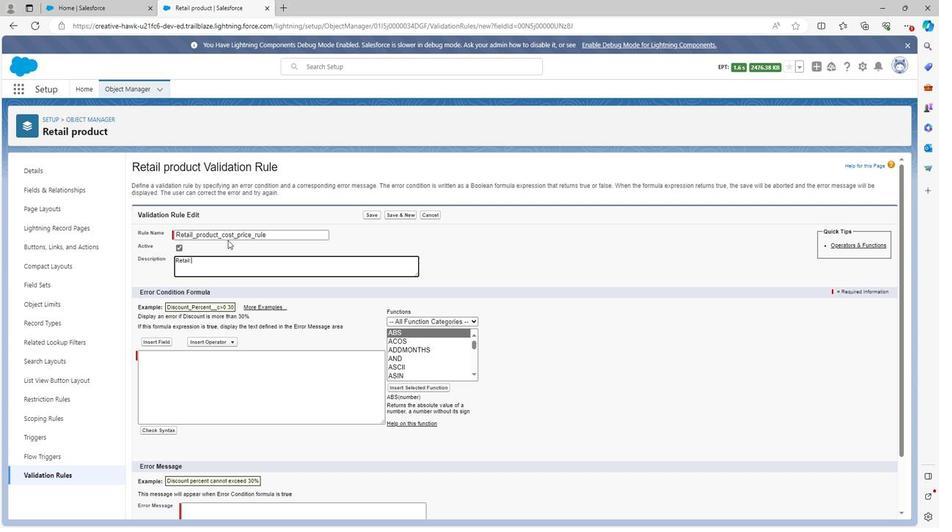 
Action: Key pressed pr
Screenshot: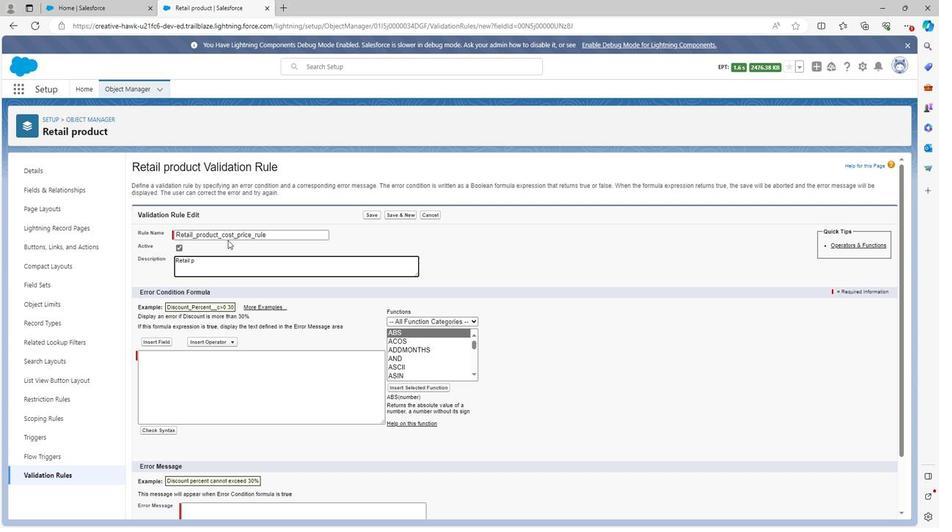 
Action: Mouse moved to (226, 230)
Screenshot: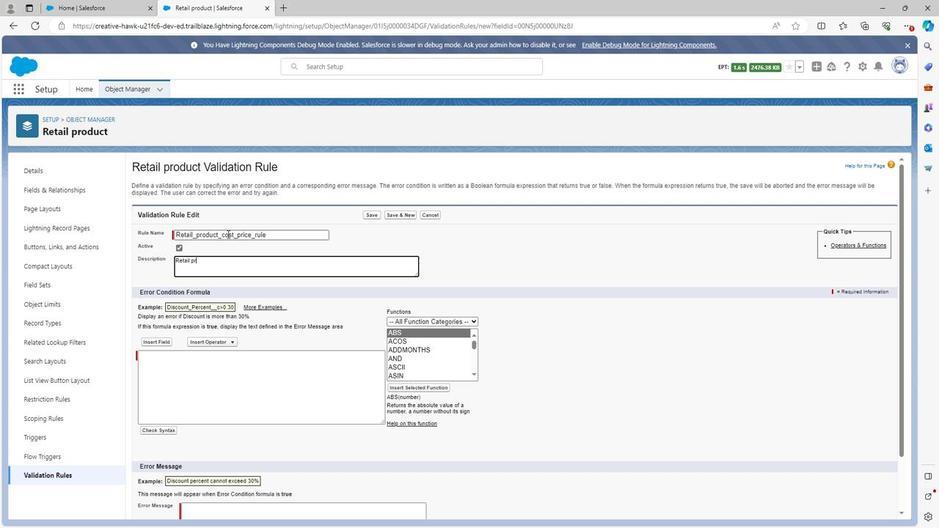
Action: Key pressed o
Screenshot: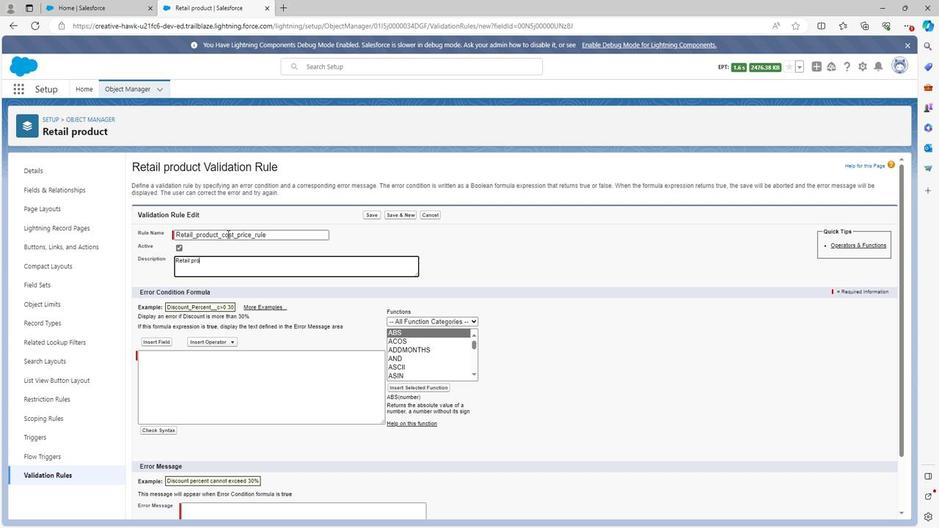 
Action: Mouse moved to (226, 230)
Screenshot: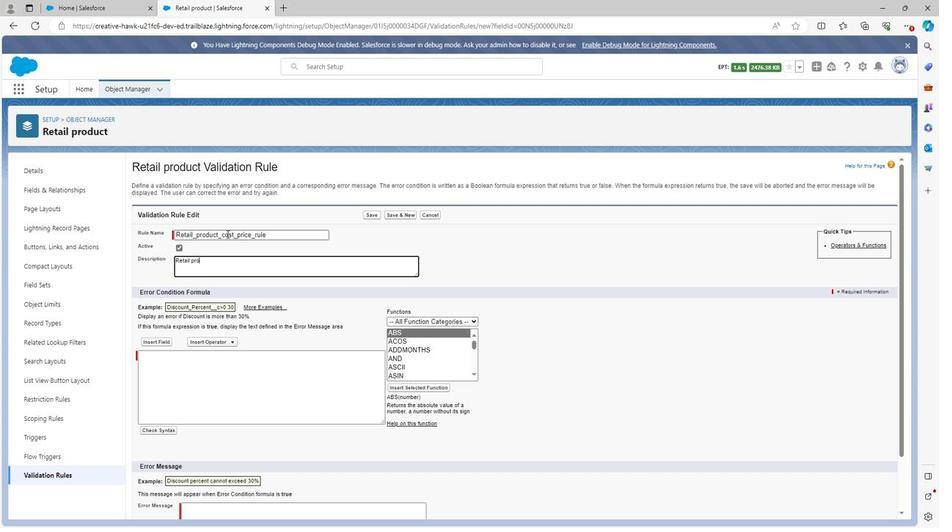 
Action: Key pressed d
Screenshot: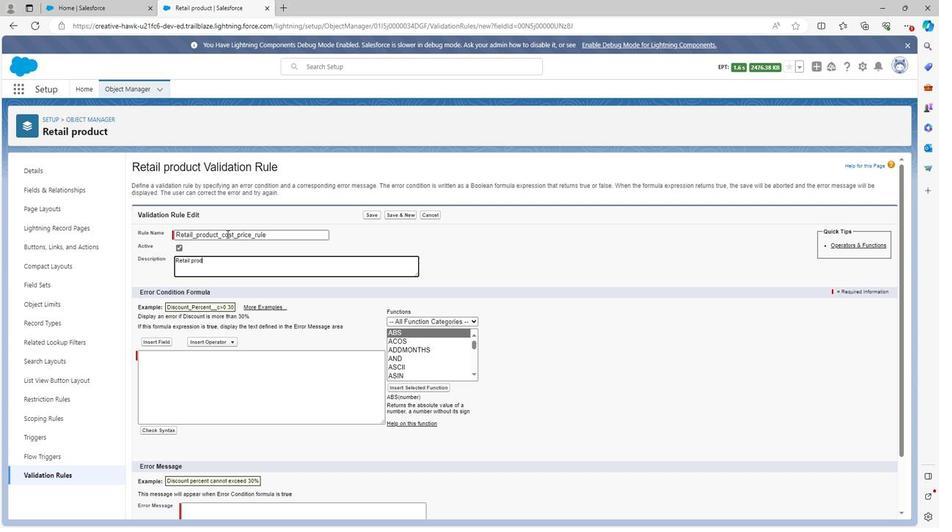 
Action: Mouse moved to (225, 230)
Screenshot: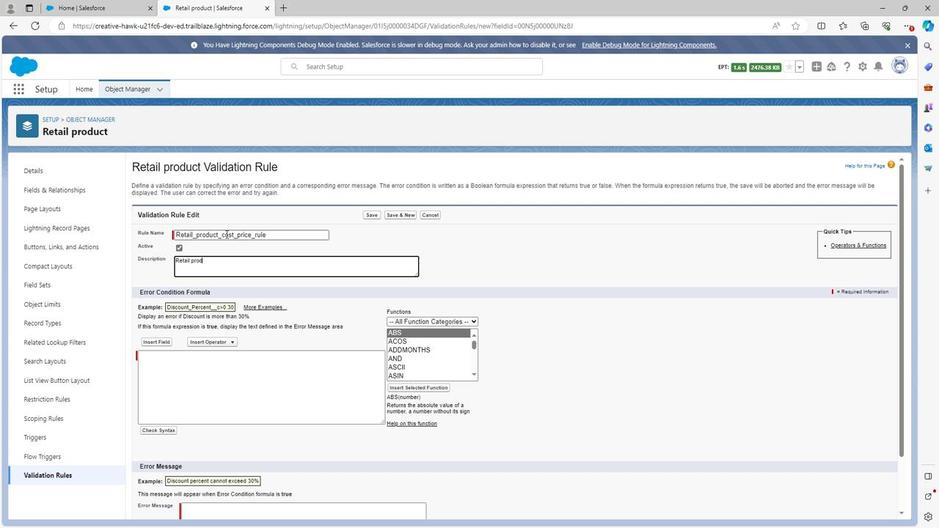 
Action: Key pressed u
Screenshot: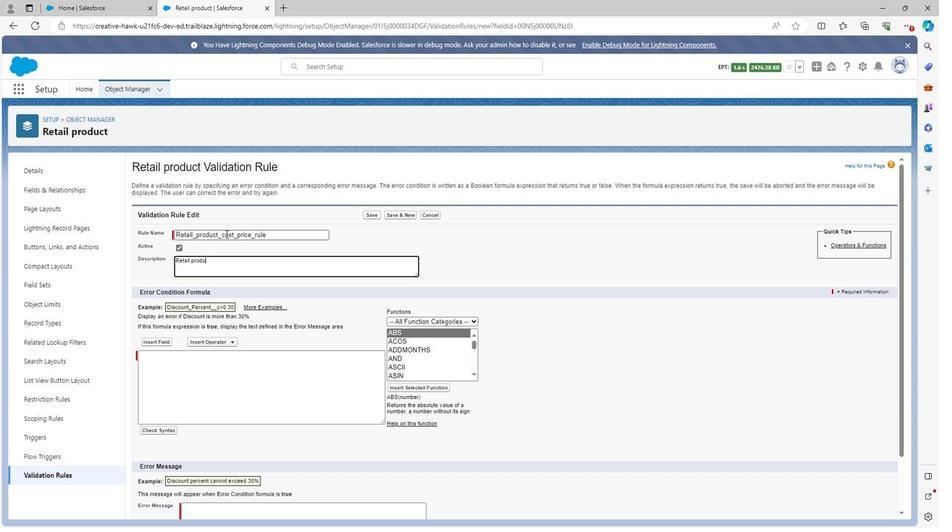 
Action: Mouse moved to (223, 227)
Screenshot: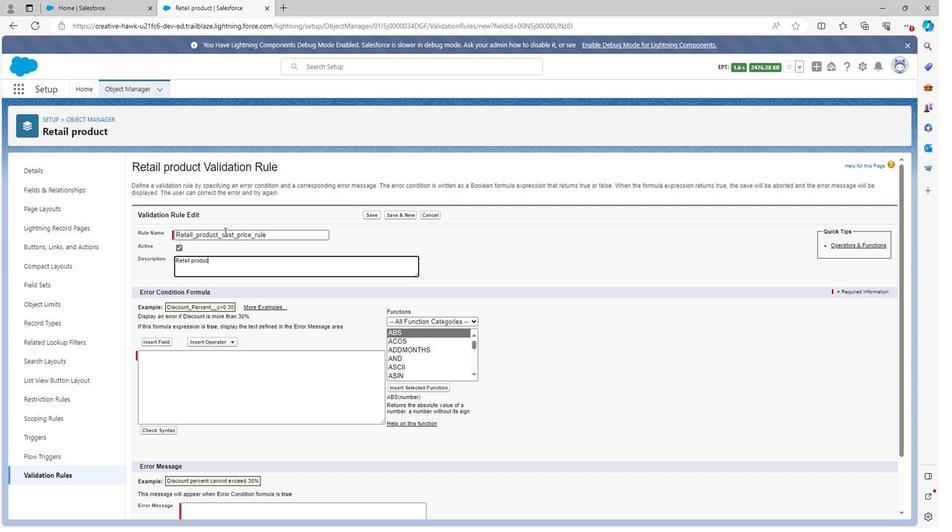 
Action: Key pressed ct<Key.space>c
Screenshot: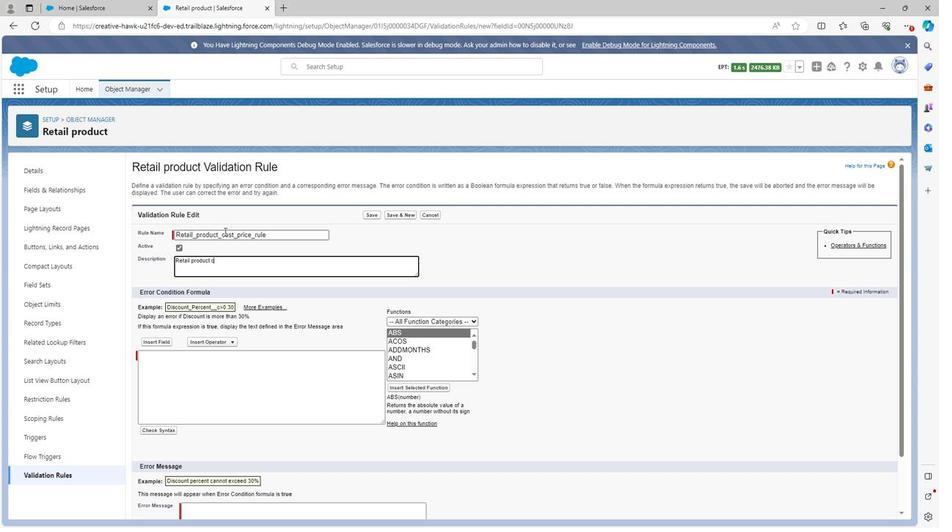 
Action: Mouse moved to (223, 226)
Screenshot: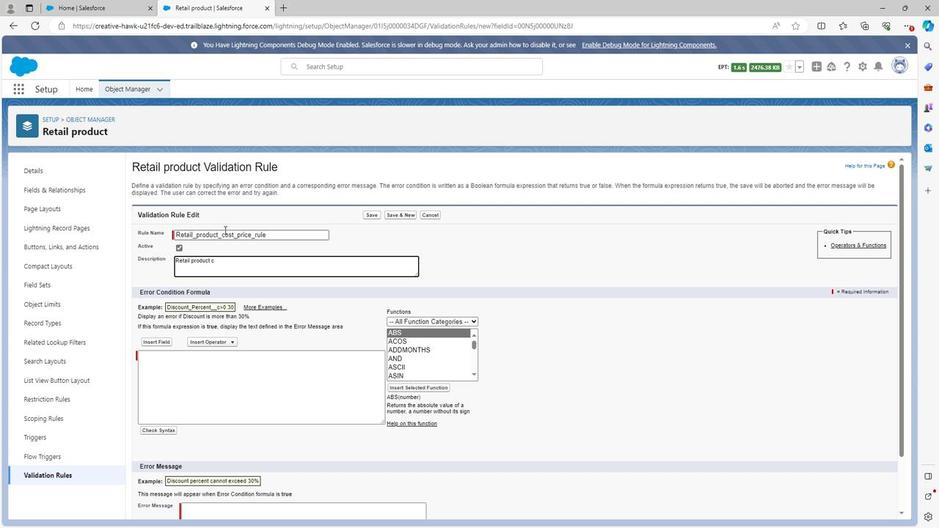 
Action: Key pressed o
Screenshot: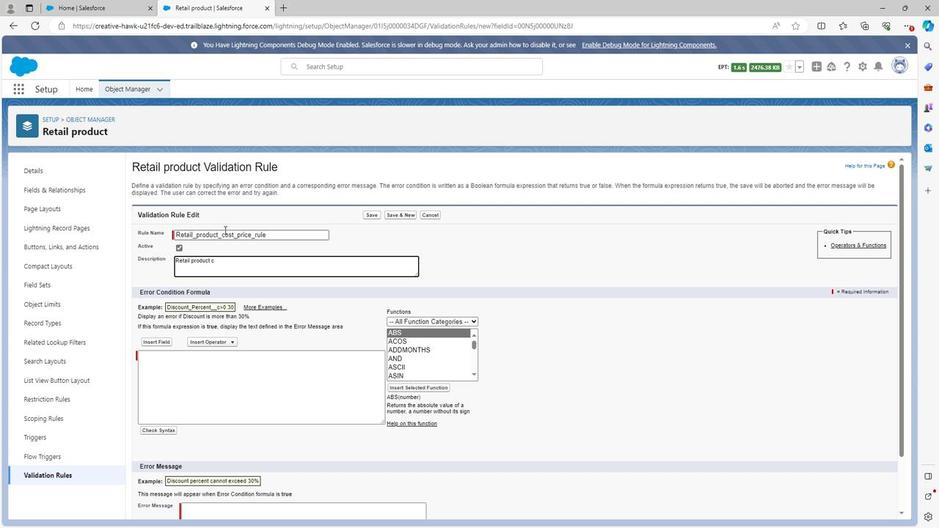 
Action: Mouse moved to (223, 226)
Screenshot: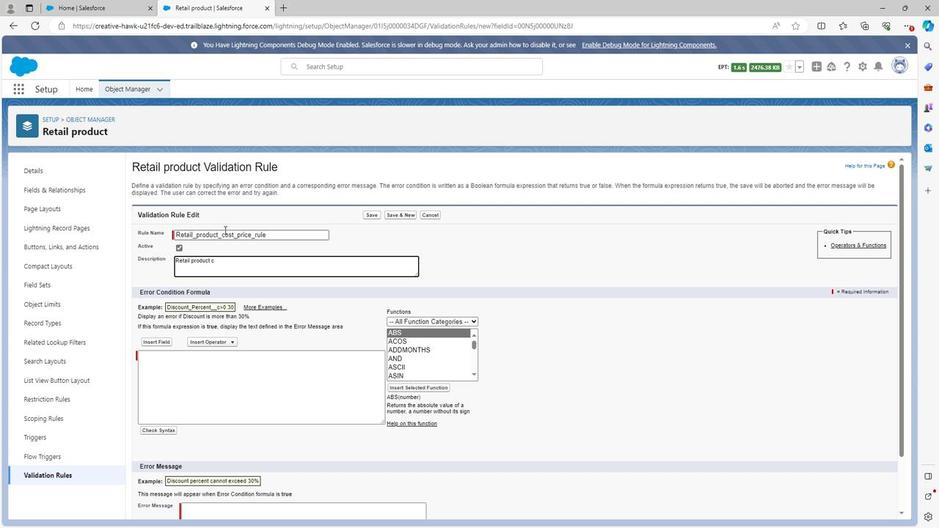 
Action: Key pressed s
Screenshot: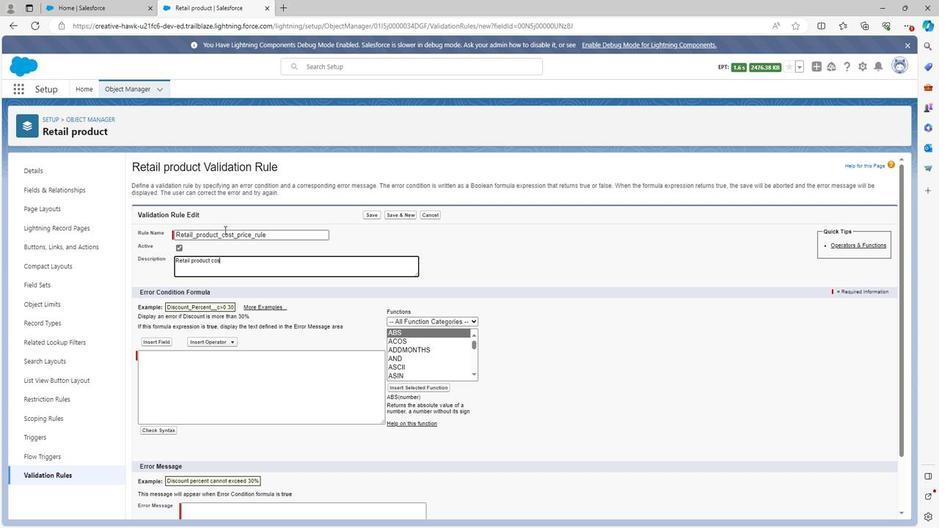 
Action: Mouse moved to (223, 221)
Screenshot: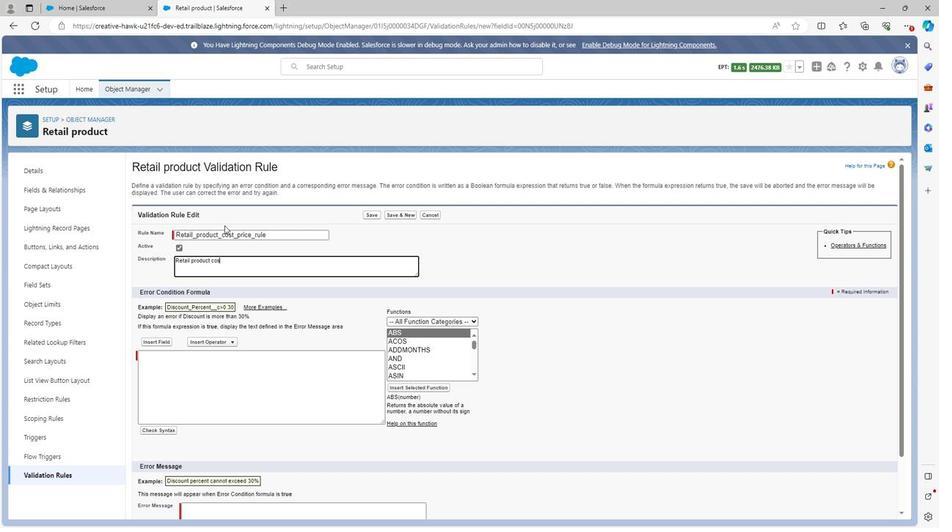 
Action: Key pressed t<Key.space>price
Screenshot: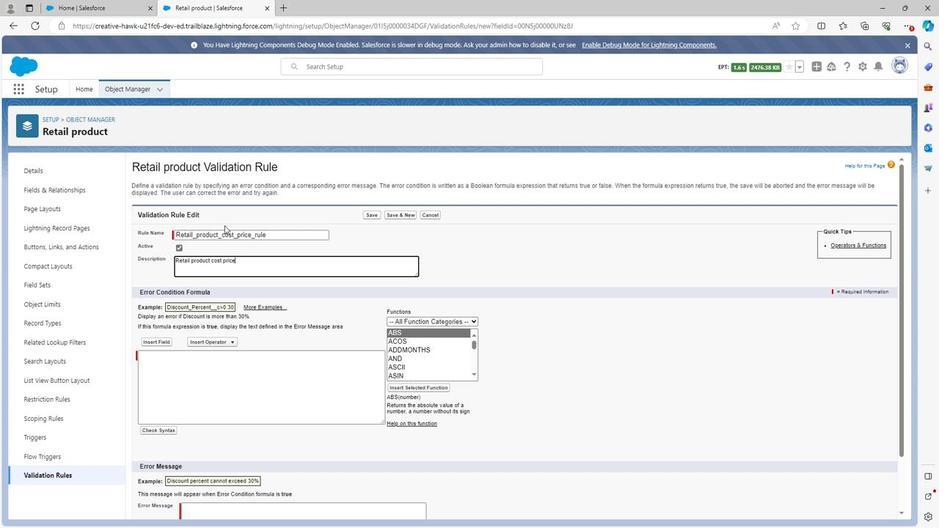 
Action: Mouse moved to (223, 221)
Screenshot: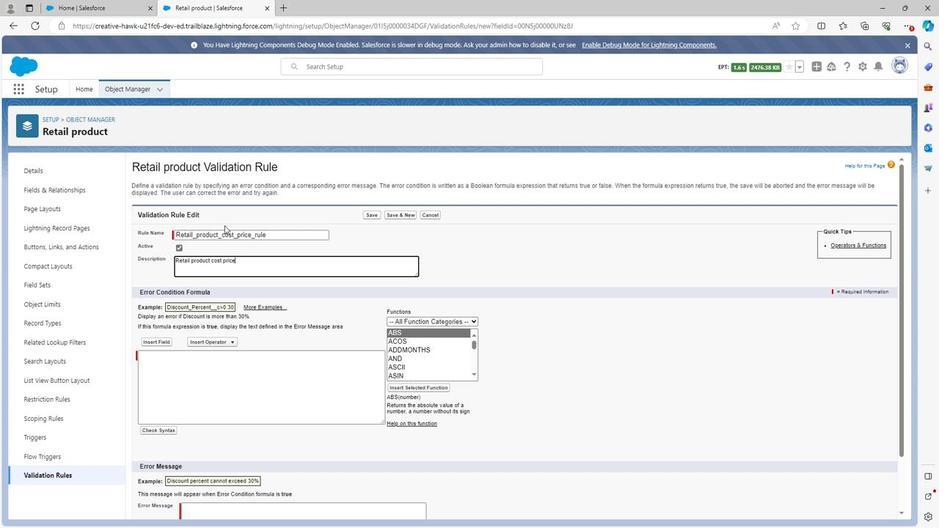 
Action: Key pressed <Key.space>ru
Screenshot: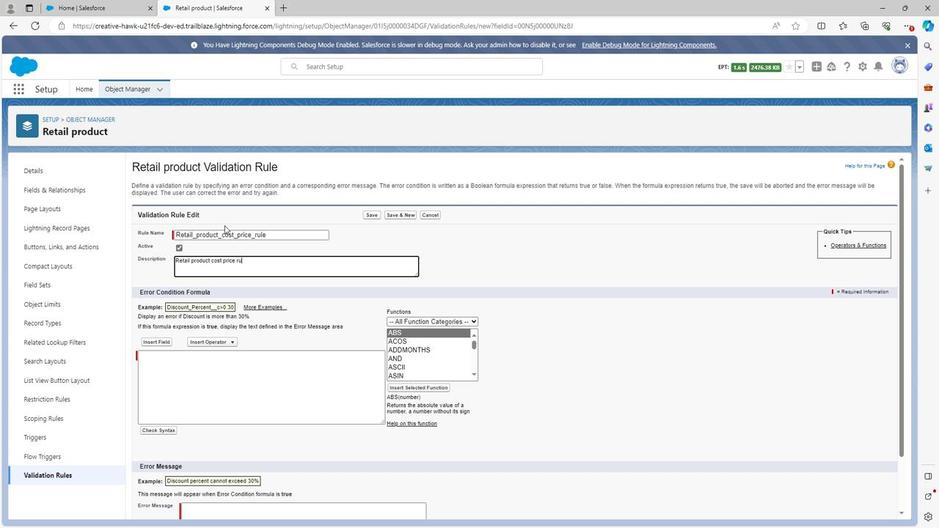 
Action: Mouse moved to (223, 220)
Screenshot: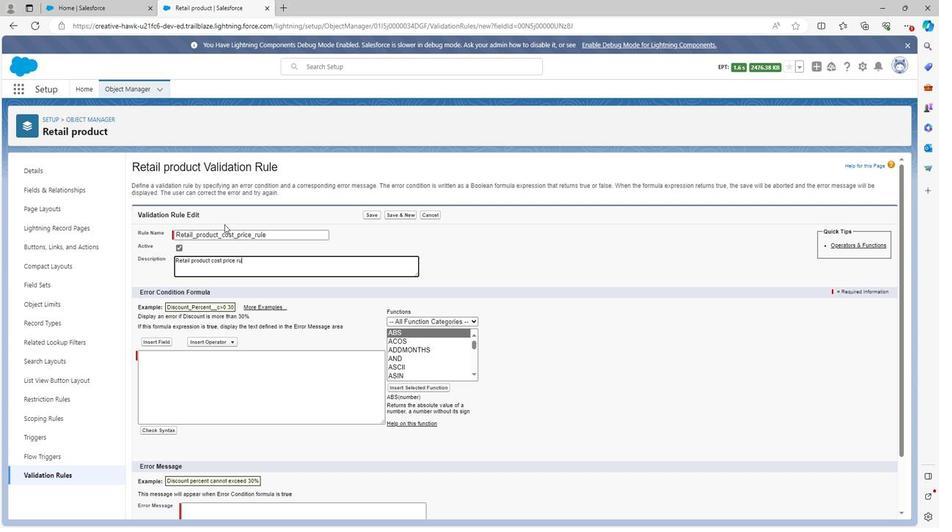 
Action: Key pressed le<Key.space>is
Screenshot: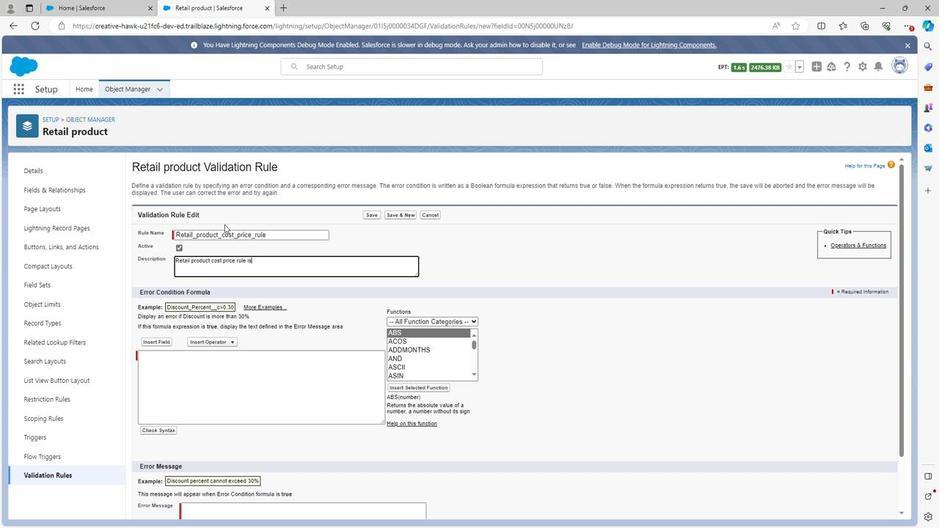 
Action: Mouse moved to (225, 217)
Screenshot: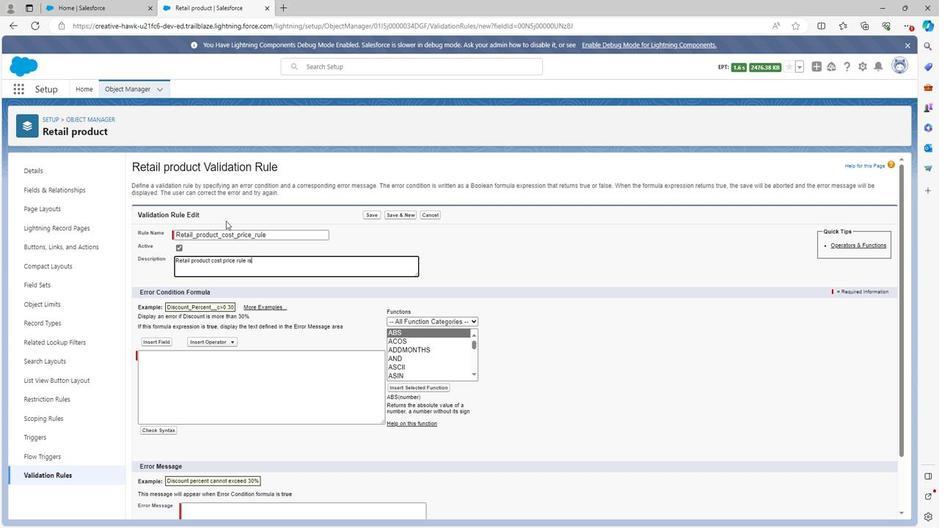 
Action: Key pressed <Key.space>th
Screenshot: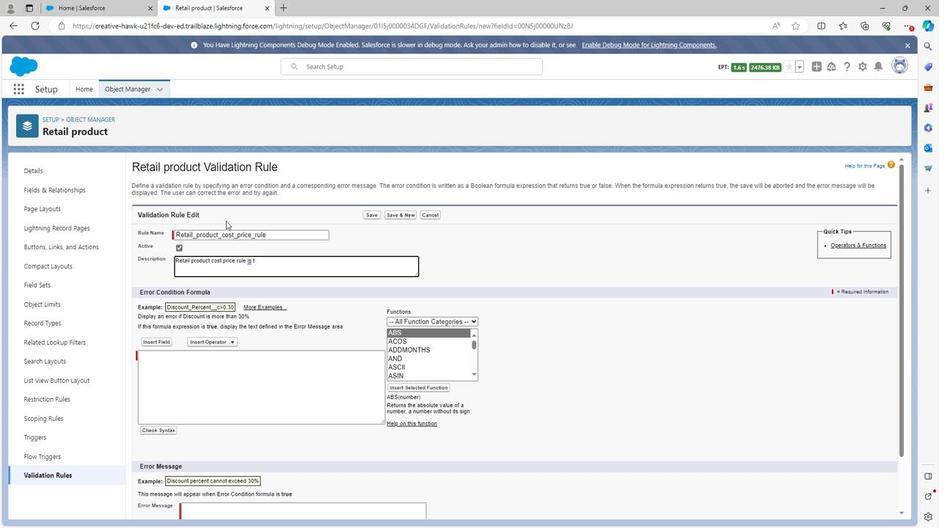 
Action: Mouse moved to (223, 217)
Screenshot: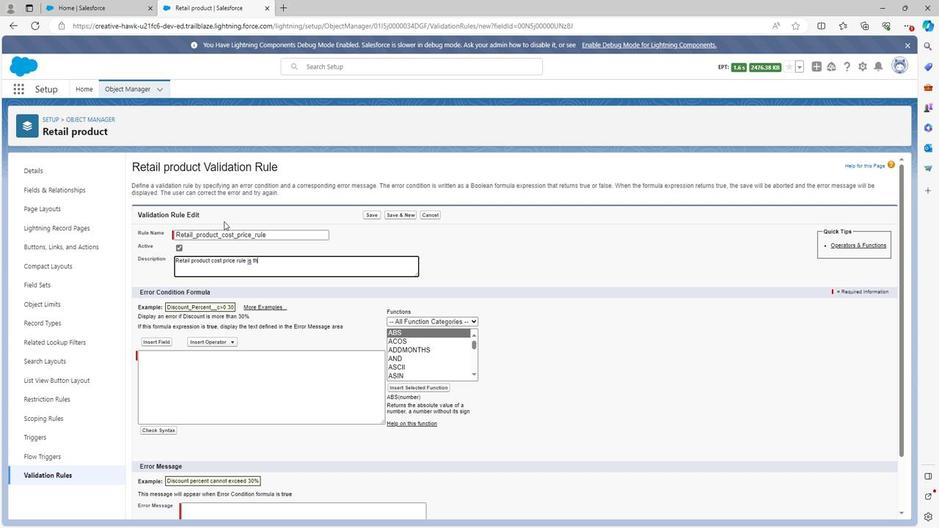 
Action: Key pressed e<Key.space>rule<Key.space>in<Key.space>which<Key.space>we<Key.space>mentioned<Key.space>cost<Key.space>price<Key.space>of<Key.space>retail<Key.space>prooduct<Key.space>w<Key.backspace><Key.backspace><Key.backspace><Key.backspace><Key.backspace><Key.backspace><Key.backspace><Key.backspace>oduct<Key.space>with<Key.space>some<Key.space>validation<Key.space>in<Key.space>customer<Key.space>retail<Key.space>management
Screenshot: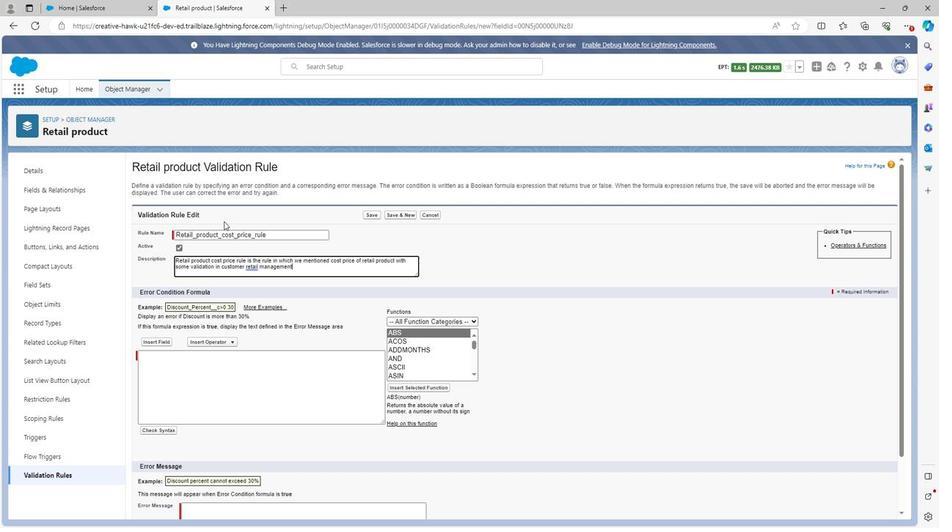 
Action: Mouse moved to (165, 341)
Screenshot: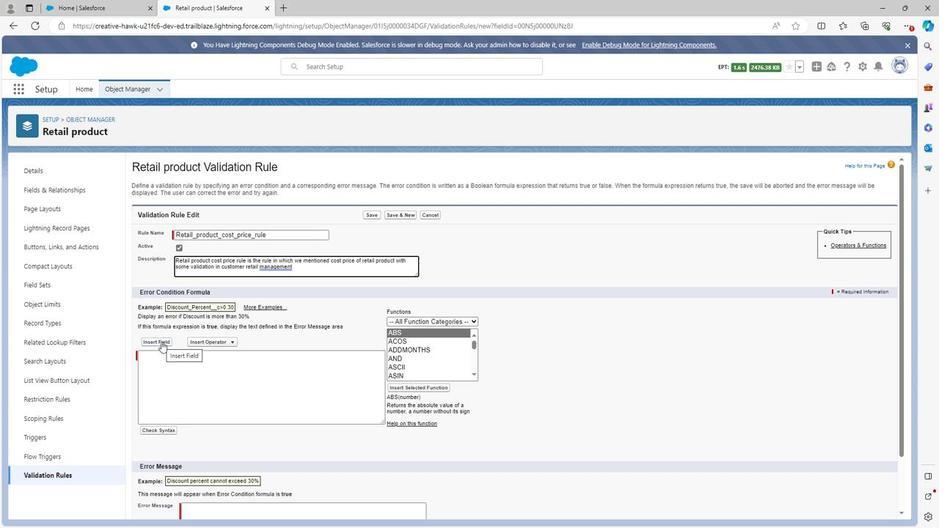 
Action: Mouse pressed left at (165, 341)
Screenshot: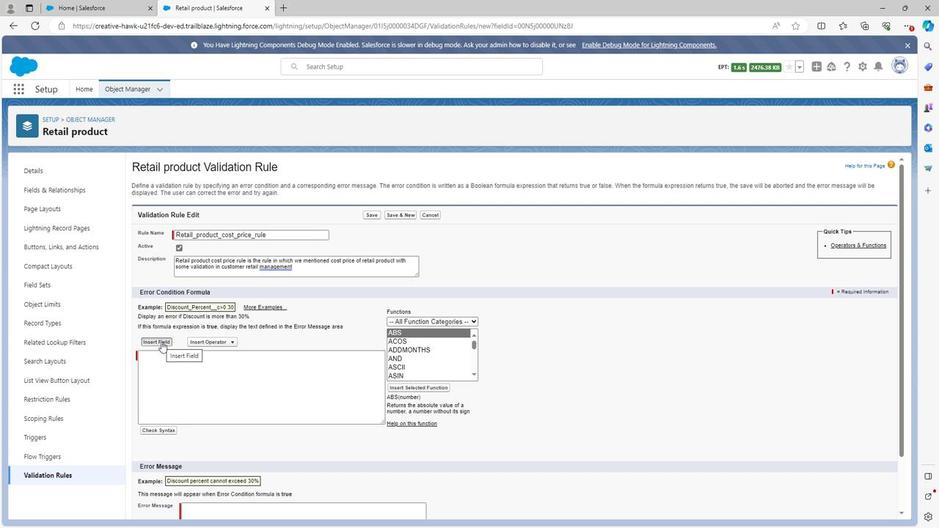 
Action: Mouse moved to (404, 334)
Screenshot: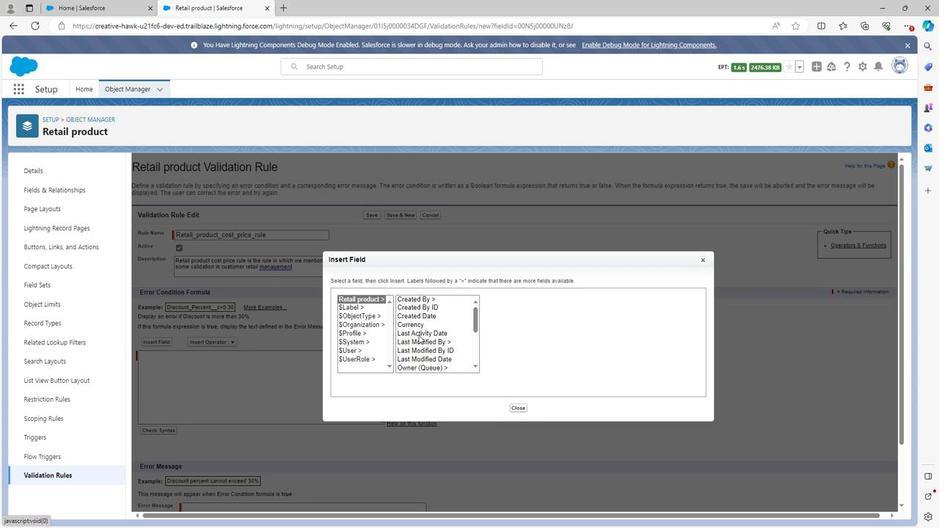 
Action: Mouse scrolled (404, 333) with delta (0, 0)
Screenshot: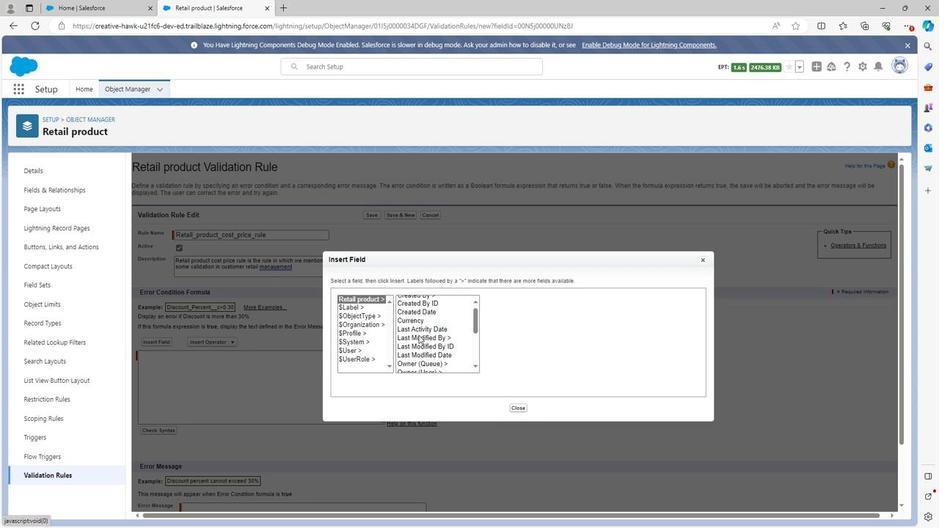 
Action: Mouse scrolled (404, 333) with delta (0, 0)
Screenshot: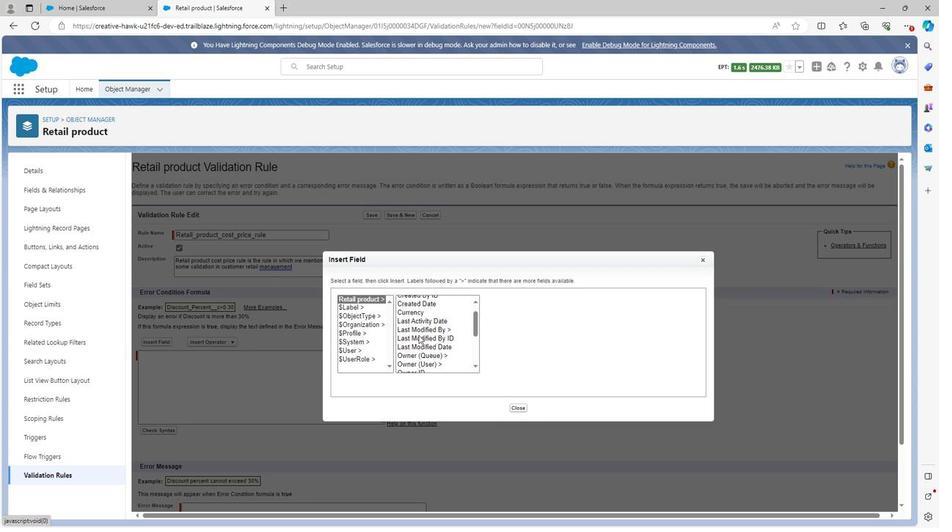 
Action: Mouse scrolled (404, 333) with delta (0, 0)
Screenshot: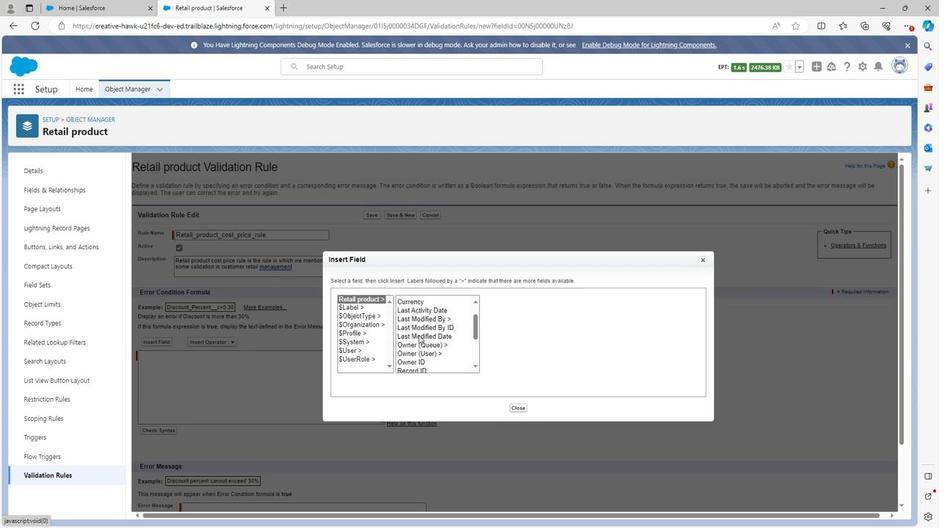 
Action: Mouse scrolled (404, 333) with delta (0, 0)
Screenshot: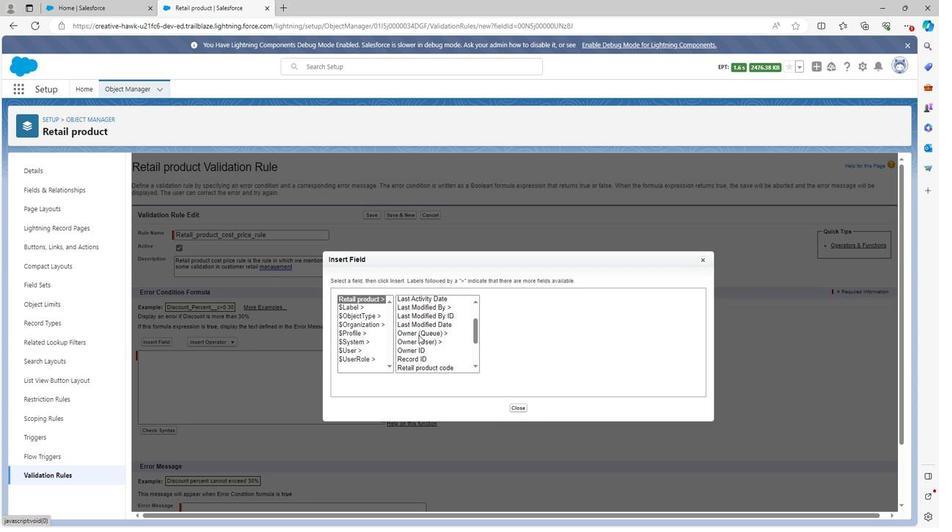 
Action: Mouse scrolled (404, 333) with delta (0, 0)
Screenshot: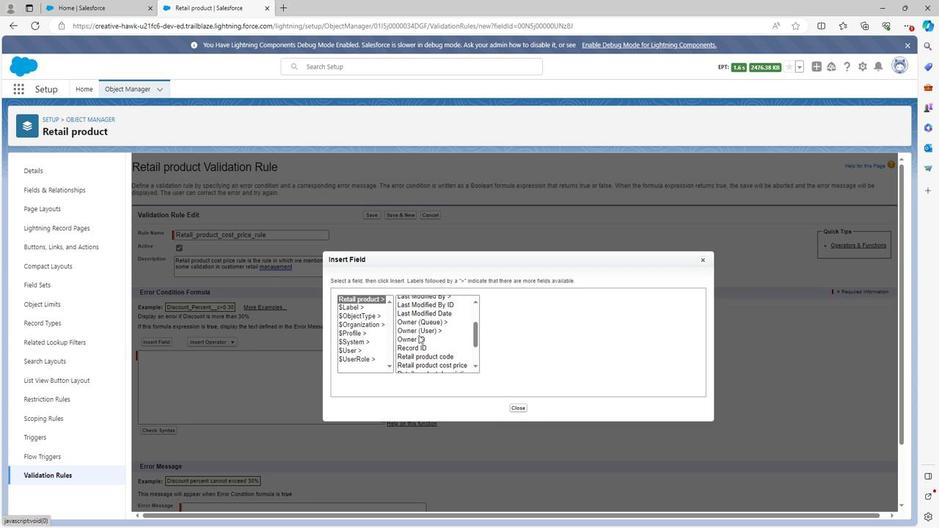 
Action: Mouse scrolled (404, 333) with delta (0, 0)
Screenshot: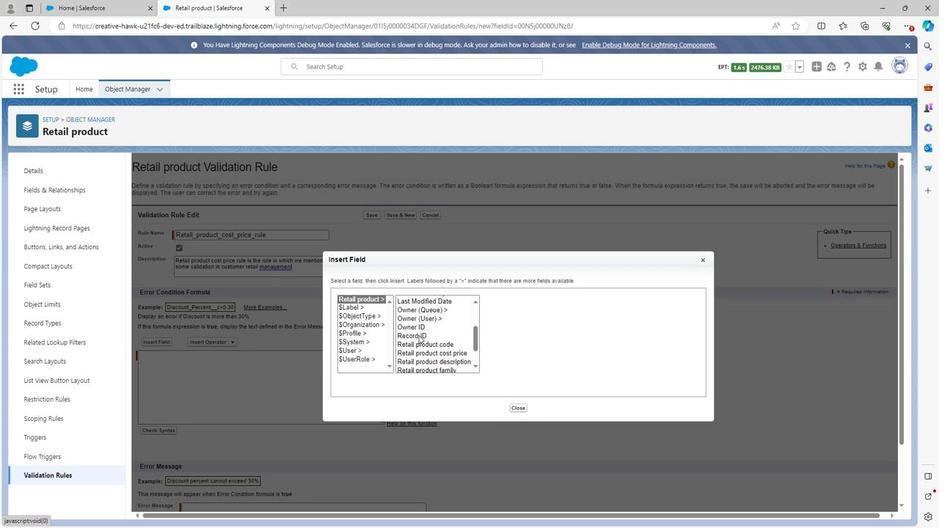 
Action: Mouse scrolled (404, 333) with delta (0, 0)
Screenshot: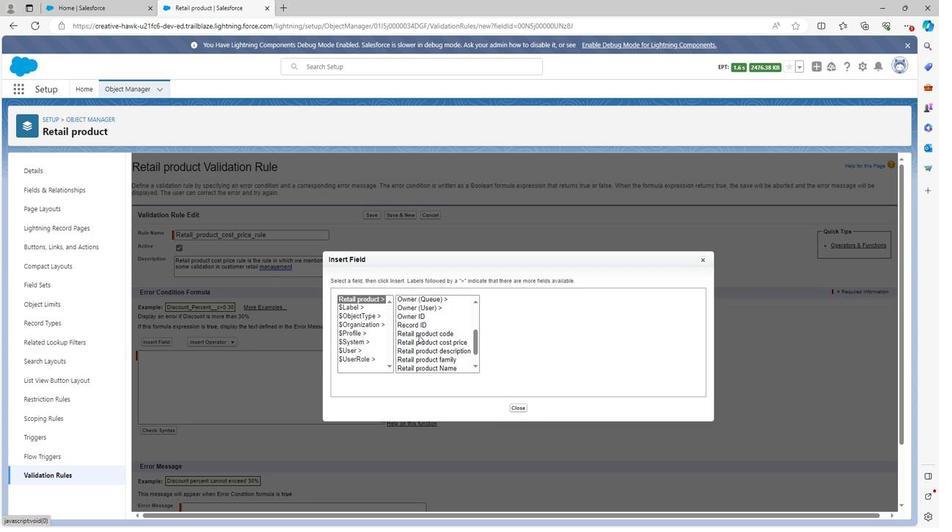 
Action: Mouse moved to (421, 330)
Screenshot: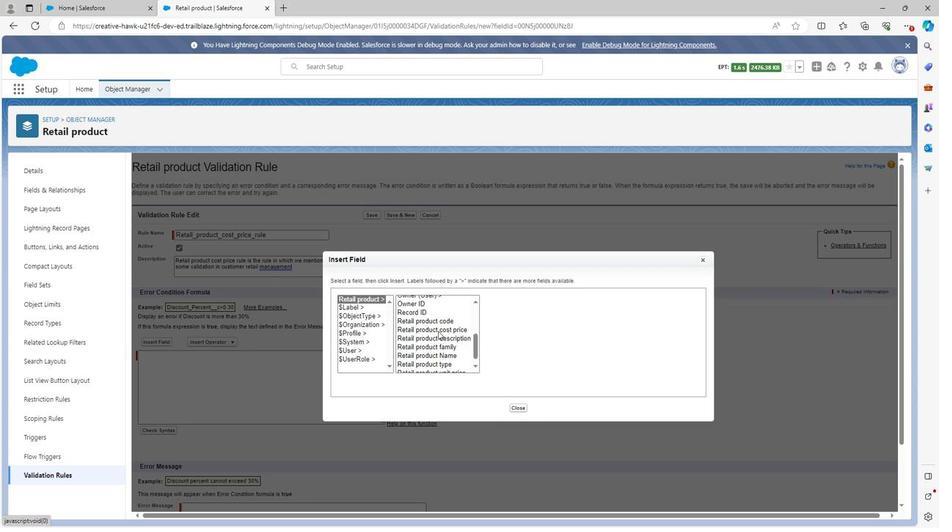 
Action: Mouse pressed left at (421, 330)
Screenshot: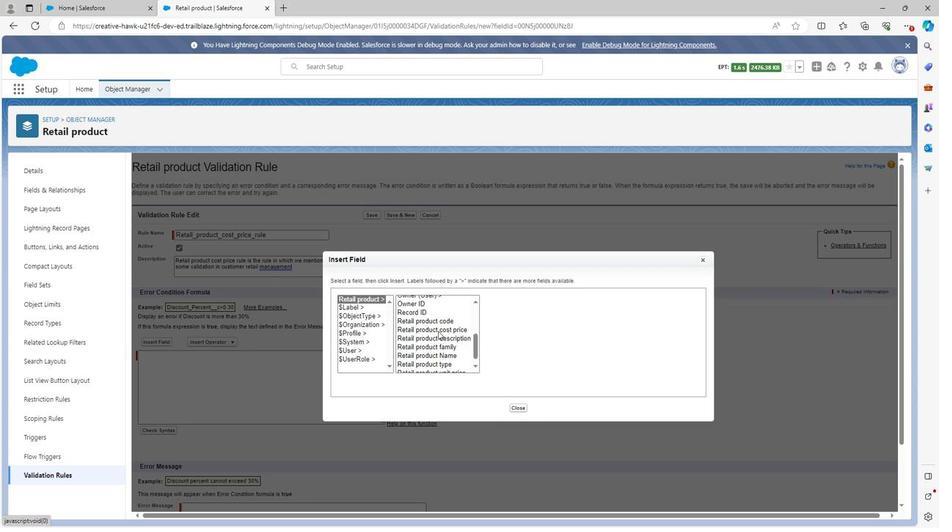 
Action: Mouse moved to (504, 350)
Screenshot: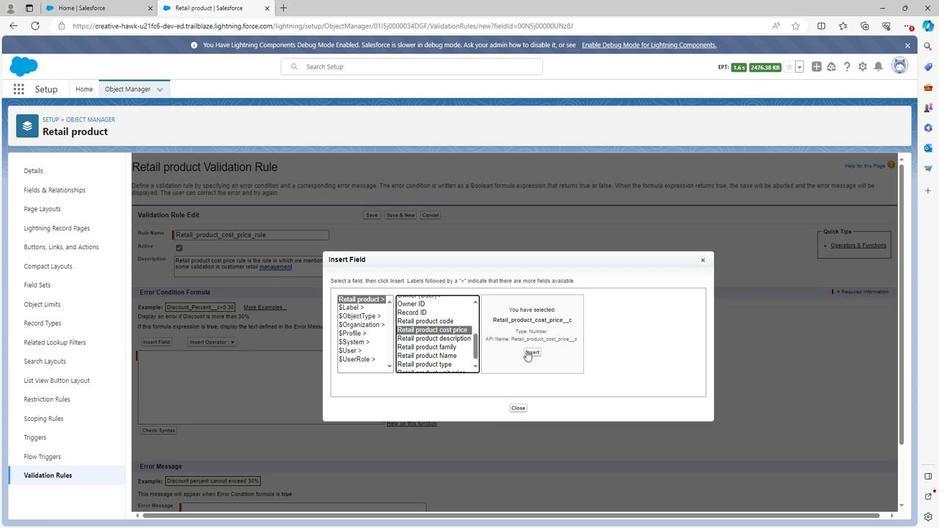 
Action: Mouse pressed left at (504, 350)
Screenshot: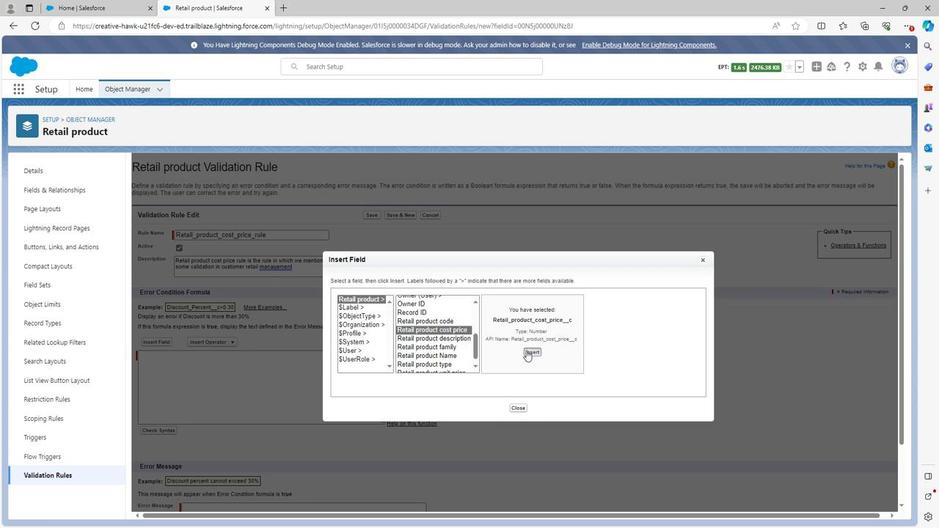 
Action: Mouse moved to (220, 339)
Screenshot: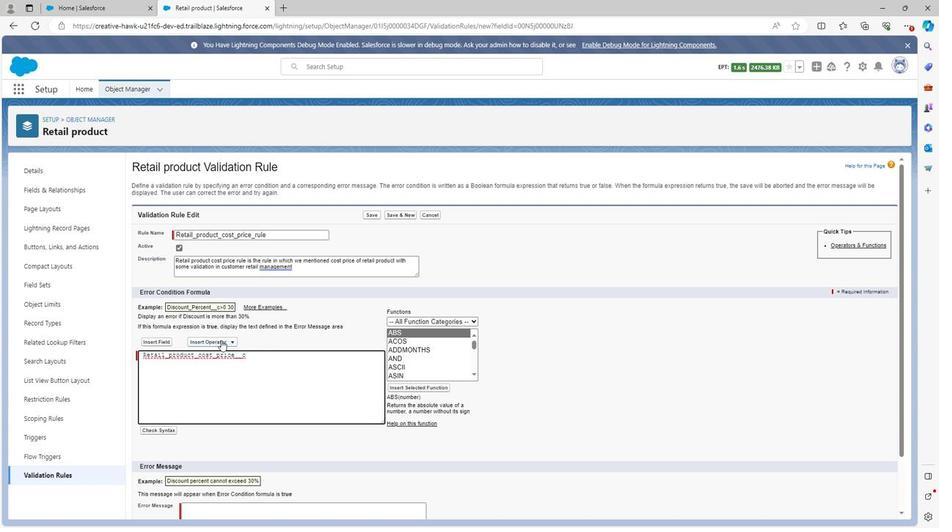 
Action: Mouse pressed left at (220, 339)
Screenshot: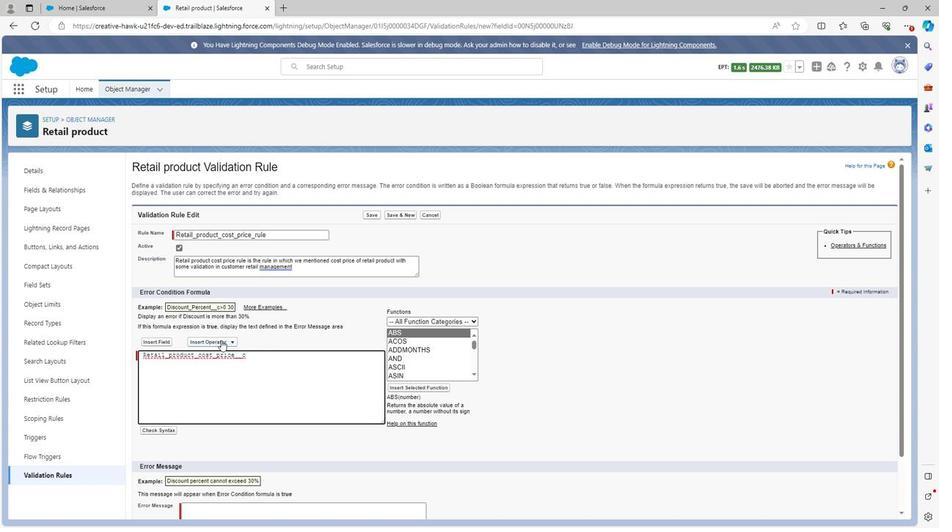 
Action: Mouse moved to (215, 455)
Screenshot: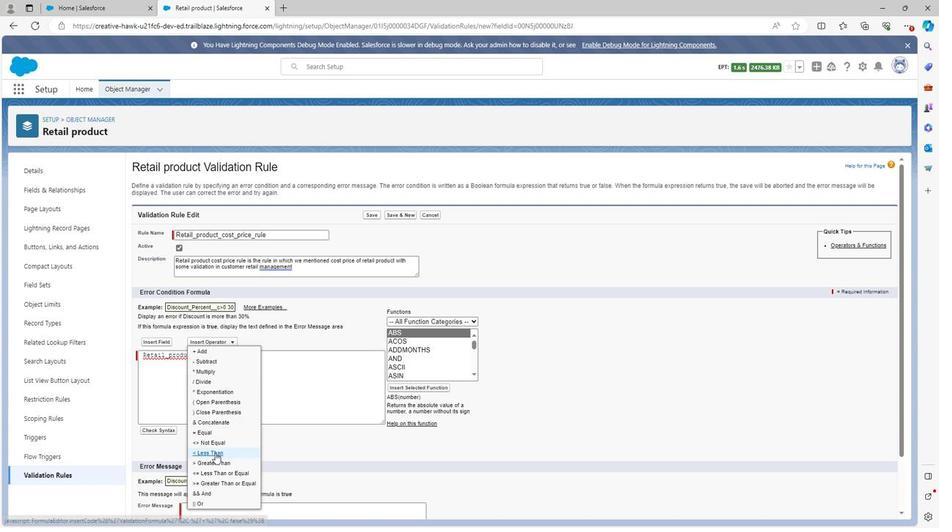 
Action: Mouse pressed left at (215, 455)
Screenshot: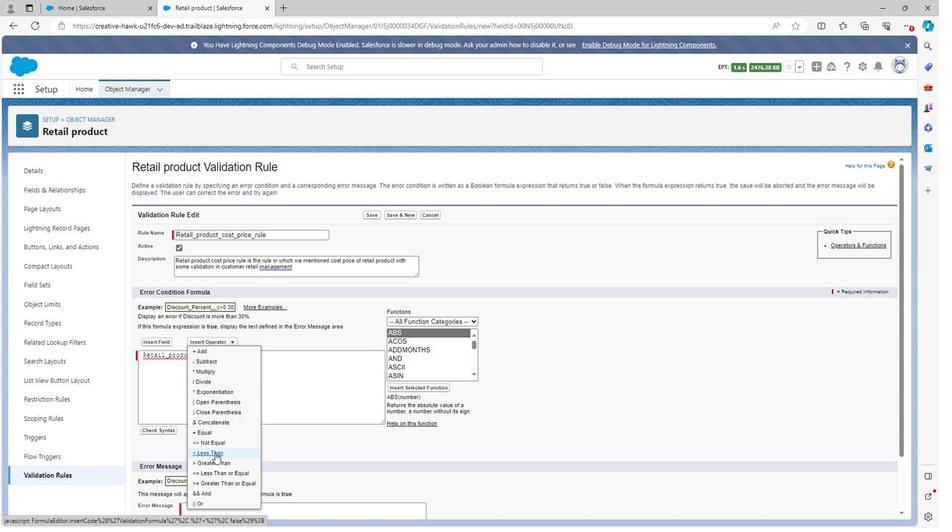 
Action: Mouse moved to (220, 442)
Screenshot: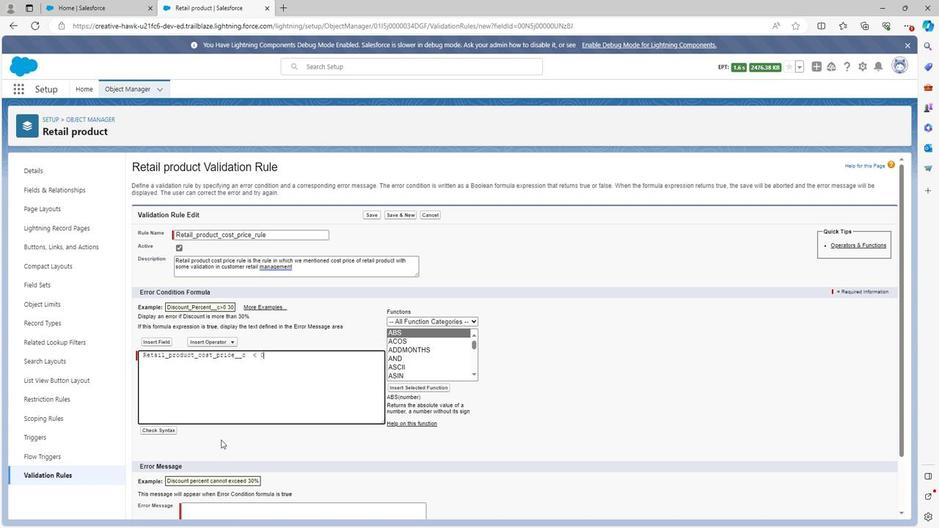 
Action: Key pressed 0
Screenshot: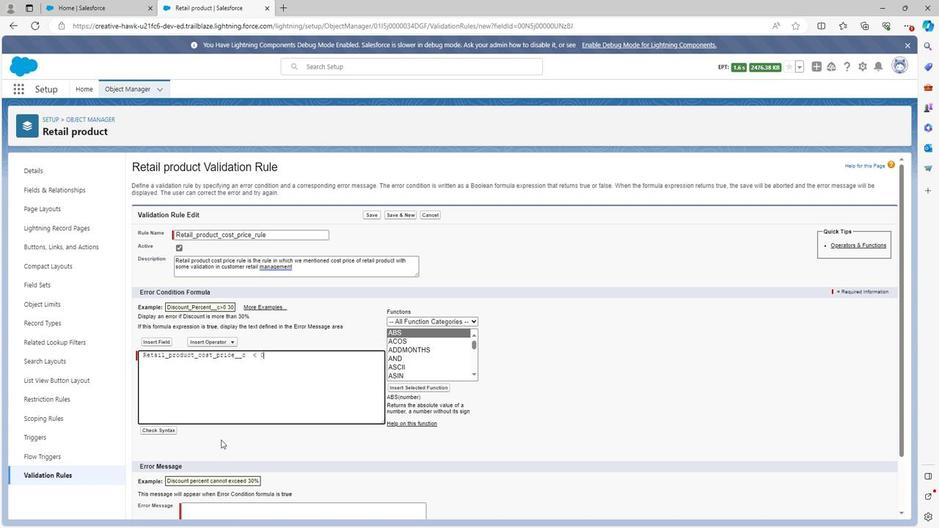 
Action: Mouse moved to (168, 432)
Screenshot: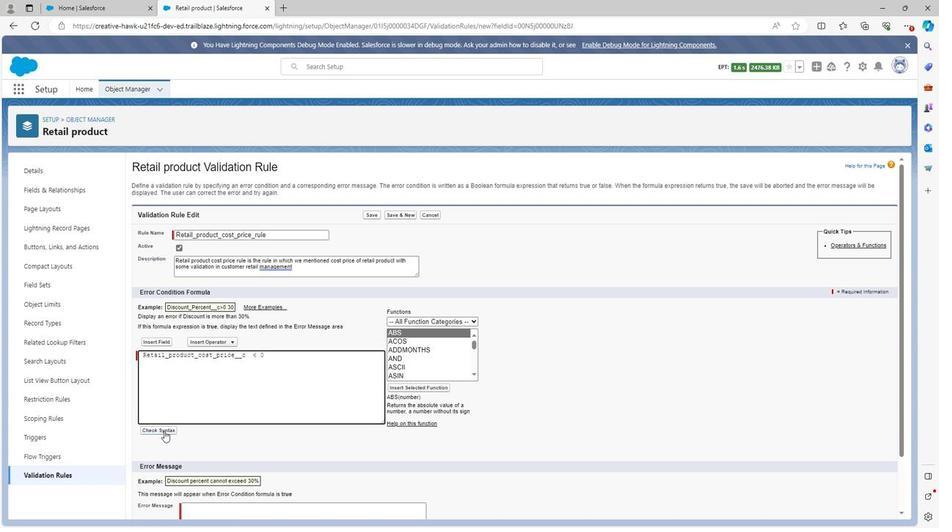 
Action: Mouse pressed left at (168, 432)
Screenshot: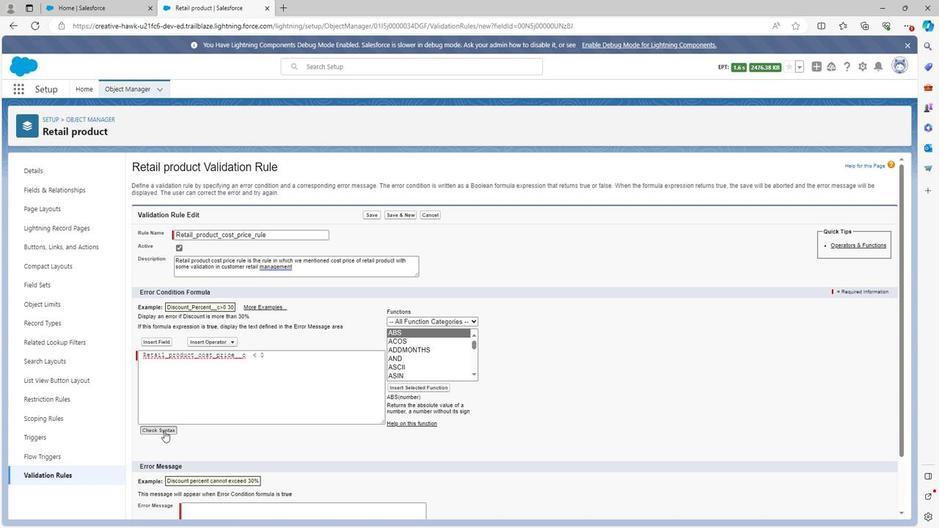 
Action: Mouse moved to (168, 430)
Screenshot: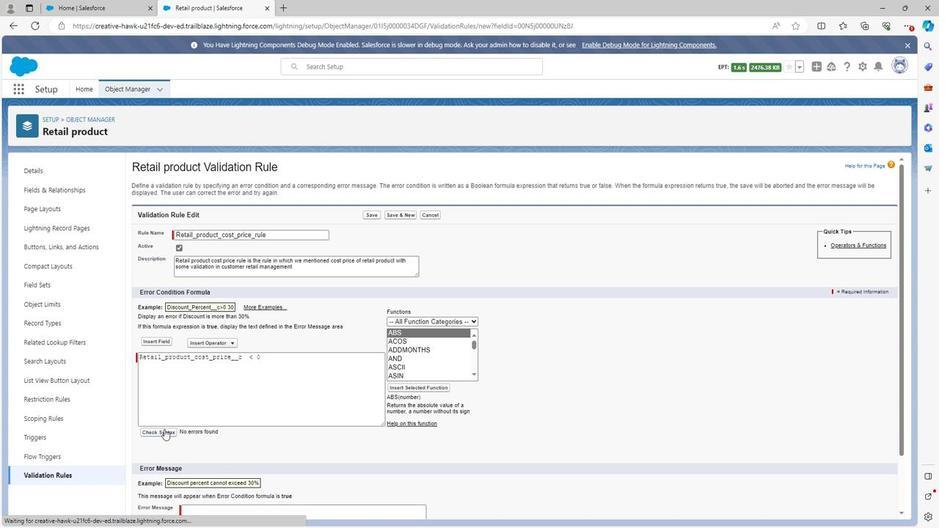 
Action: Mouse scrolled (168, 430) with delta (0, 0)
Screenshot: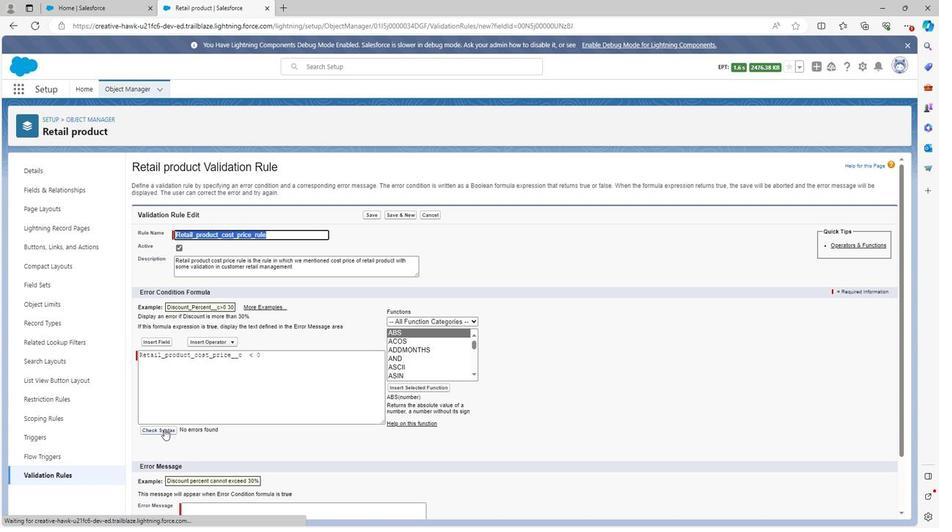 
Action: Mouse moved to (204, 463)
Screenshot: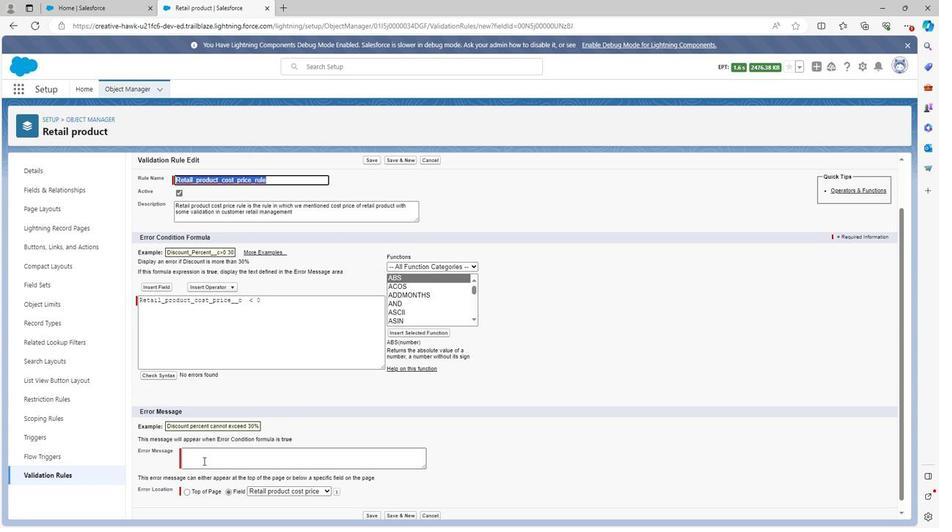 
Action: Mouse pressed left at (204, 463)
Screenshot: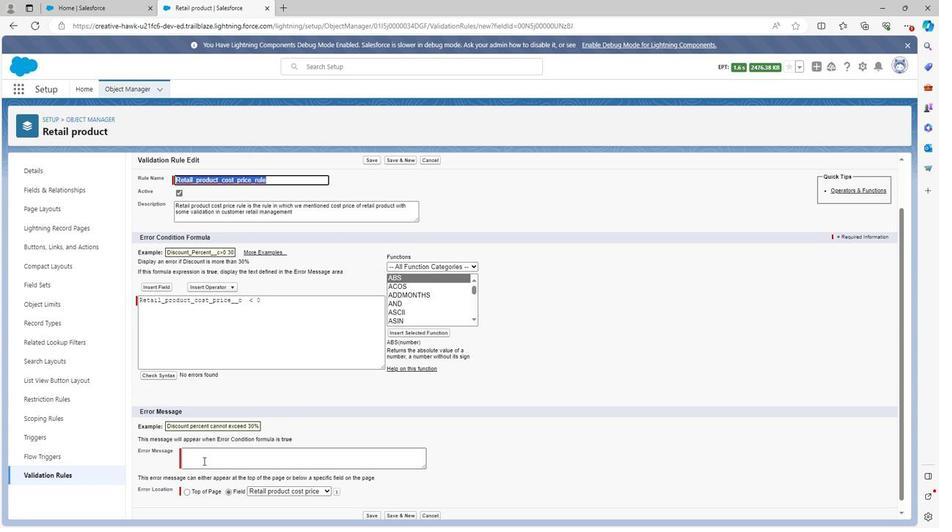 
Action: Mouse moved to (204, 456)
Screenshot: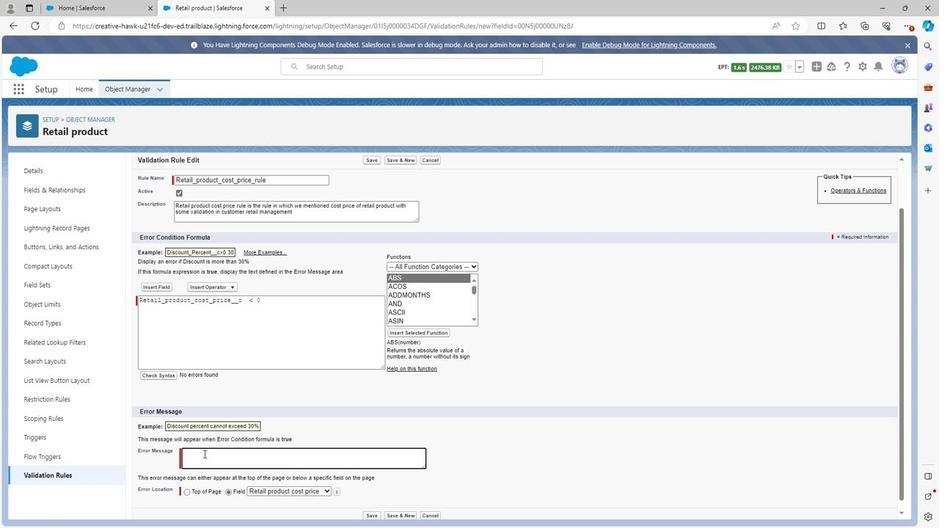 
Action: Key pressed <Key.shift>
Screenshot: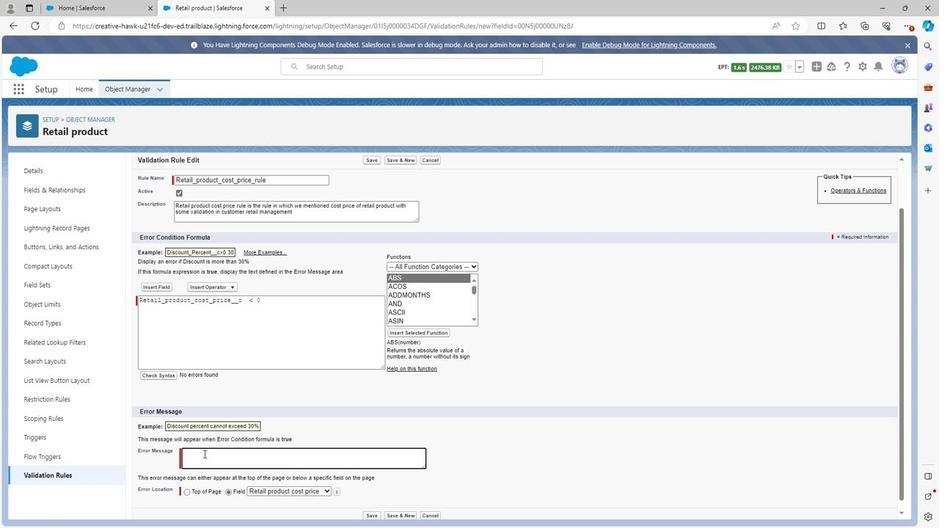 
Action: Mouse moved to (215, 449)
Screenshot: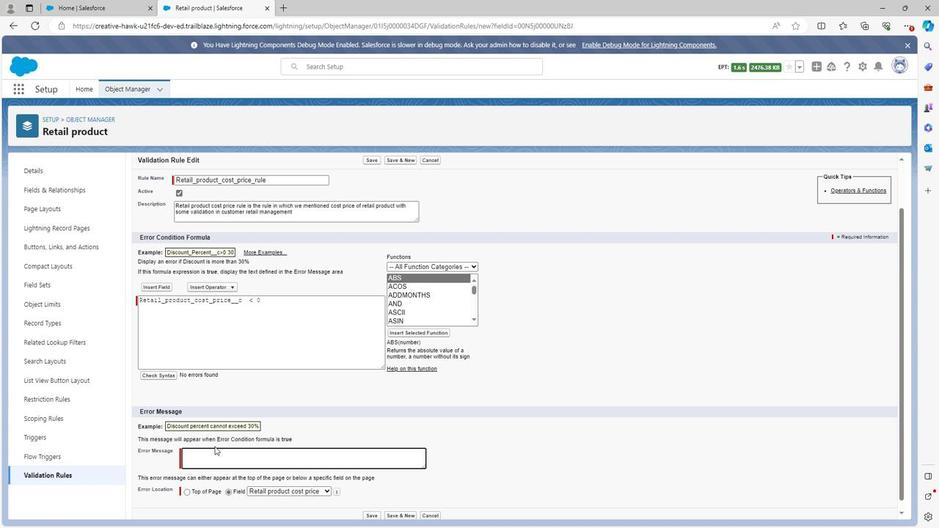 
Action: Key pressed <Key.shift>Retail<Key.space>customer<Key.space>cost<Key.space>price<Key.space>should<Key.space>not<Key.space>be<Key.space>zero<Key.space>in<Key.space>customer<Key.space>retail<Key.space>management
Screenshot: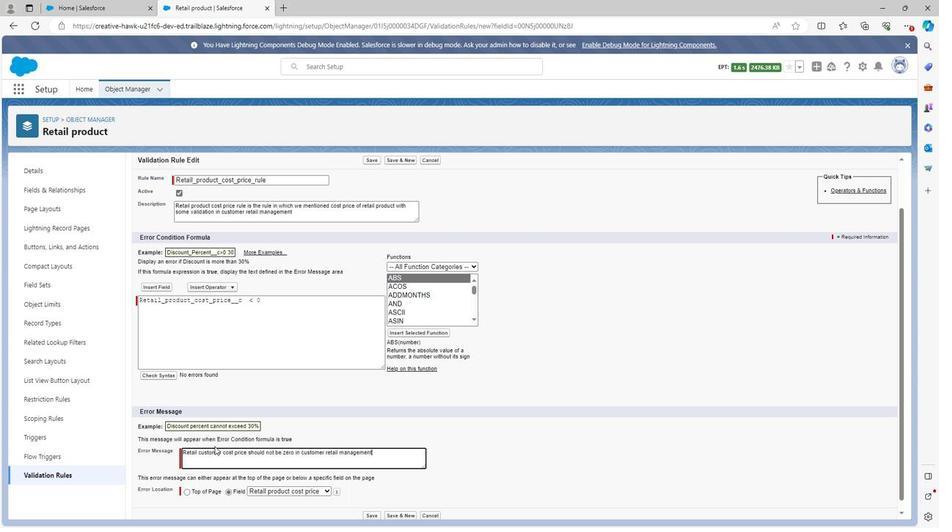 
Action: Mouse moved to (588, 338)
Screenshot: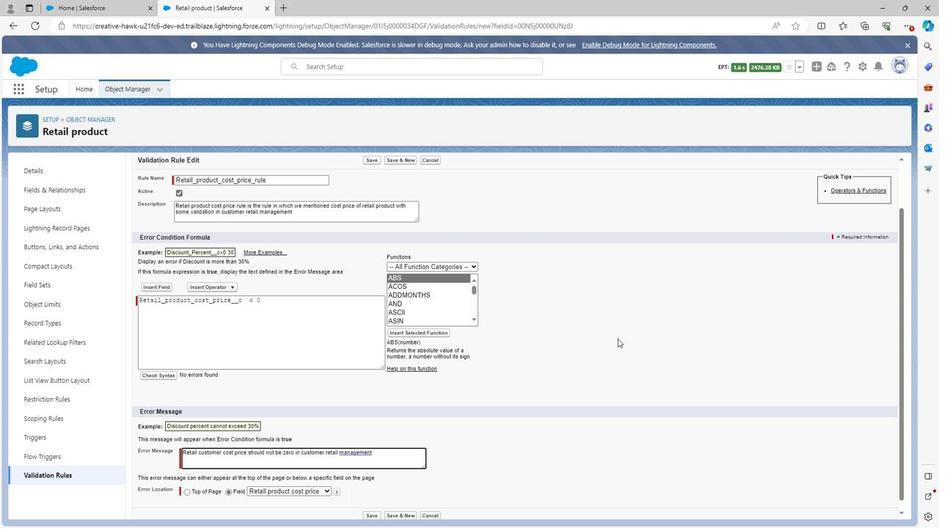 
Action: Mouse scrolled (588, 337) with delta (0, 0)
Screenshot: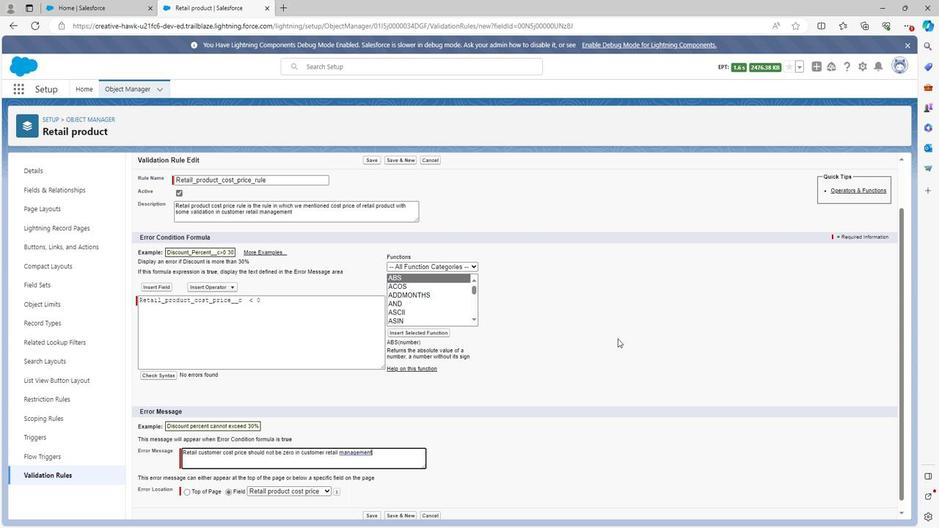 
Action: Mouse scrolled (588, 337) with delta (0, 0)
Screenshot: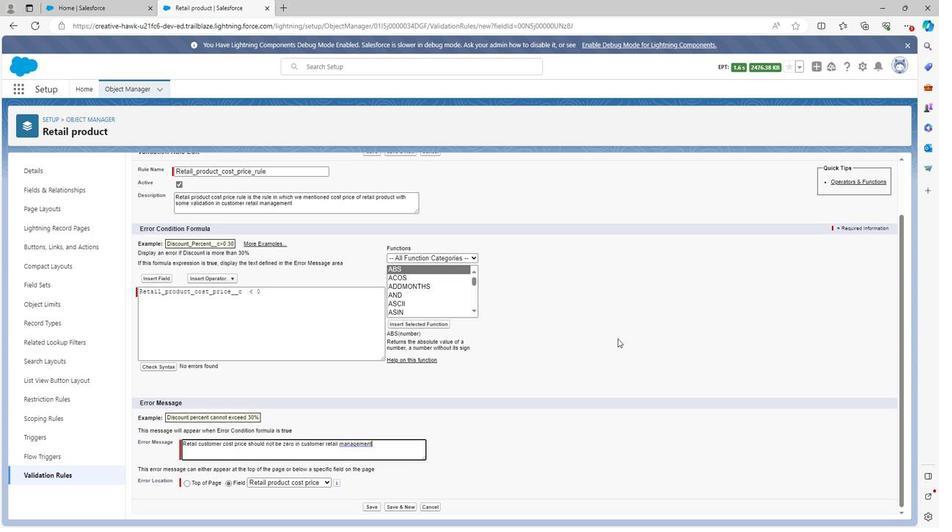 
Action: Mouse scrolled (588, 337) with delta (0, 0)
Screenshot: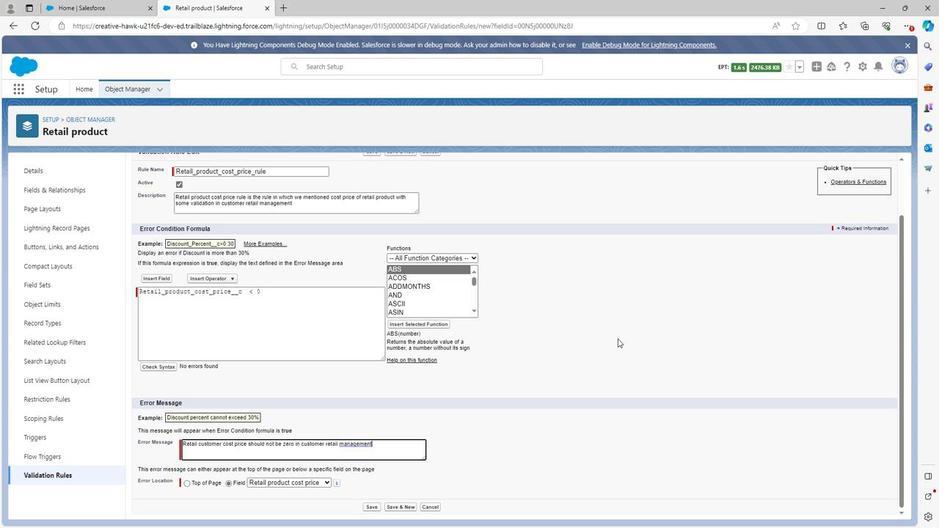 
Action: Mouse moved to (588, 338)
Screenshot: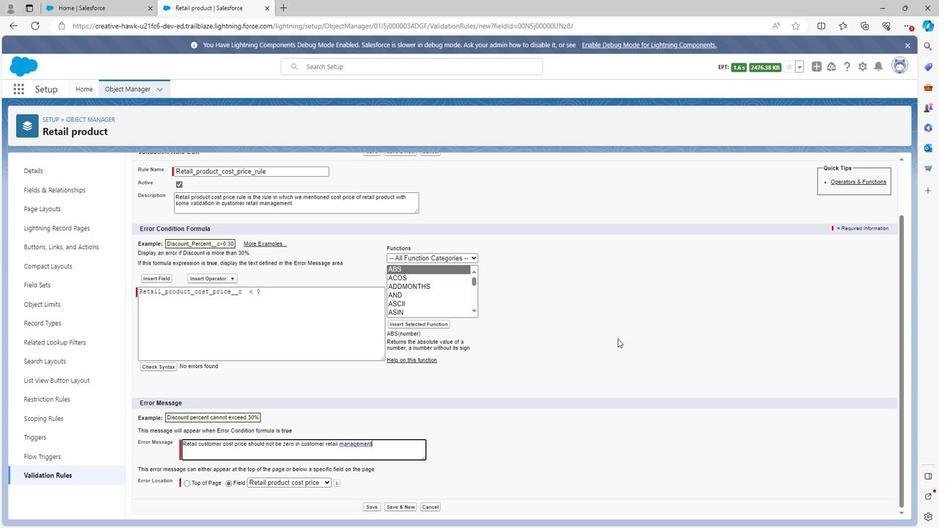 
Action: Mouse scrolled (588, 337) with delta (0, 0)
Screenshot: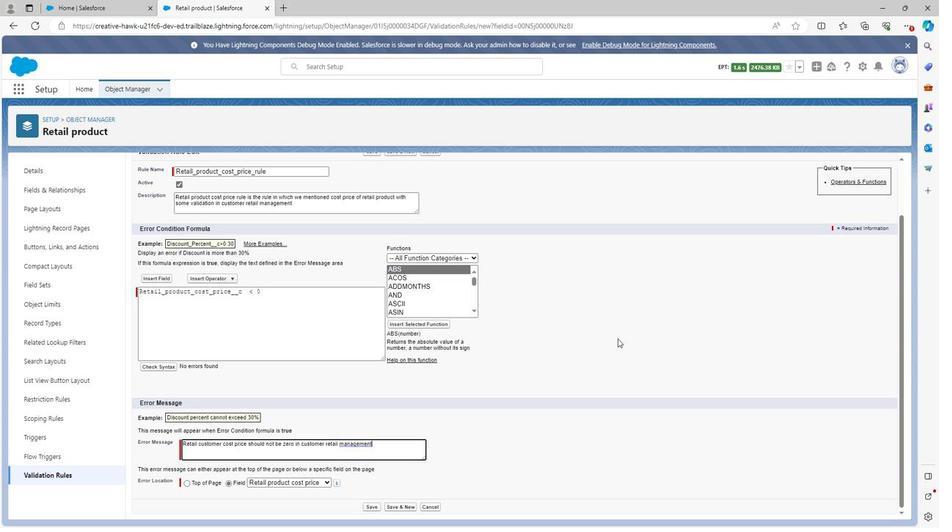 
Action: Mouse moved to (358, 511)
Screenshot: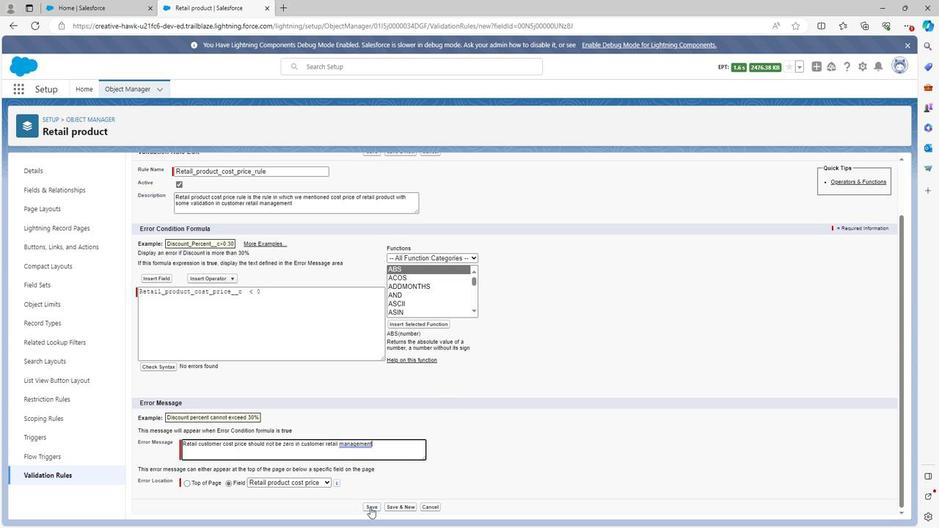 
Action: Mouse pressed left at (358, 511)
Screenshot: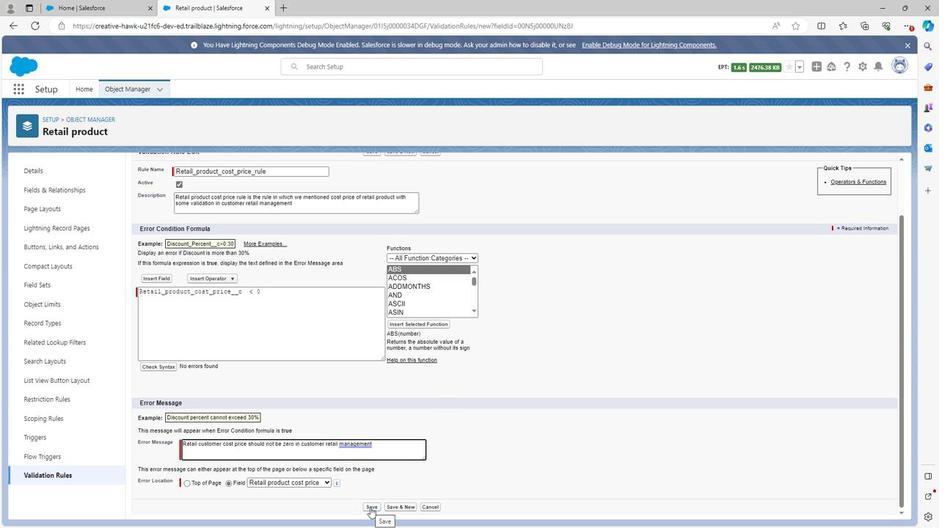 
Action: Mouse moved to (67, 174)
Screenshot: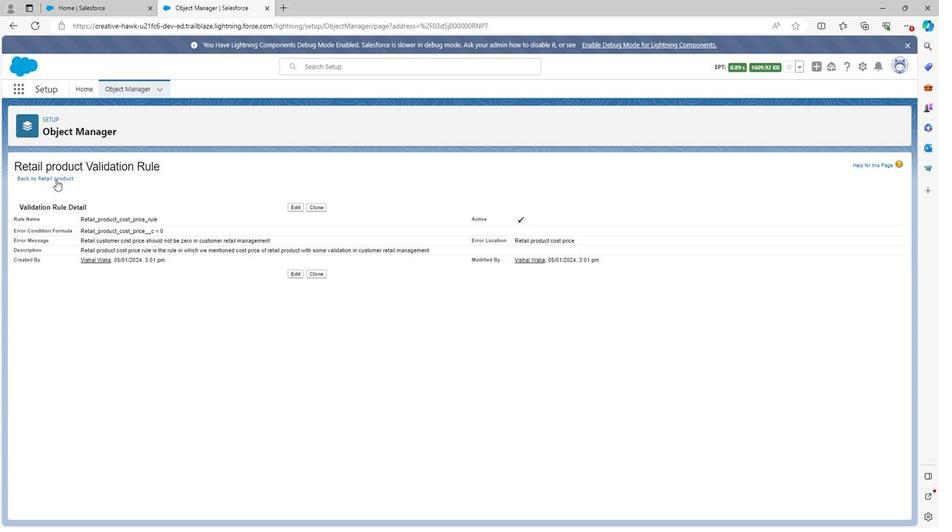 
Action: Mouse pressed left at (67, 174)
Screenshot: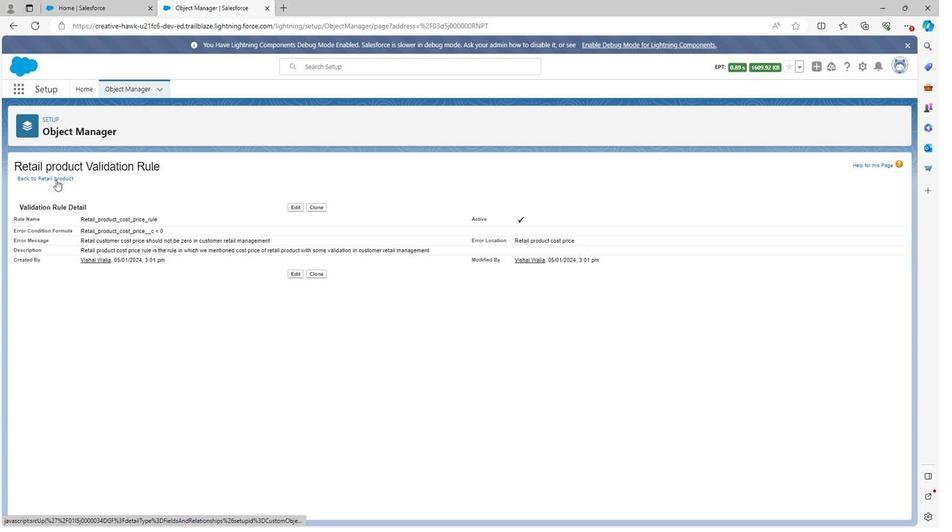 
Action: Mouse moved to (181, 344)
Screenshot: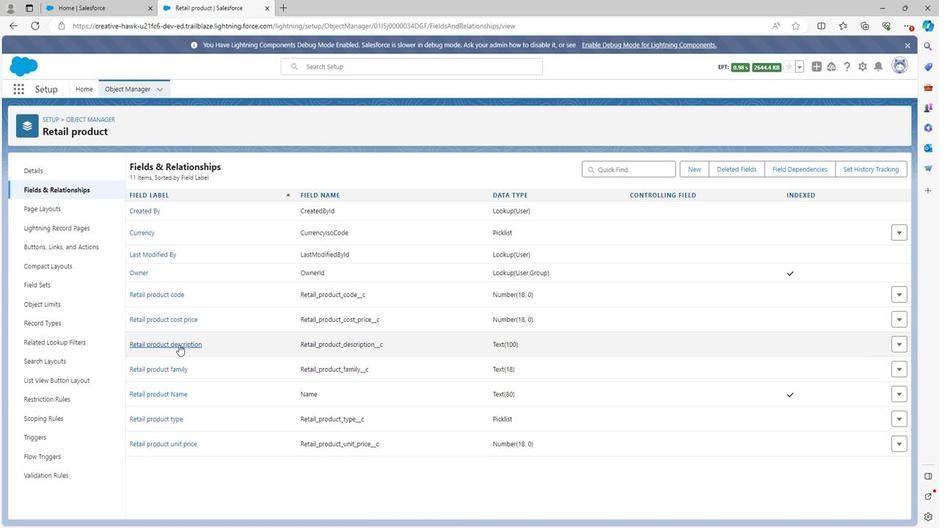 
Action: Mouse pressed left at (181, 344)
Screenshot: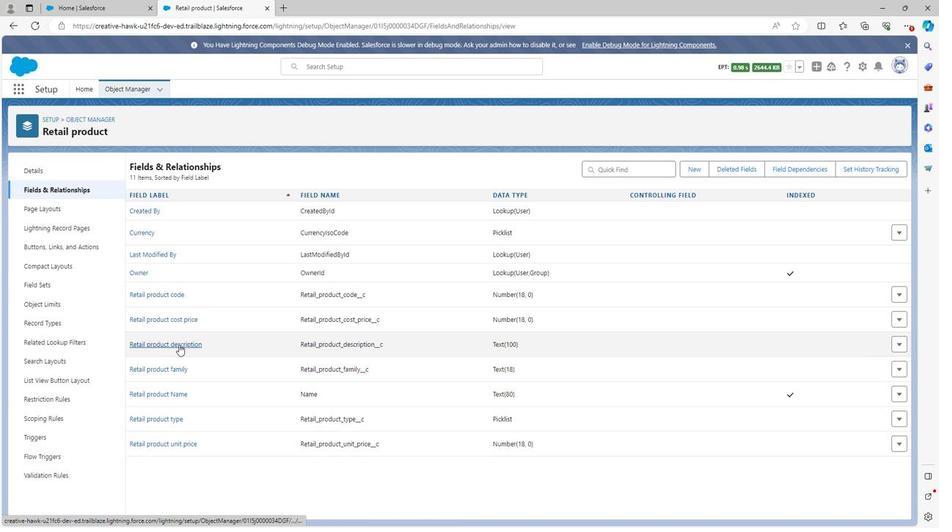 
Action: Mouse moved to (366, 452)
Screenshot: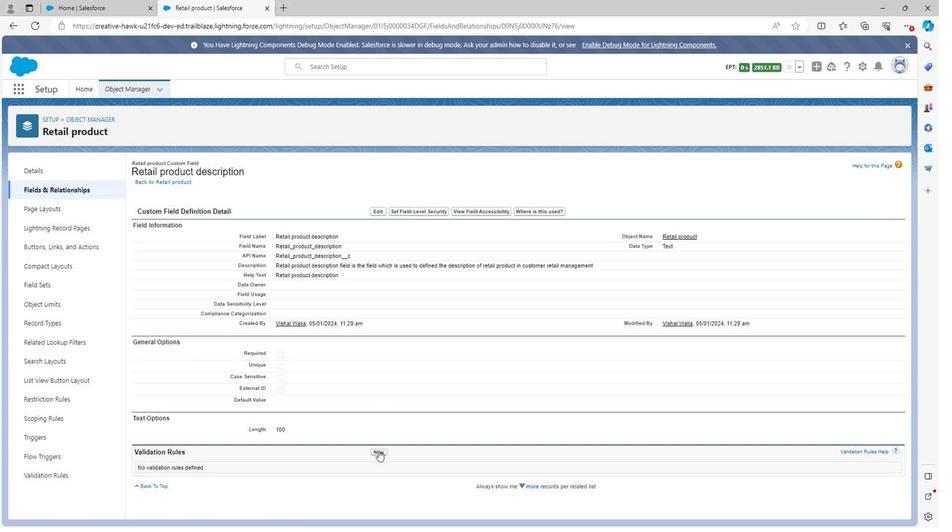 
Action: Mouse pressed left at (366, 452)
Screenshot: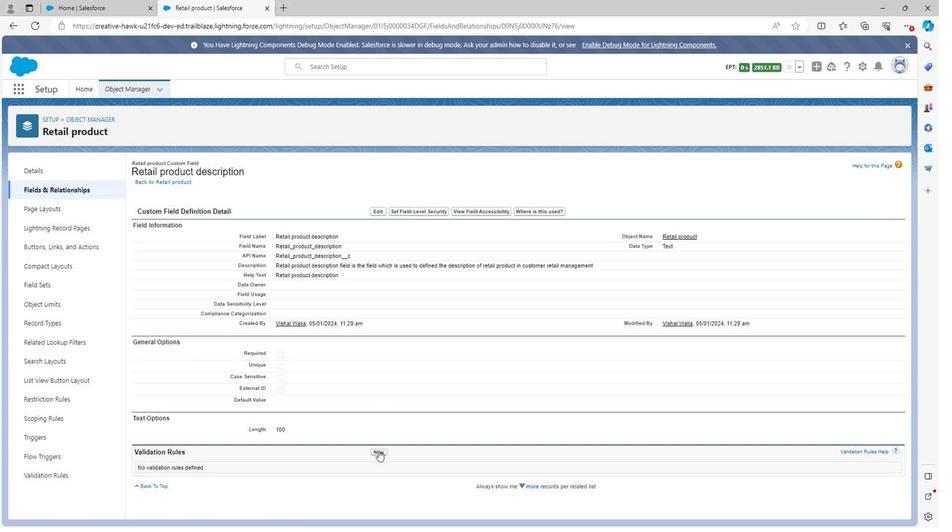 
Action: Mouse moved to (223, 226)
Screenshot: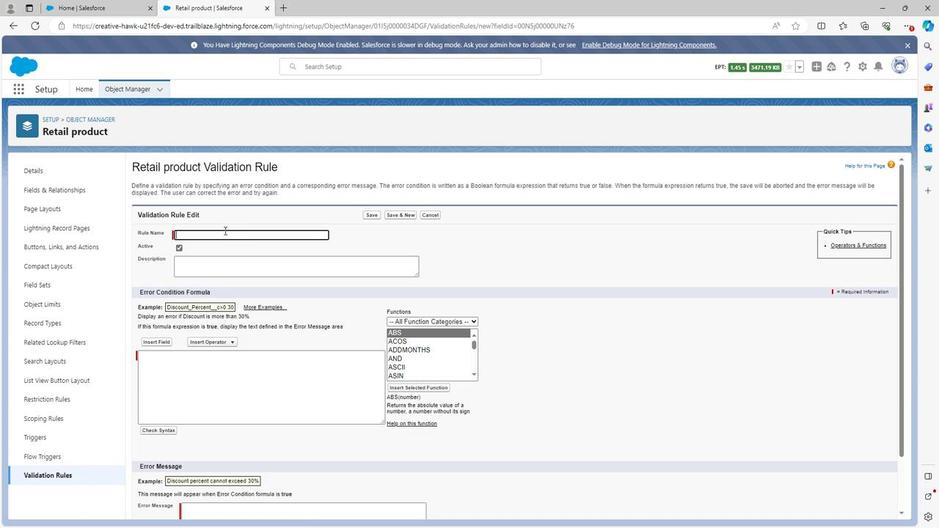 
Action: Mouse pressed left at (223, 226)
Screenshot: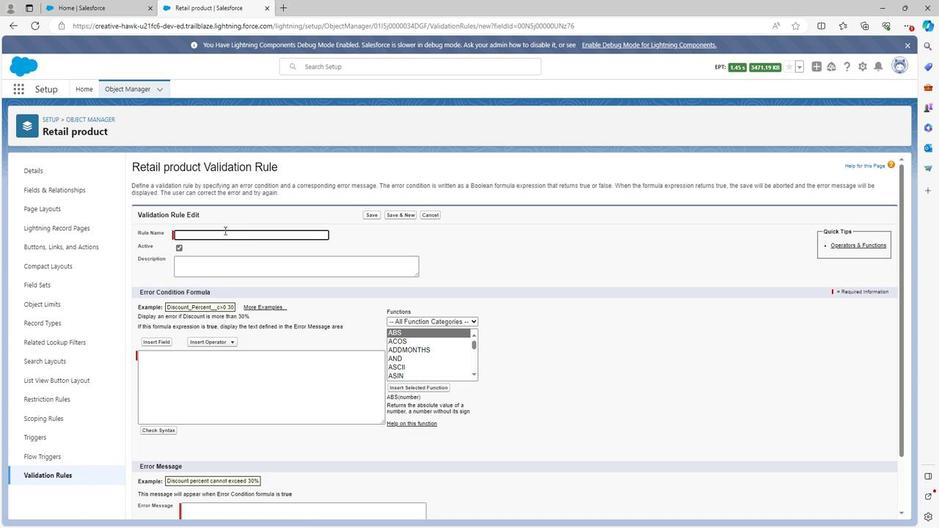 
Action: Key pressed <Key.shift>Retail<Key.space>customer<Key.space>
Screenshot: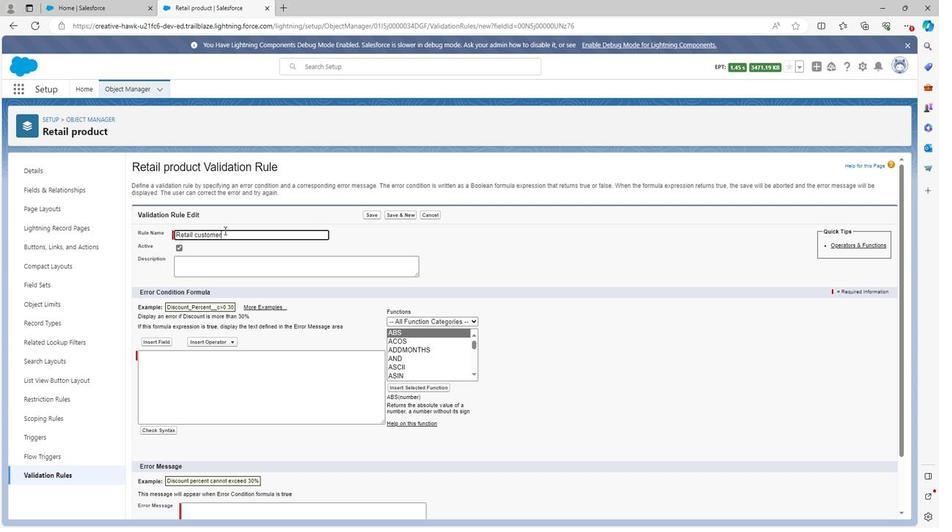 
Action: Mouse moved to (228, 222)
Screenshot: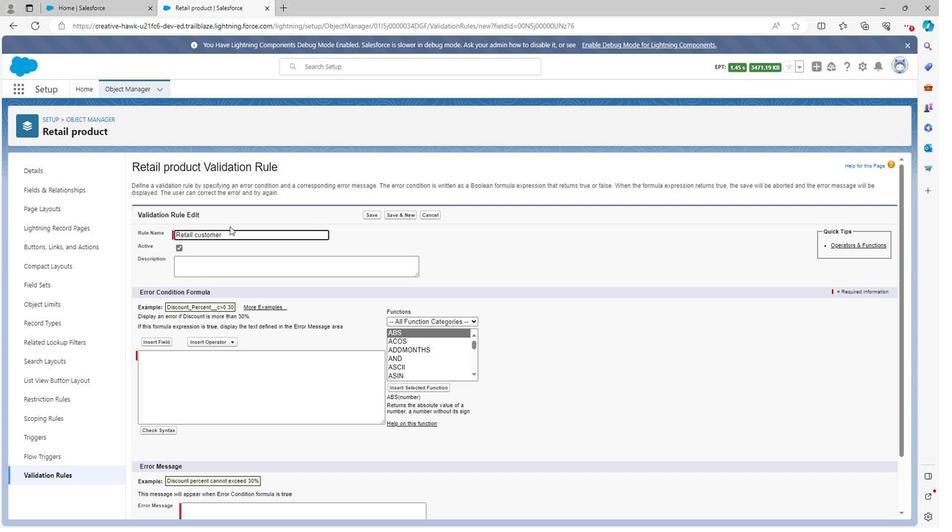 
Action: Key pressed <Key.backspace><Key.backspace><Key.backspace><Key.backspace><Key.backspace><Key.backspace><Key.backspace><Key.backspace><Key.backspace>
Screenshot: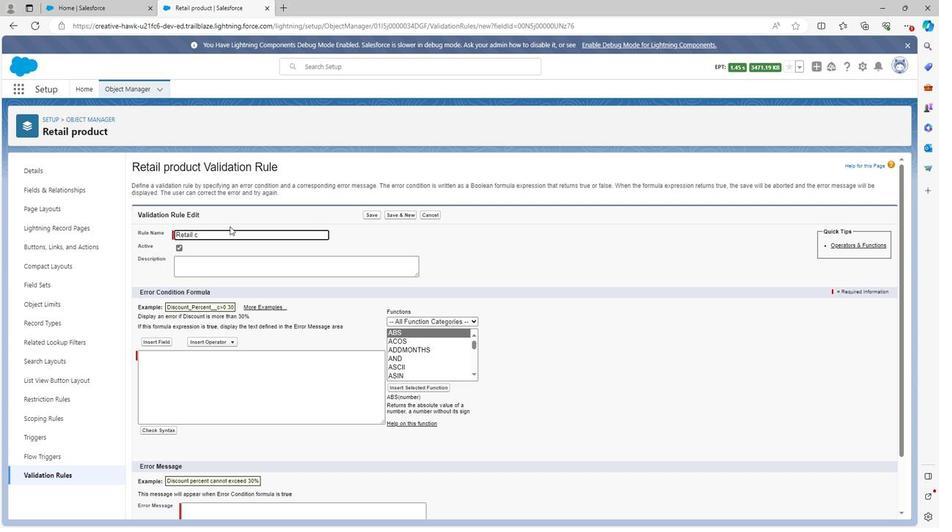 
Action: Mouse moved to (228, 226)
Screenshot: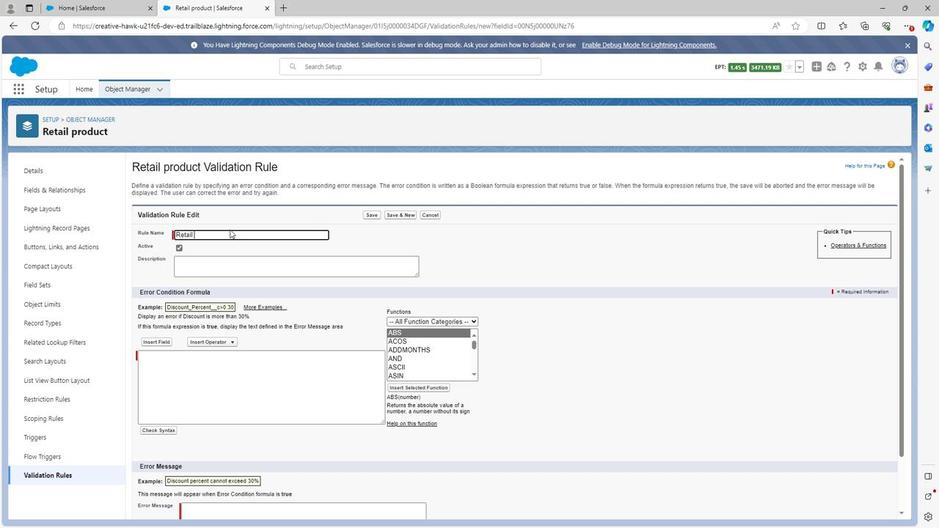 
Action: Key pressed product<Key.space>described
Screenshot: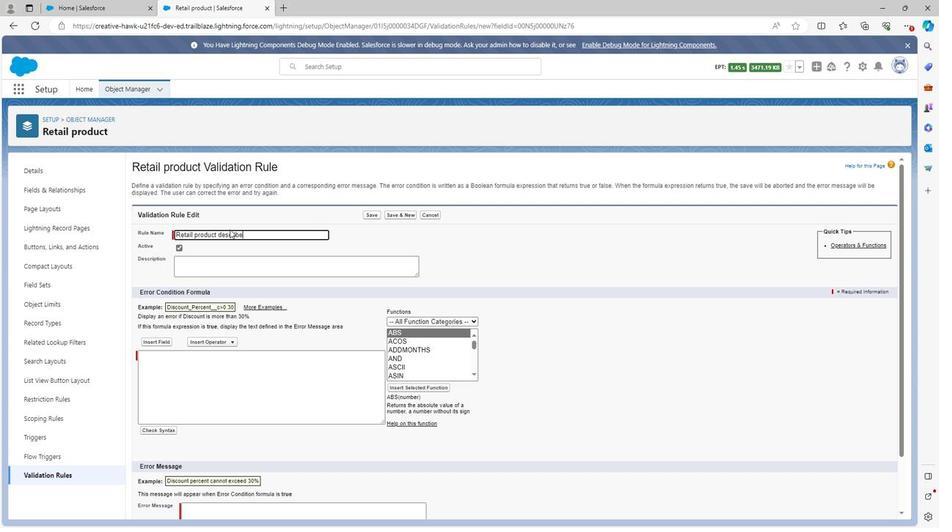
Action: Mouse moved to (276, 237)
Screenshot: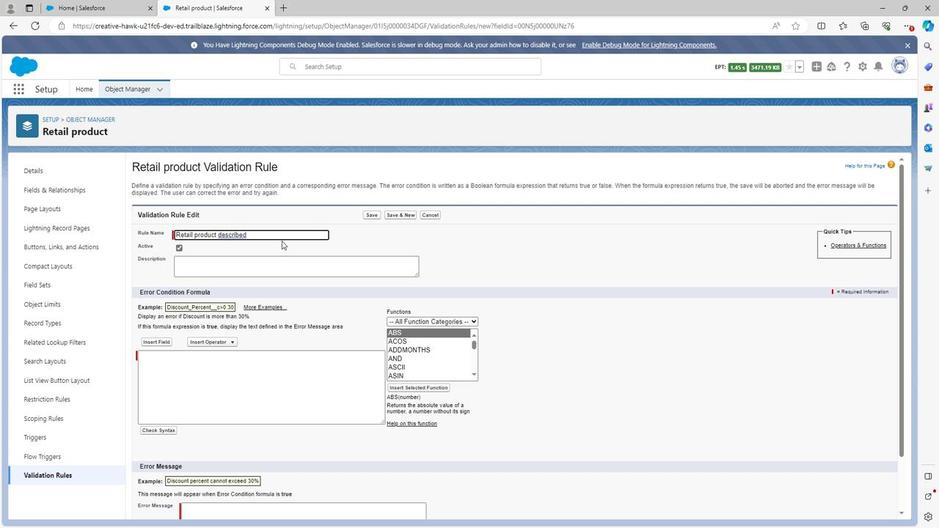 
Action: Key pressed <Key.backspace>
Screenshot: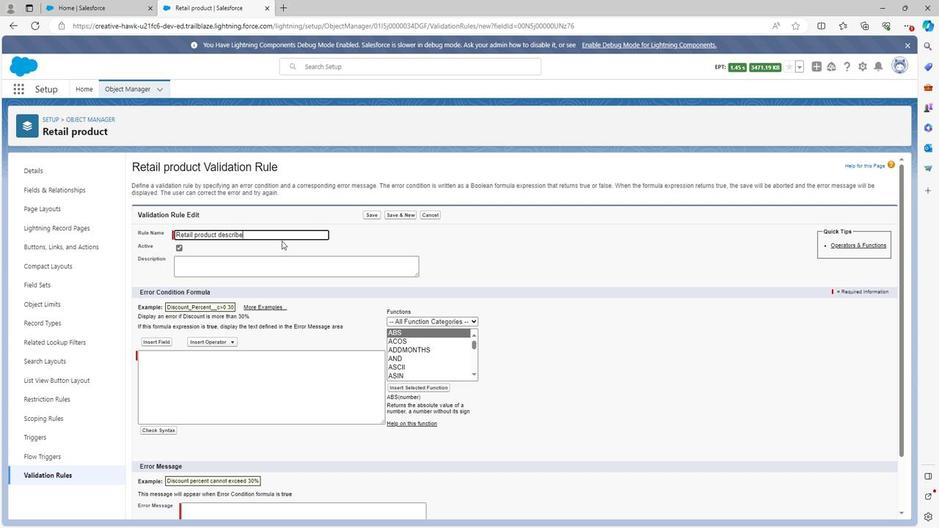 
Action: Mouse moved to (275, 237)
Screenshot: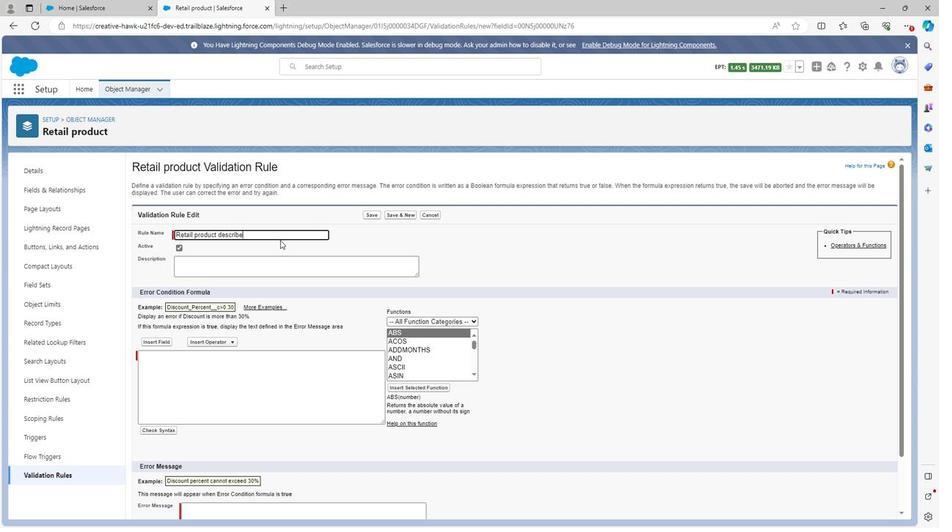 
Action: Key pressed <Key.backspace><Key.backspace>p
Screenshot: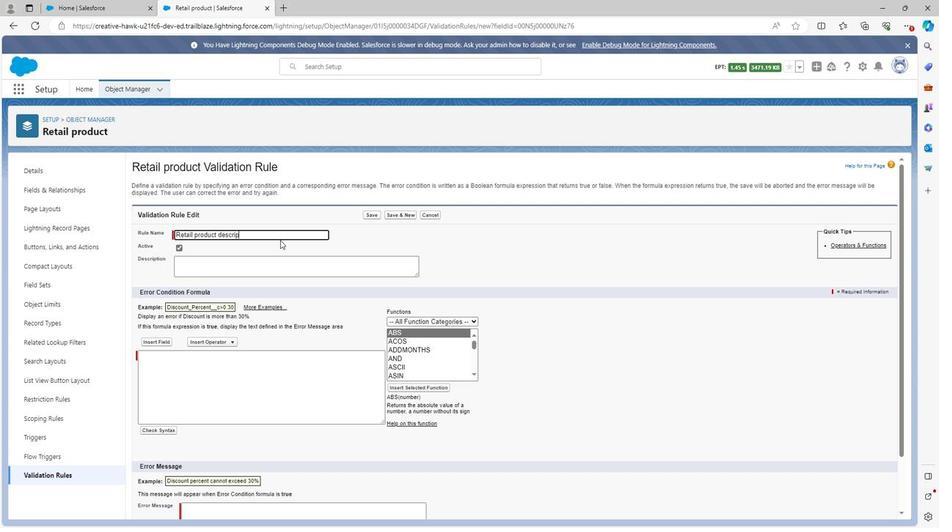 
Action: Mouse moved to (275, 237)
Screenshot: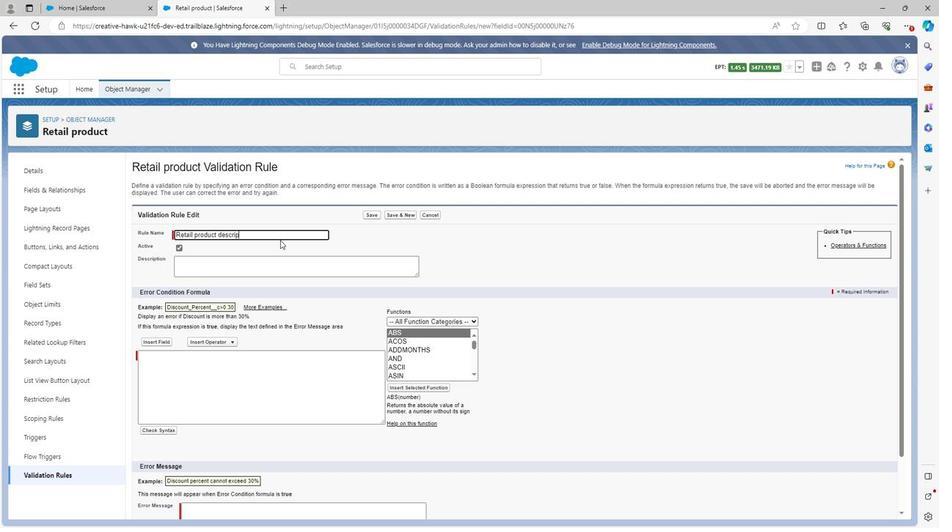 
Action: Key pressed tion
Screenshot: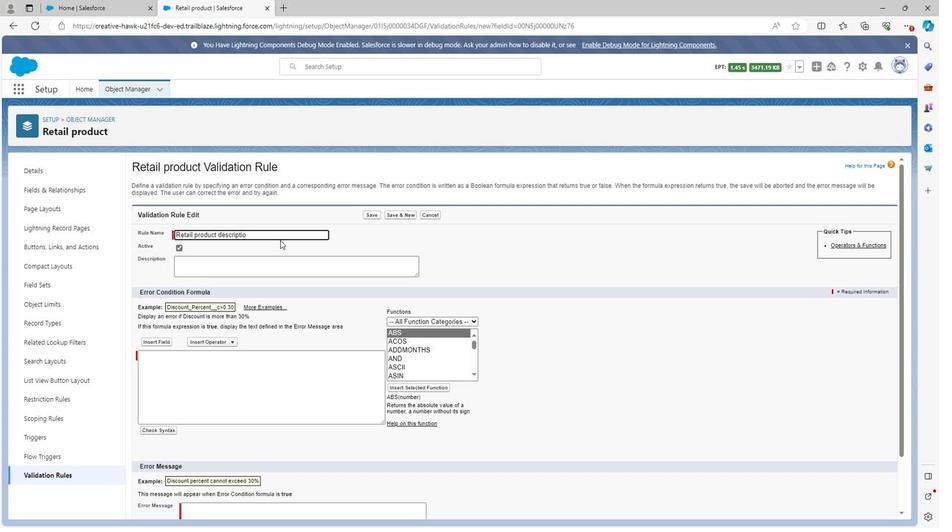 
Action: Mouse moved to (223, 261)
Screenshot: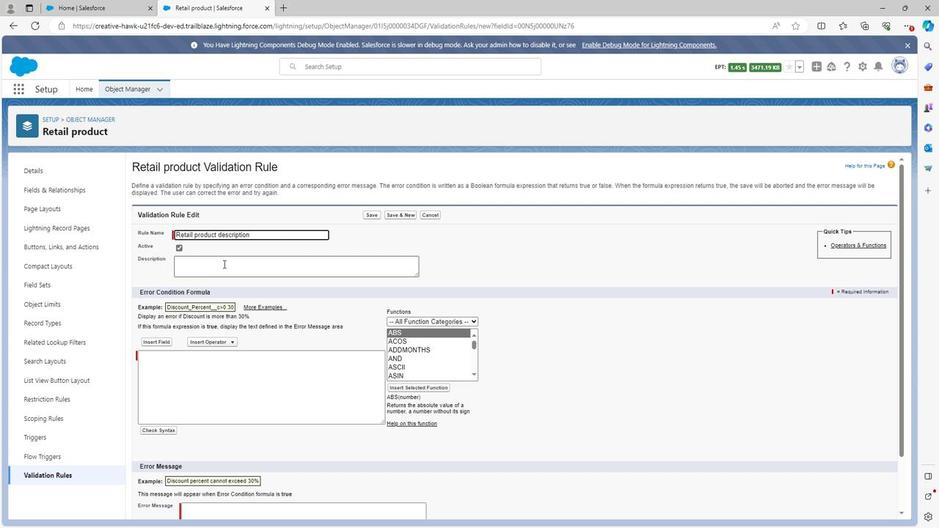 
Action: Mouse pressed left at (223, 261)
Screenshot: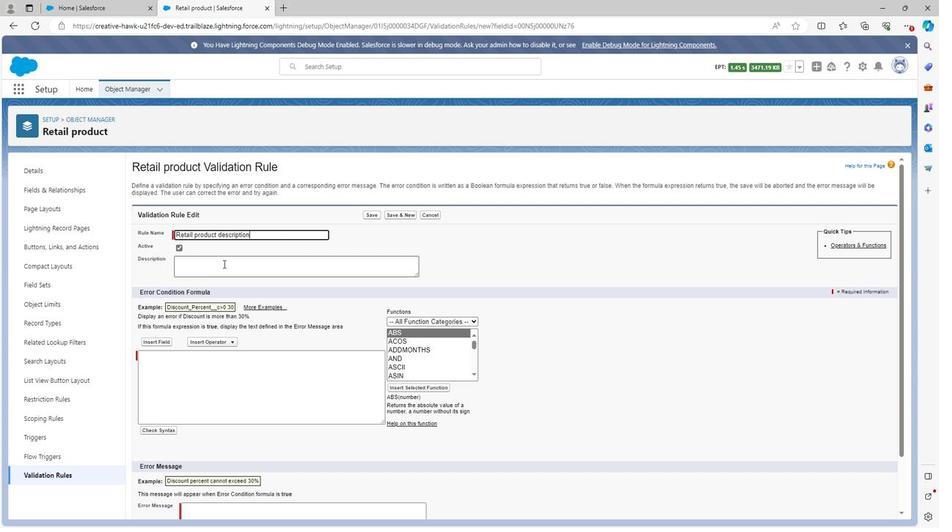 
Action: Key pressed <Key.shift>
Screenshot: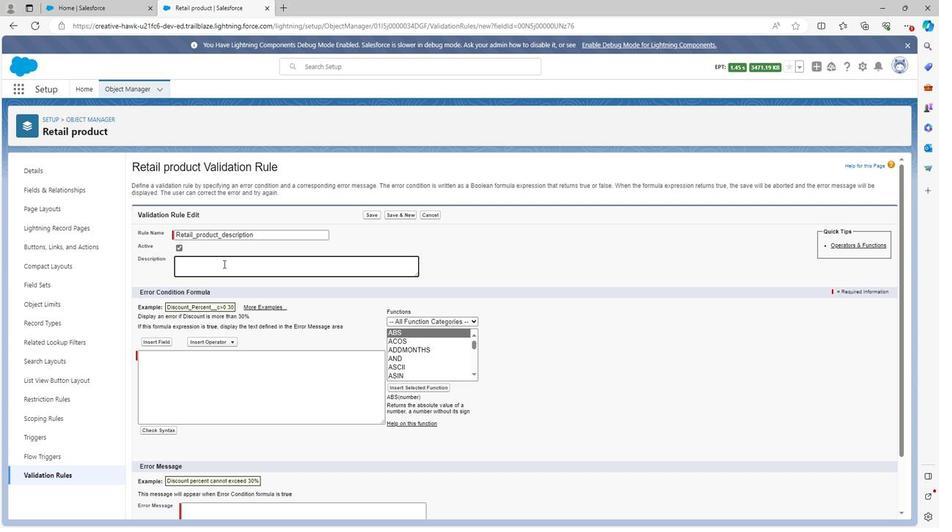 
Action: Mouse moved to (223, 261)
Screenshot: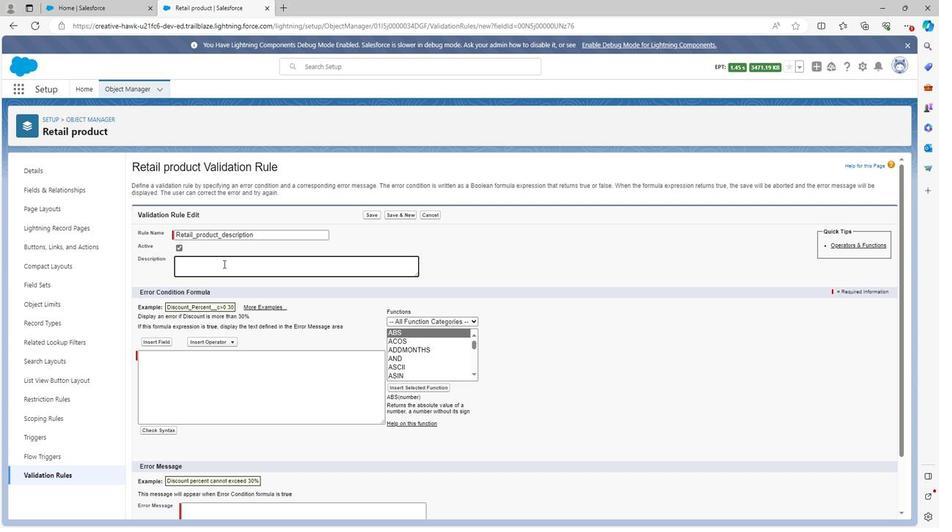 
Action: Key pressed Ret
Screenshot: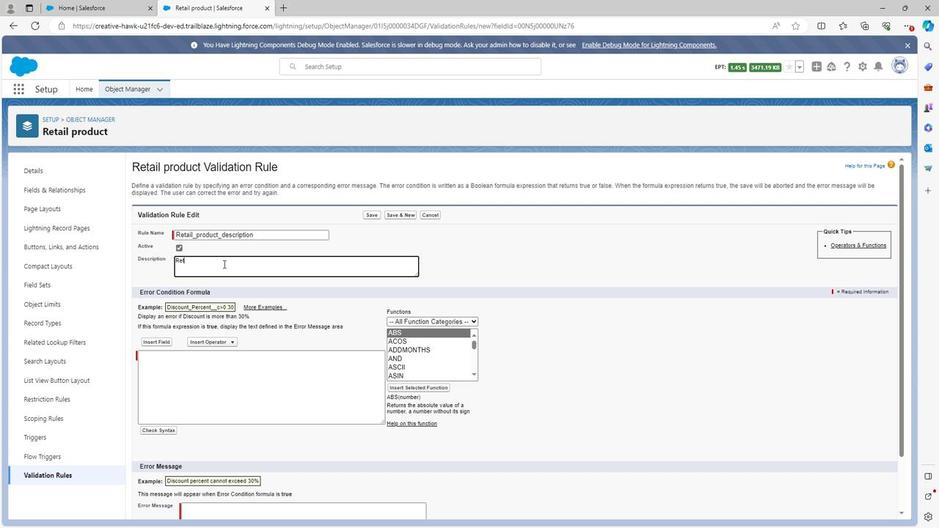
Action: Mouse moved to (261, 231)
Screenshot: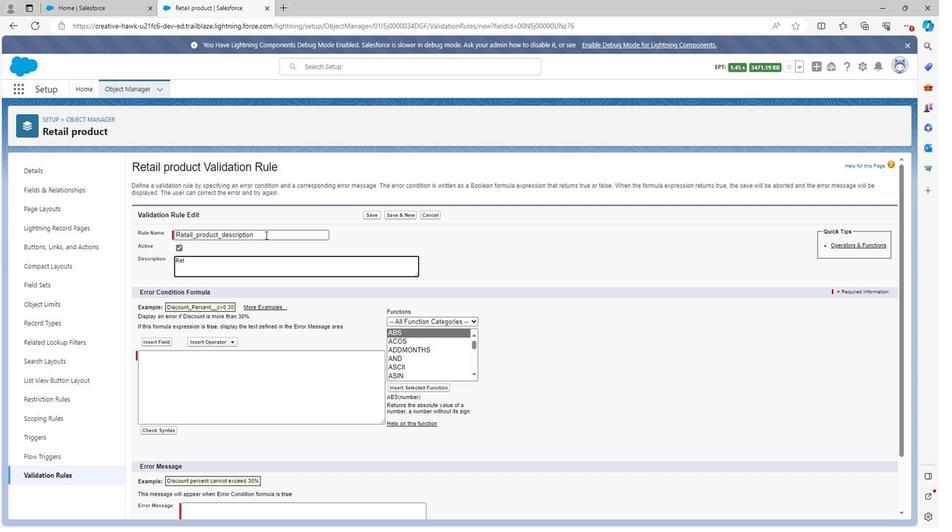 
Action: Mouse pressed left at (261, 231)
Screenshot: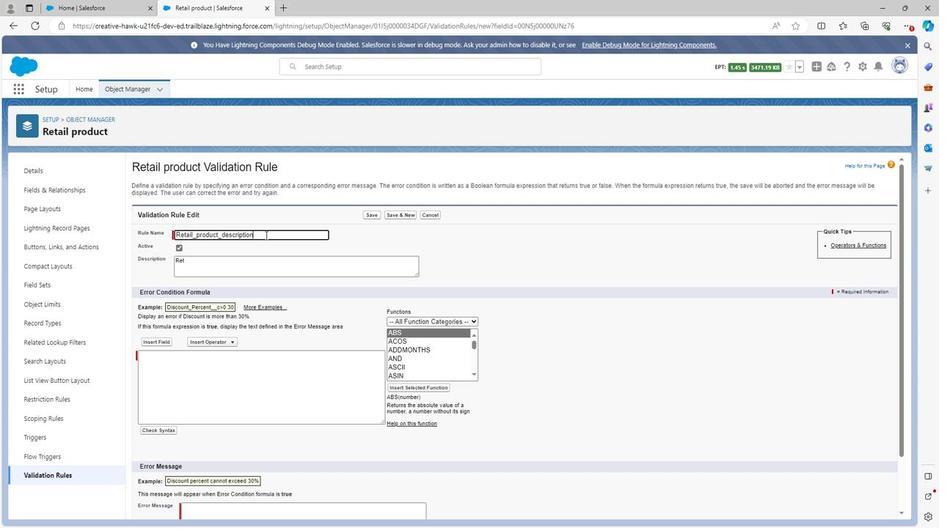 
Action: Key pressed <Key.space>rule
Screenshot: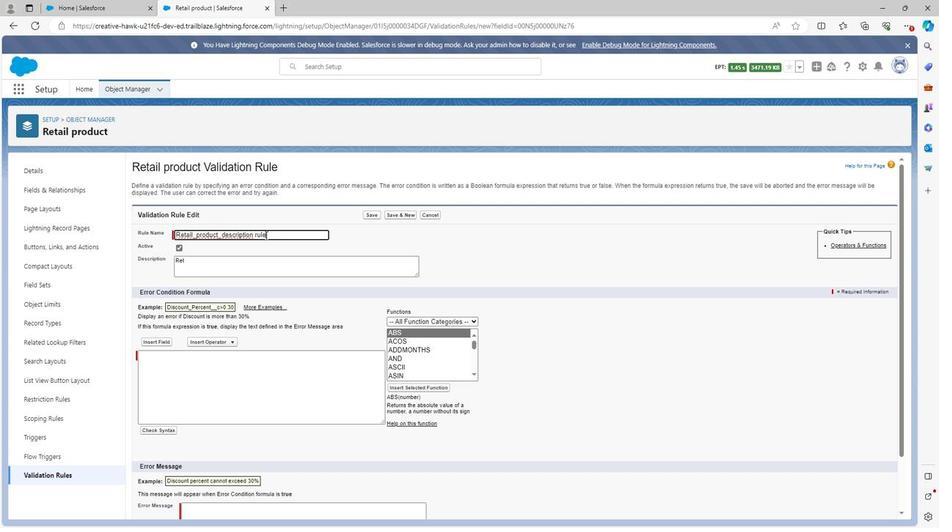 
Action: Mouse moved to (261, 257)
Screenshot: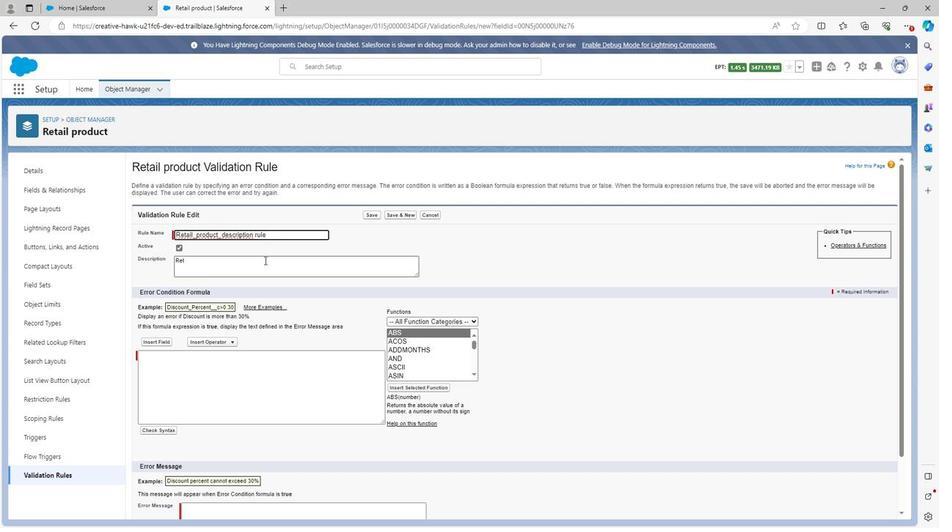 
Action: Mouse pressed left at (261, 257)
Screenshot: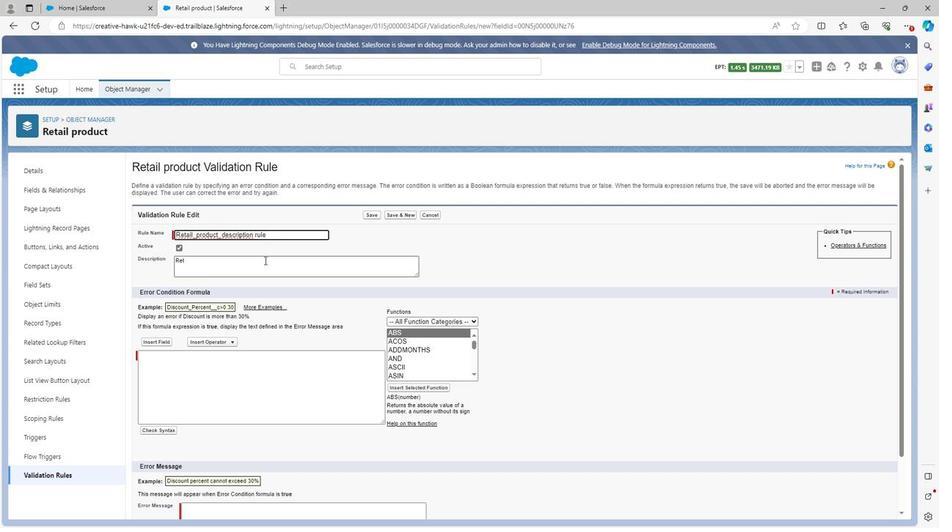 
Action: Mouse moved to (208, 264)
Screenshot: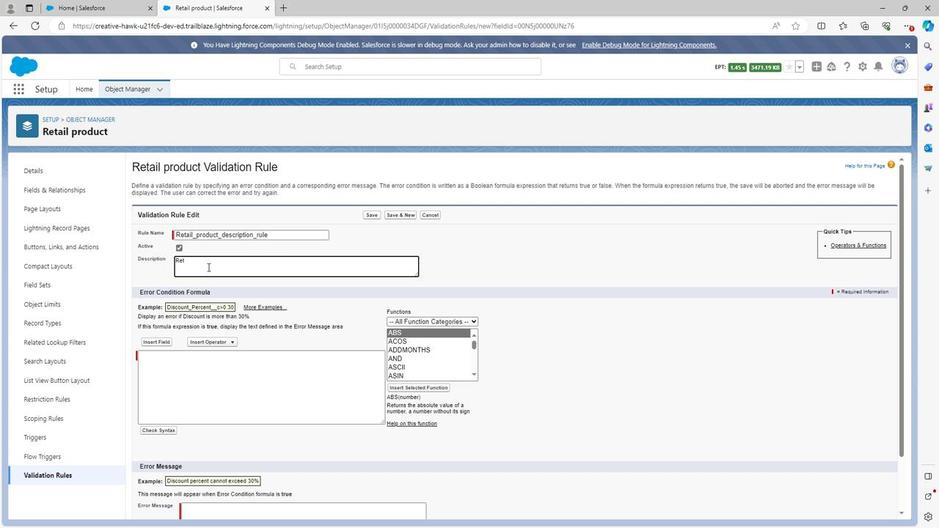 
Action: Key pressed ail
Screenshot: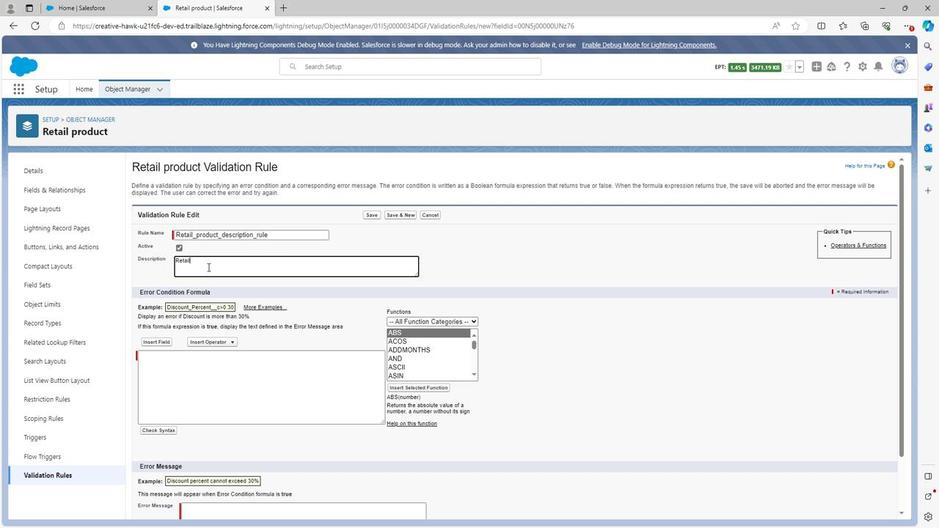 
Action: Mouse moved to (208, 264)
Screenshot: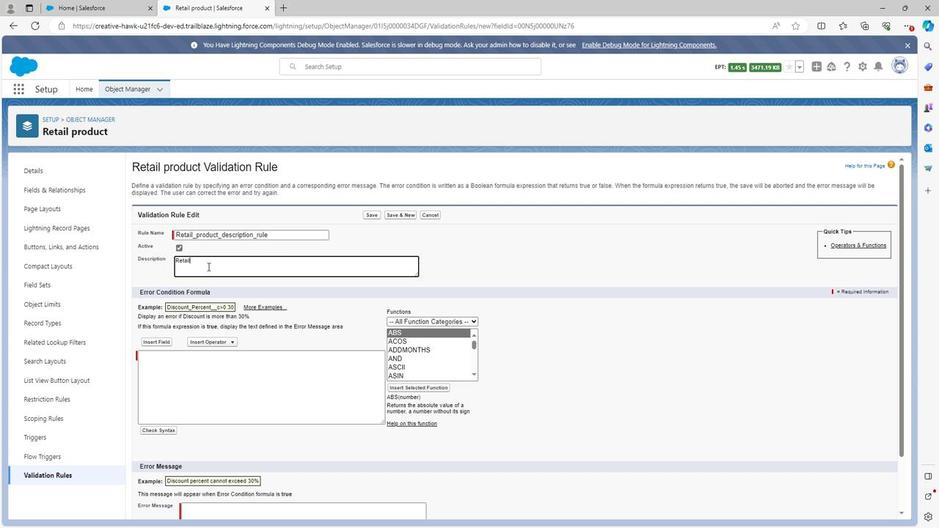 
Action: Key pressed <Key.space>product<Key.space>description<Key.space>ru
Screenshot: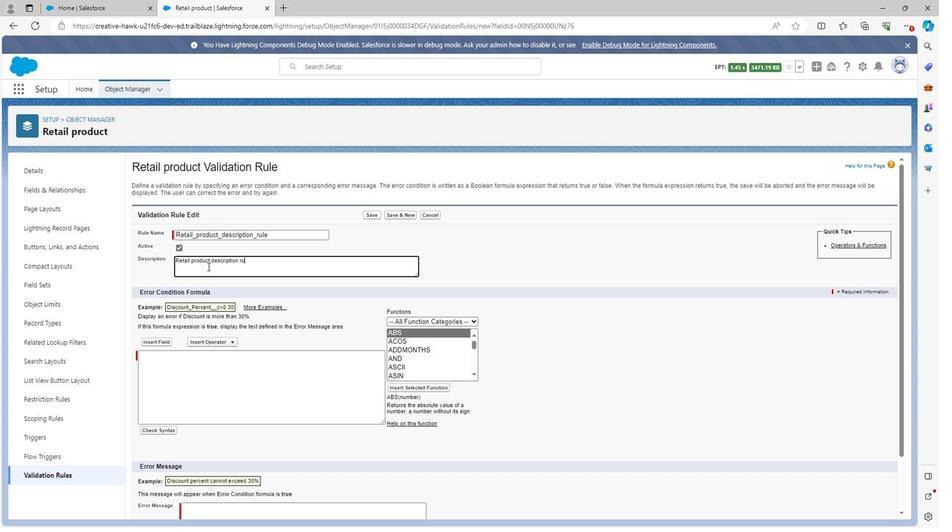 
Action: Mouse moved to (209, 258)
Screenshot: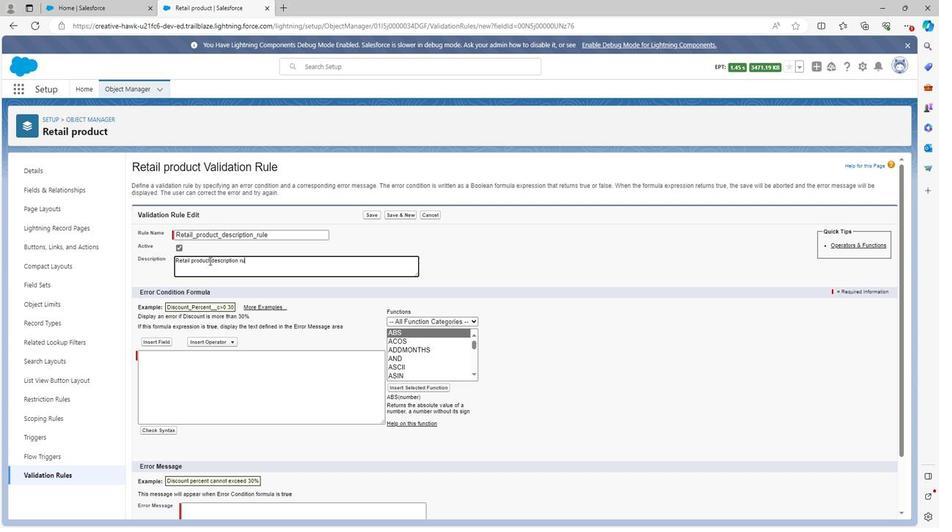 
Action: Key pressed le<Key.space>is<Key.space>the<Key.space>rule<Key.space>in<Key.space>which<Key.space>we<Key.space>defined<Key.space>description<Key.space>of<Key.space>retail<Key.space>product
Screenshot: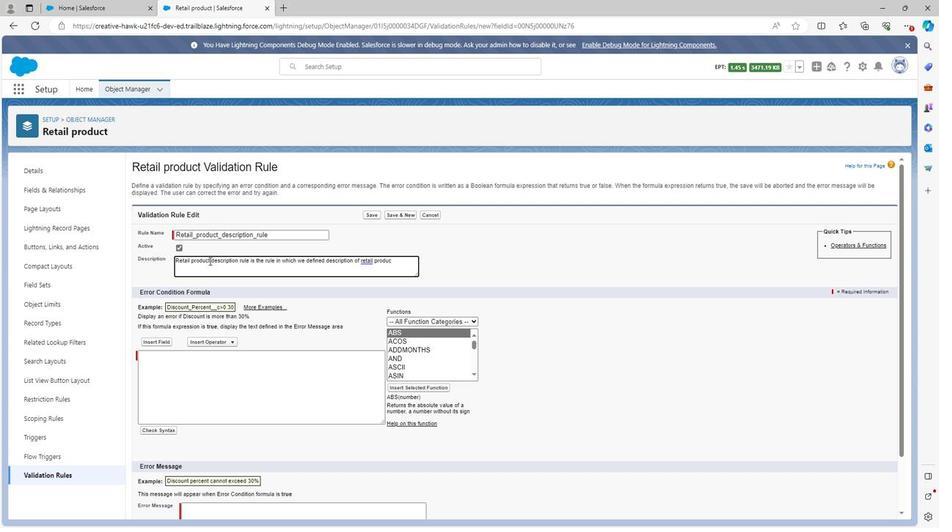 
Action: Mouse moved to (168, 333)
Screenshot: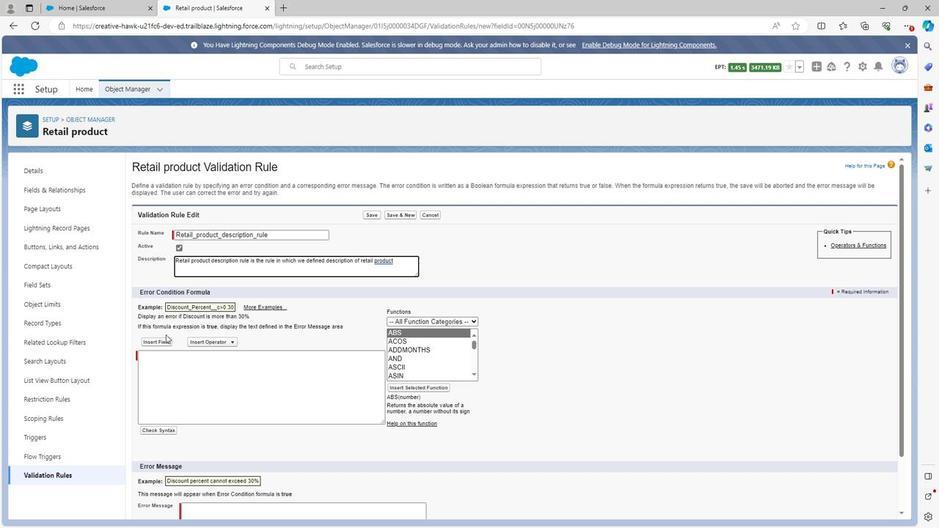 
Action: Key pressed <Key.space>
Screenshot: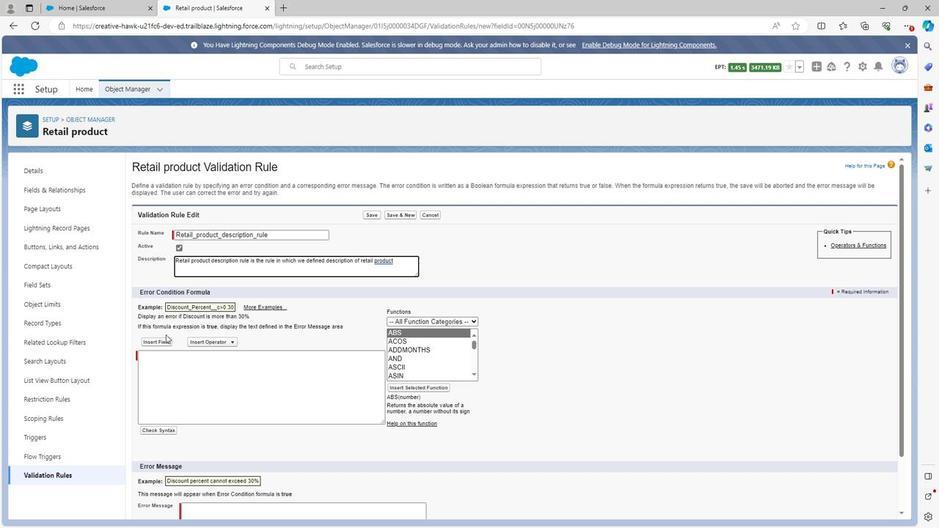 
Action: Mouse moved to (169, 333)
Screenshot: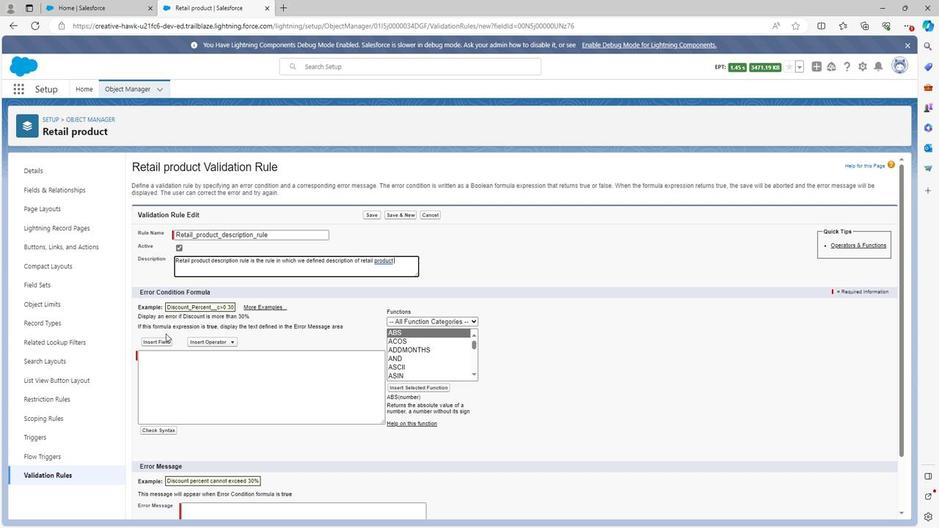 
Action: Key pressed in<Key.space>c
Screenshot: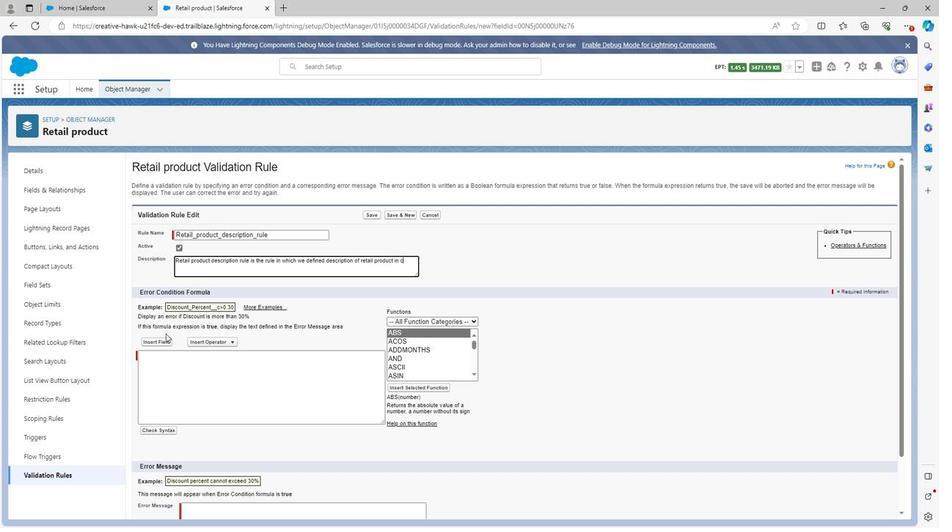 
Action: Mouse moved to (170, 330)
Screenshot: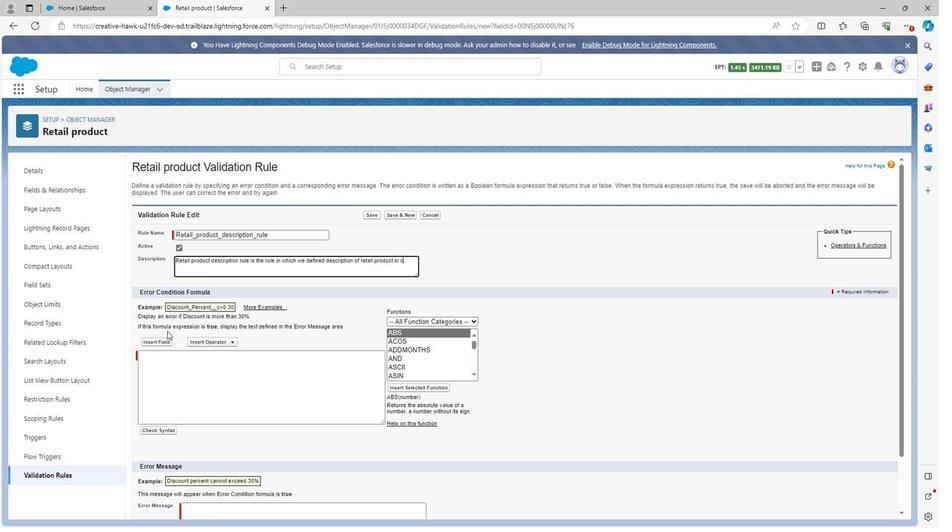 
Action: Key pressed u
Screenshot: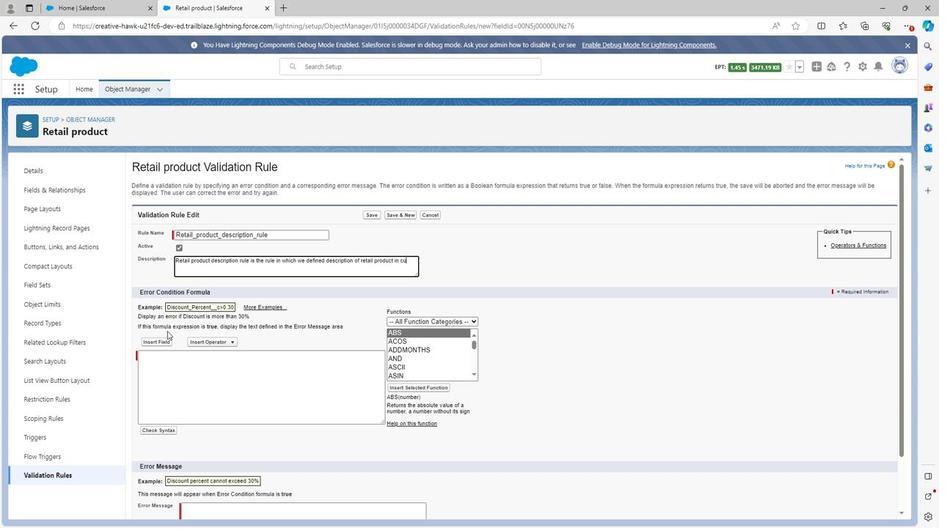 
Action: Mouse moved to (170, 329)
Screenshot: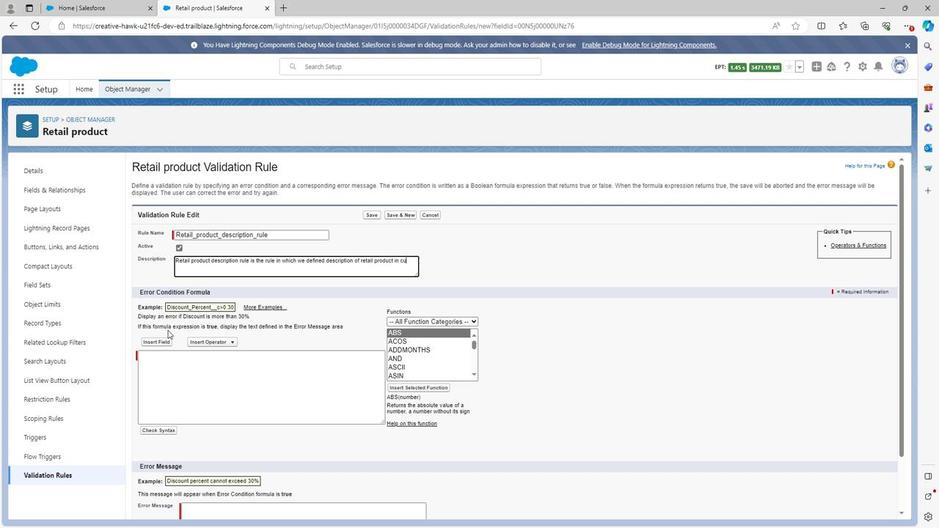 
Action: Key pressed s
Screenshot: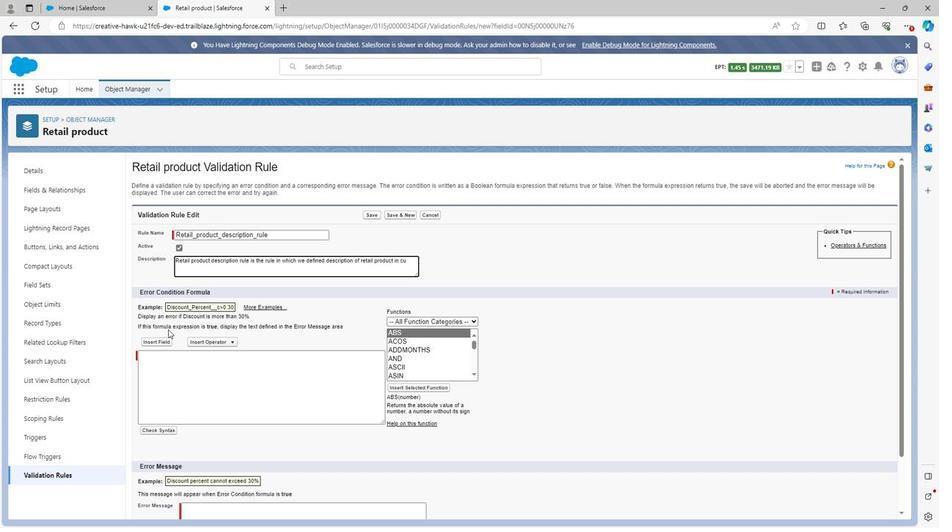 
Action: Mouse moved to (171, 328)
Screenshot: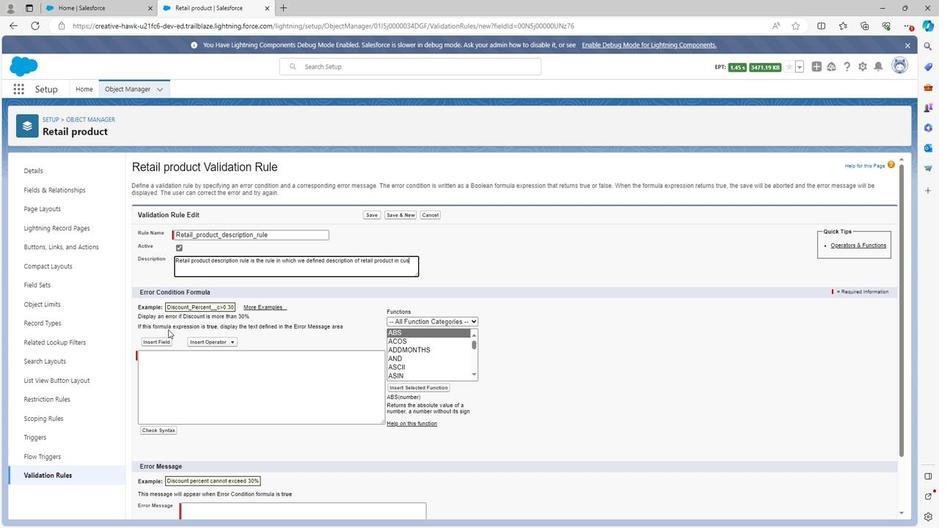 
Action: Key pressed tomer<Key.space>retail<Key.space>mann<Key.backspace>
Screenshot: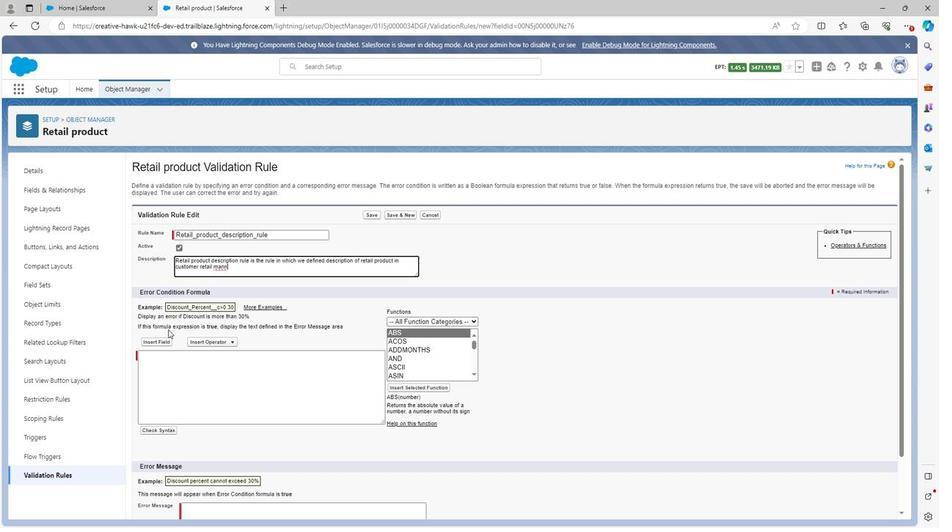 
Action: Mouse moved to (170, 330)
Screenshot: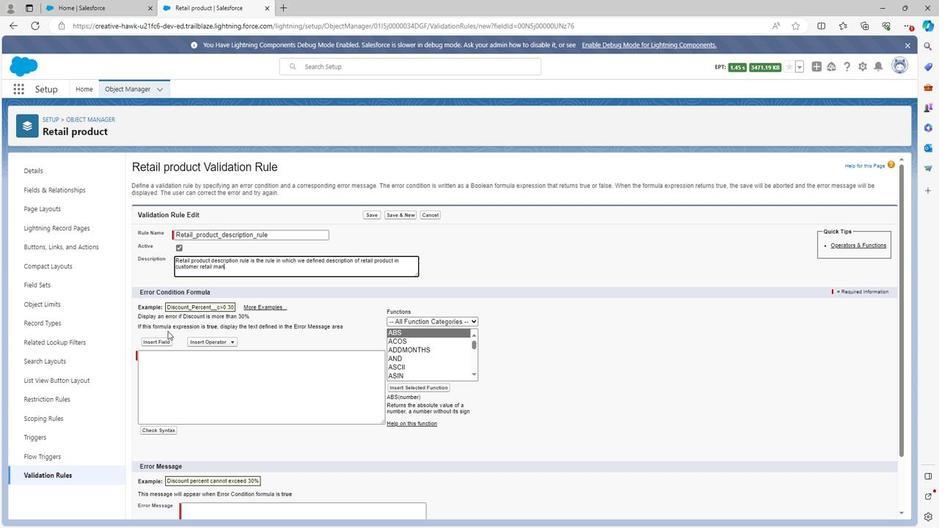 
Action: Key pressed ageme
Screenshot: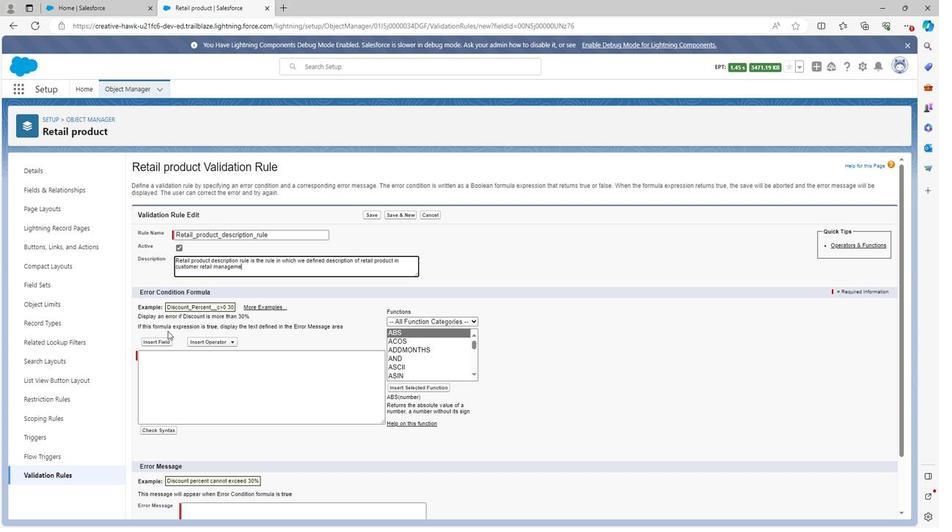 
Action: Mouse moved to (170, 330)
Screenshot: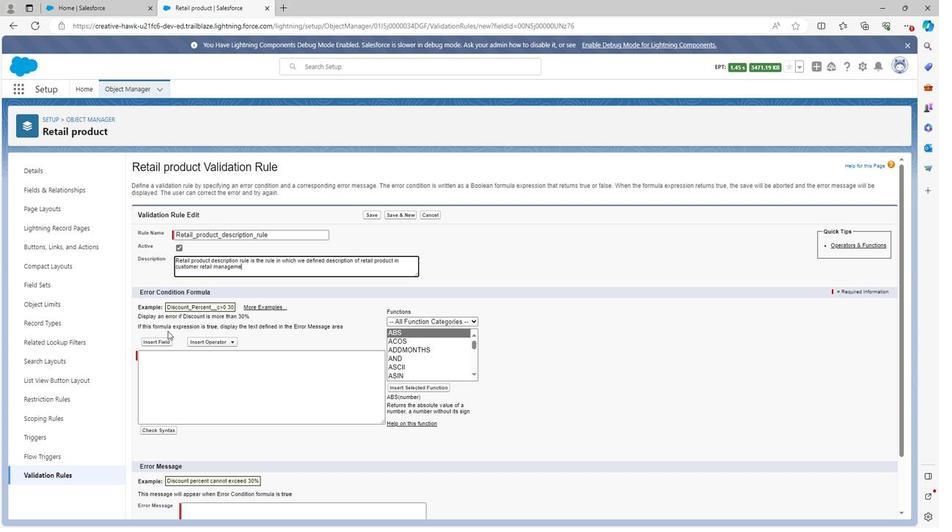
Action: Key pressed n
Screenshot: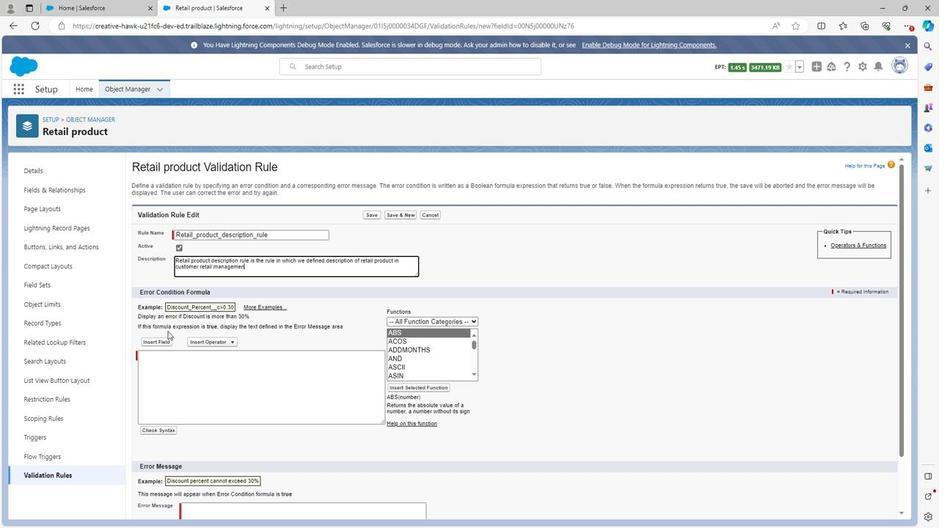 
Action: Mouse moved to (168, 333)
Screenshot: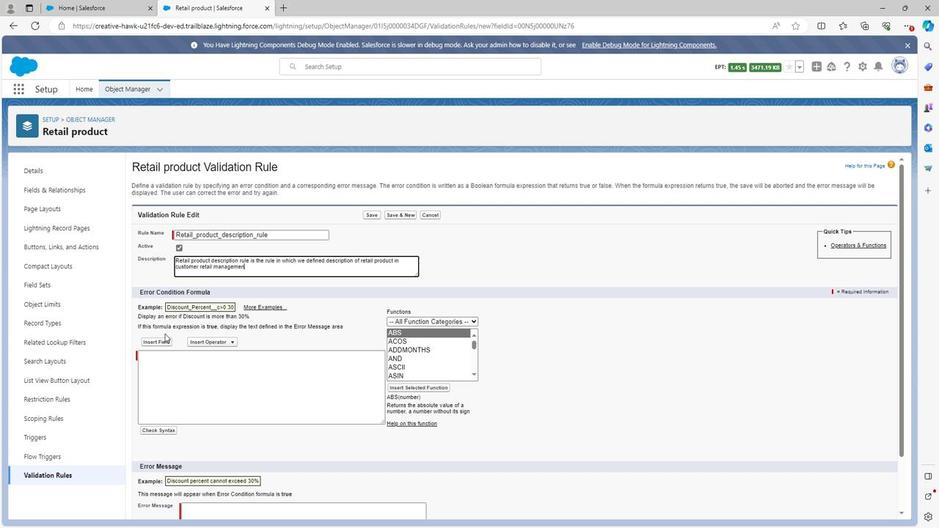 
Action: Key pressed t
Screenshot: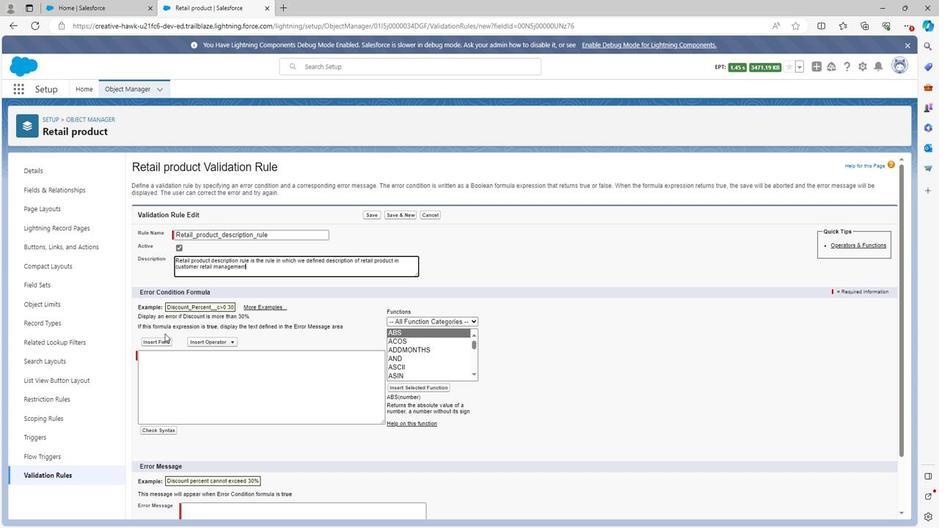 
Action: Mouse moved to (160, 339)
